 Task: Find connections with filter location Toulouse with filter topic #Interviewingwith filter profile language French with filter current company CBTS with filter school Jindal Global Law School (JGLS) with filter industry Plastics Manufacturing with filter service category Filing with filter keywords title Truck Driver
Action: Mouse moved to (375, 277)
Screenshot: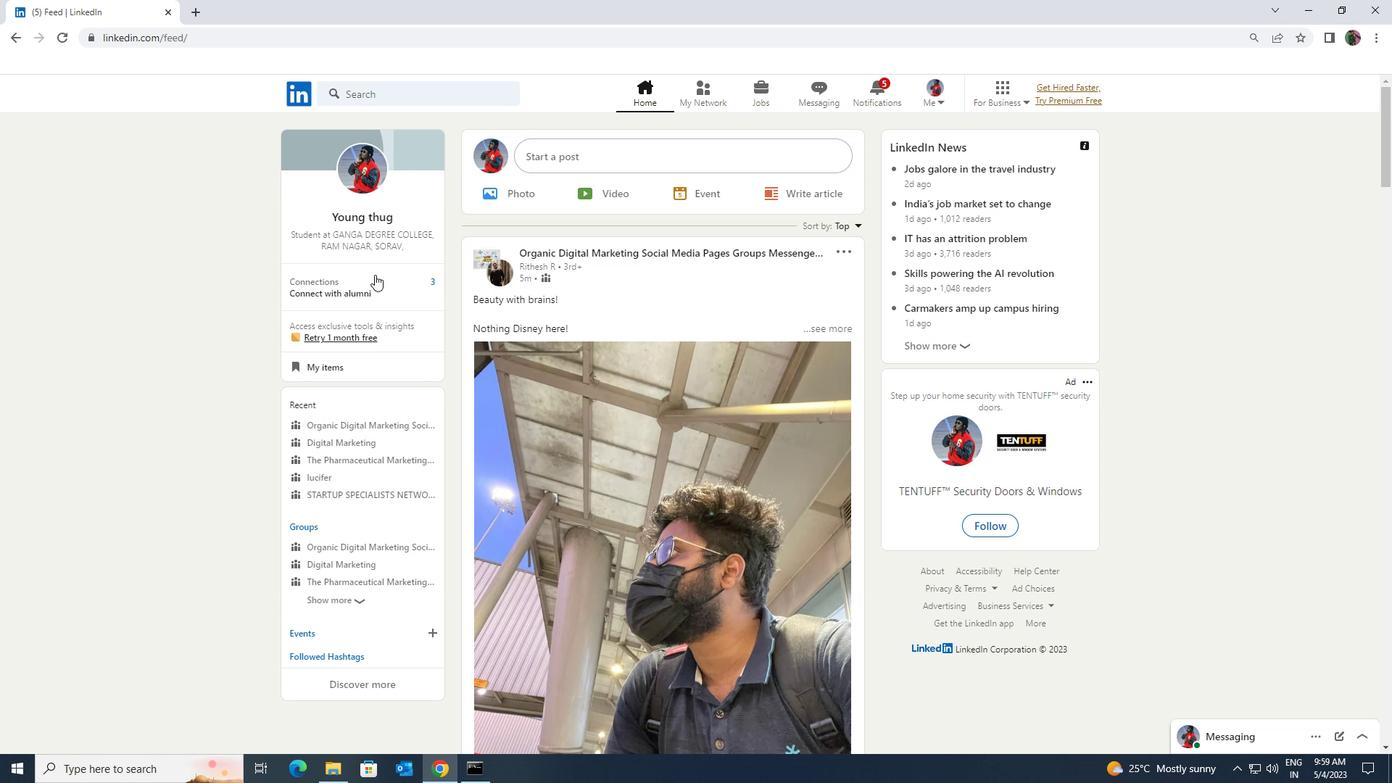 
Action: Mouse pressed left at (375, 277)
Screenshot: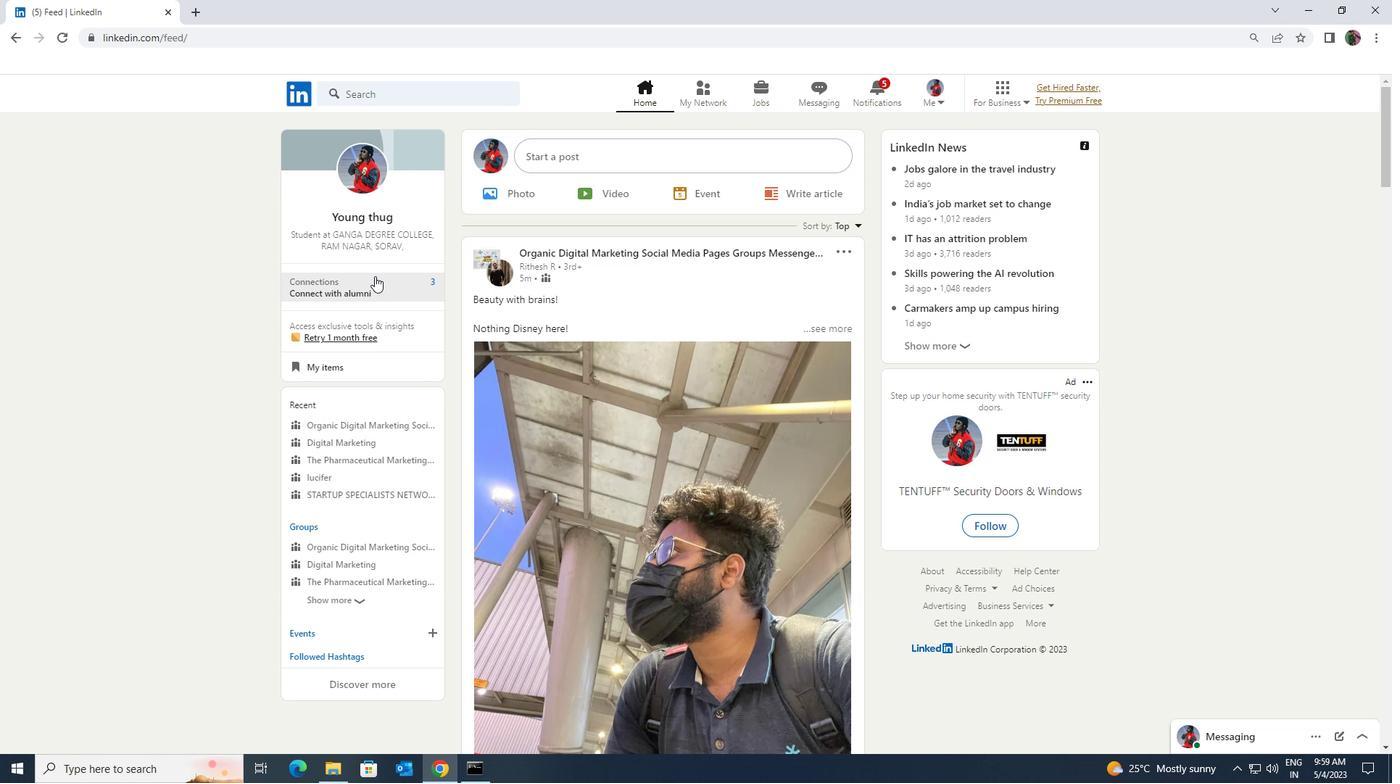 
Action: Mouse moved to (371, 165)
Screenshot: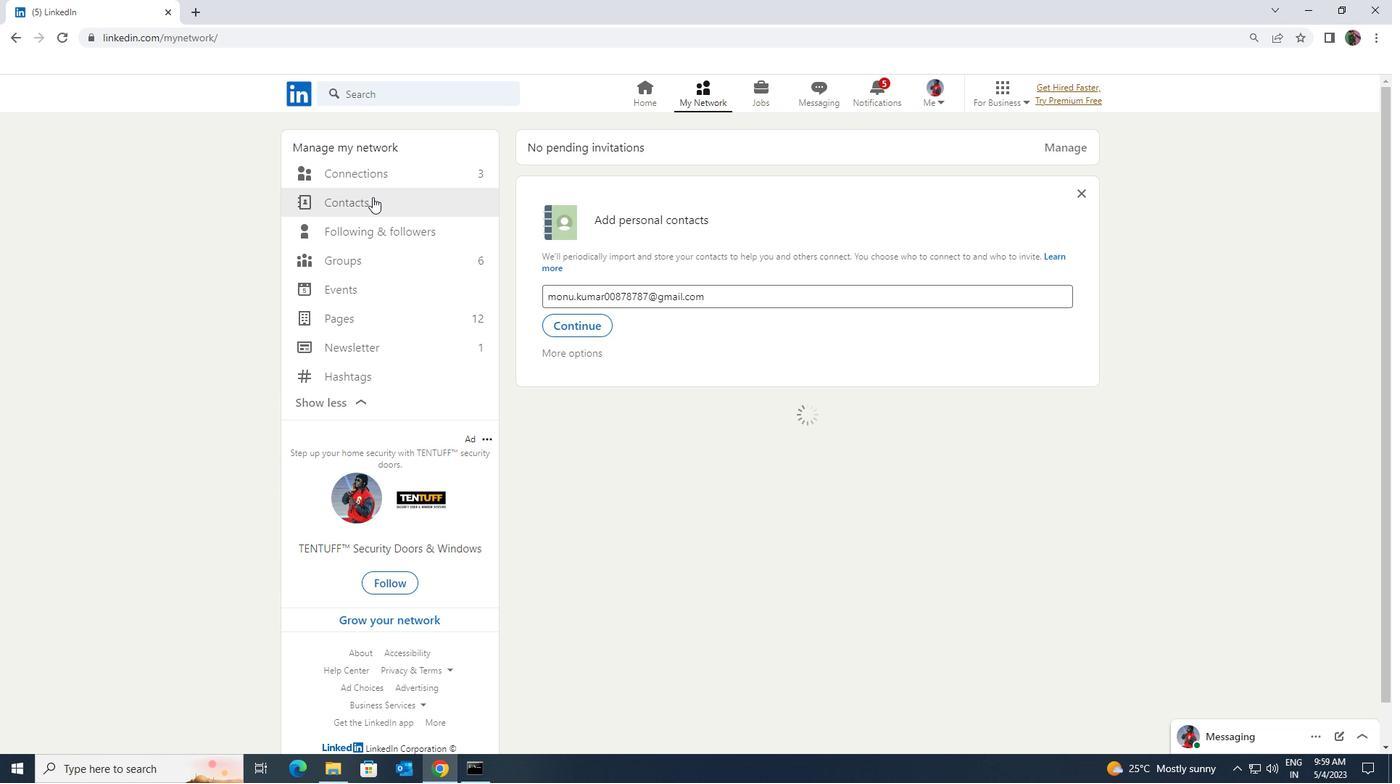 
Action: Mouse pressed left at (371, 165)
Screenshot: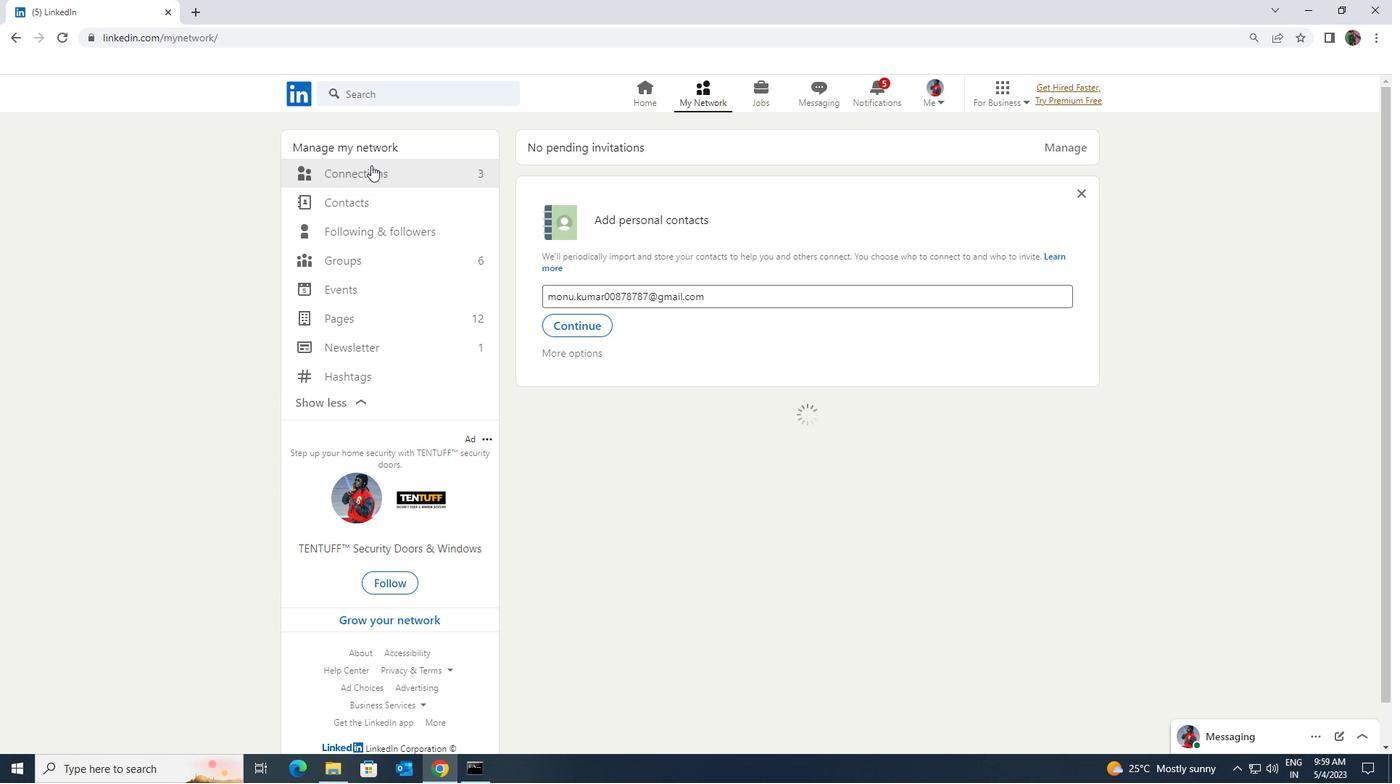 
Action: Mouse moved to (777, 177)
Screenshot: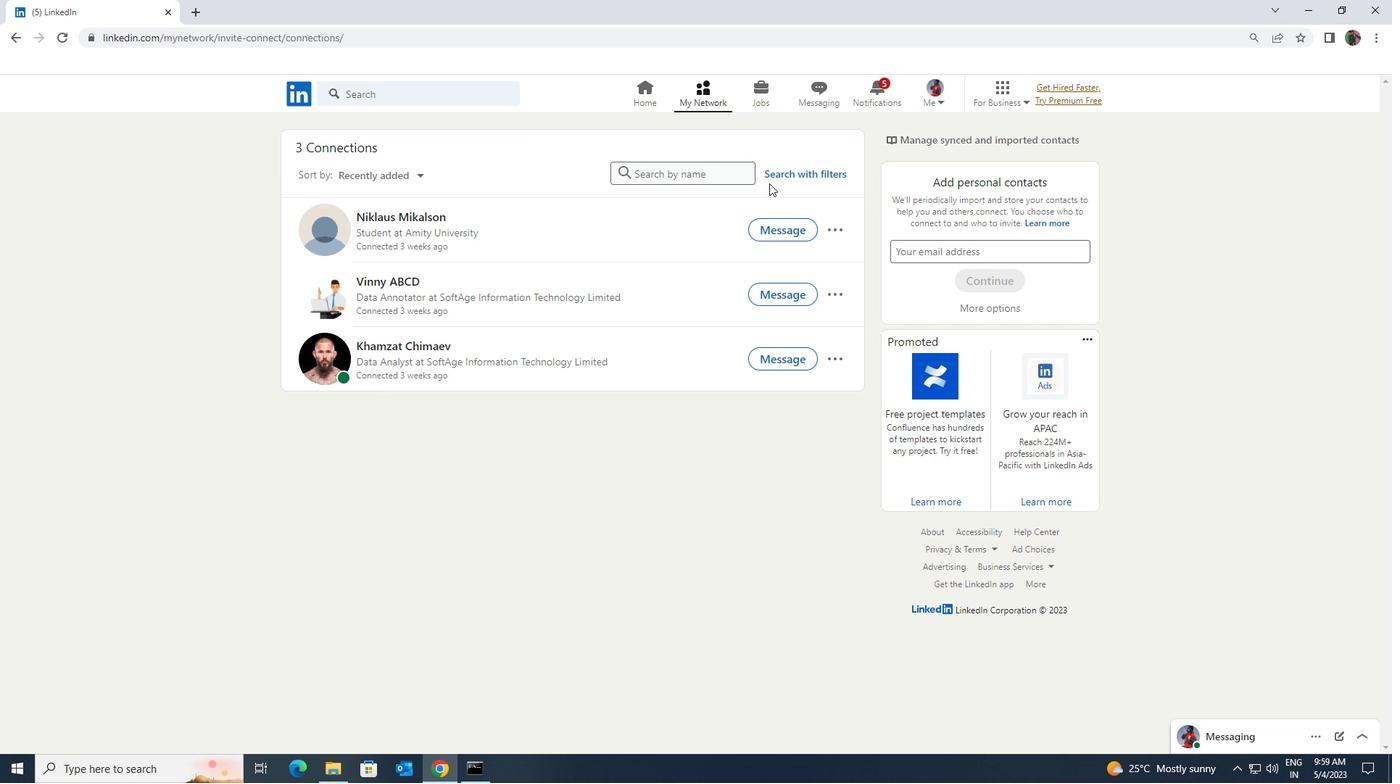 
Action: Mouse pressed left at (777, 177)
Screenshot: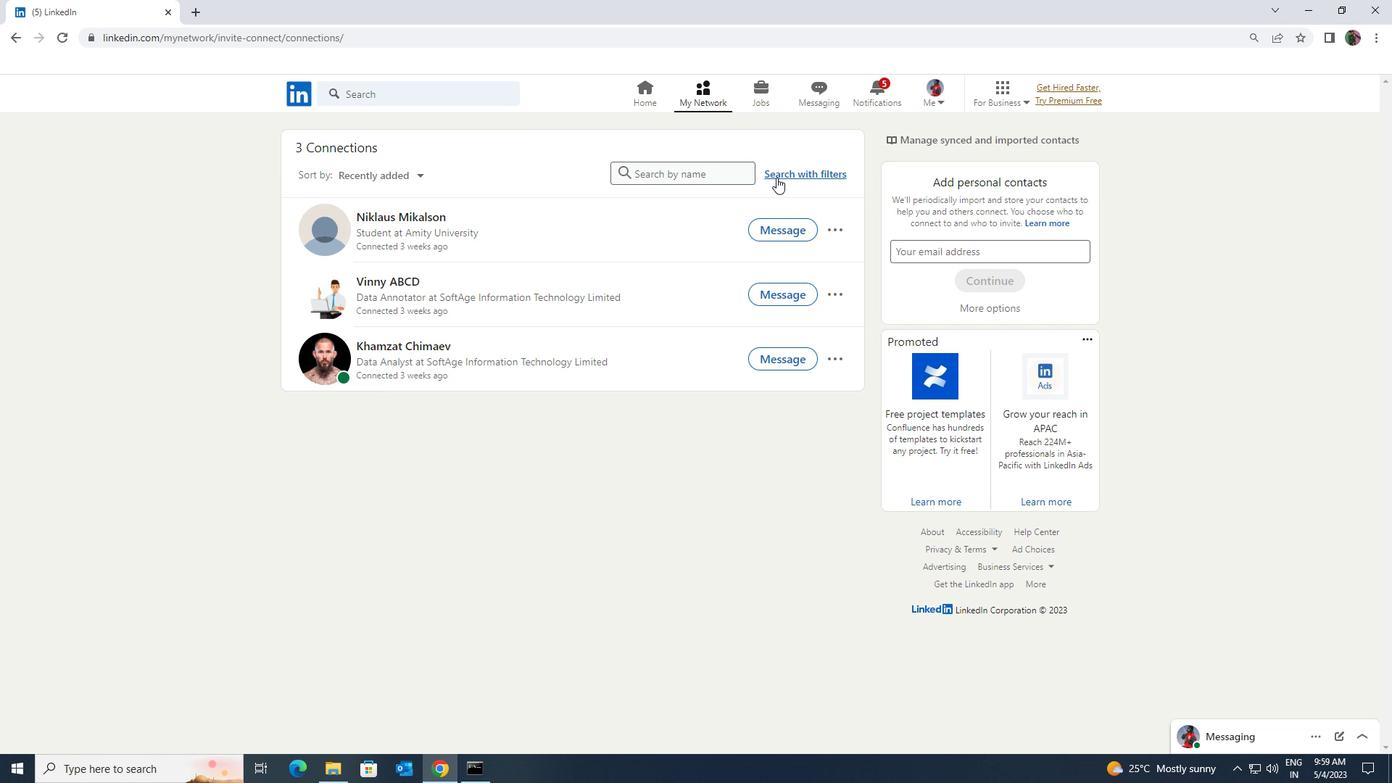 
Action: Mouse moved to (749, 139)
Screenshot: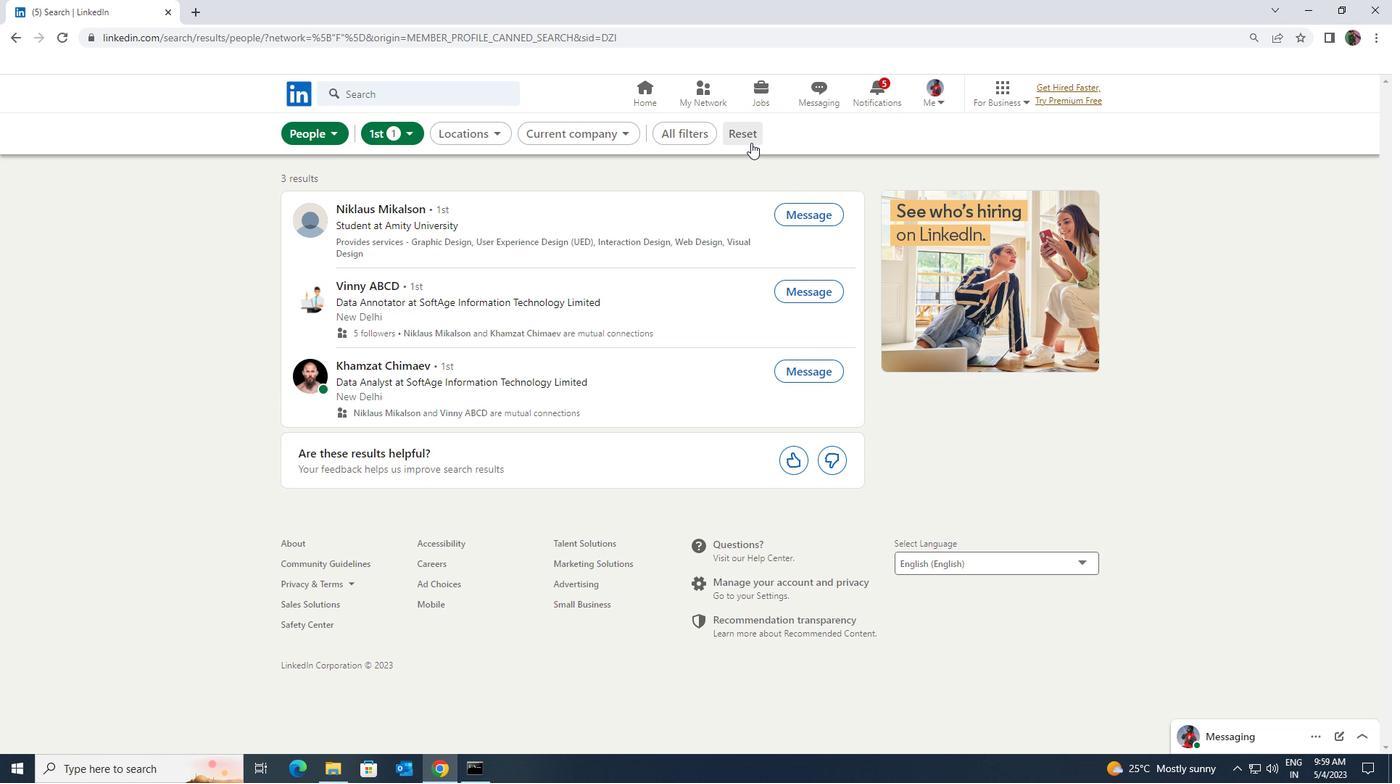 
Action: Mouse pressed left at (749, 139)
Screenshot: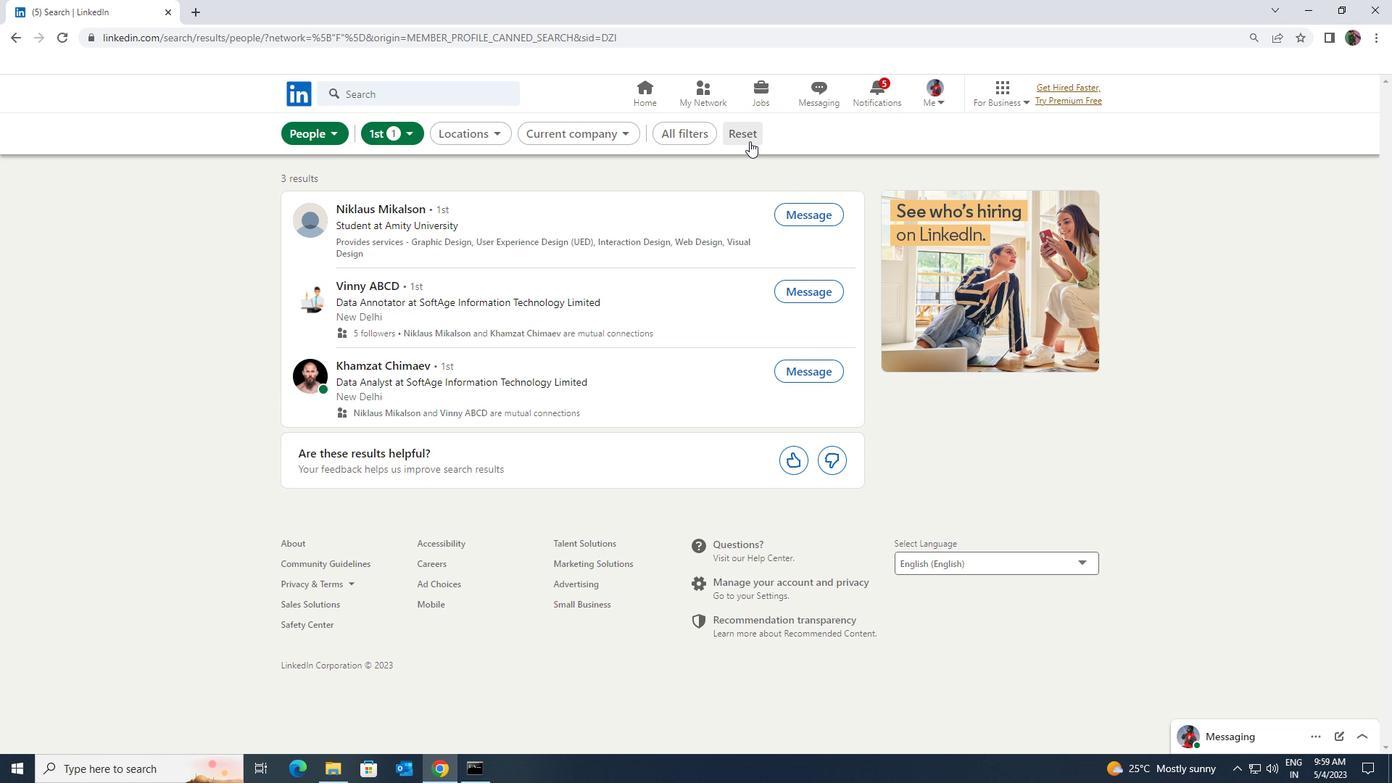 
Action: Mouse moved to (725, 132)
Screenshot: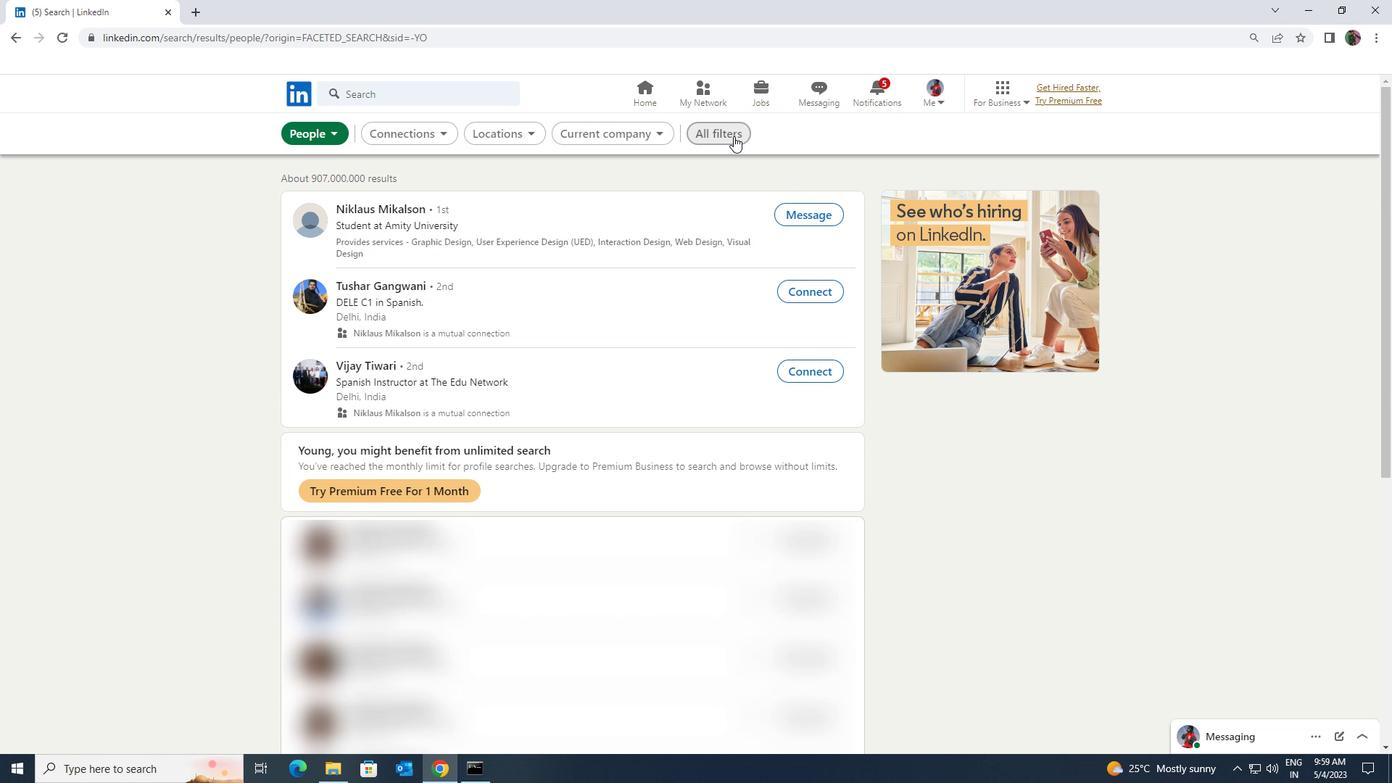 
Action: Mouse pressed left at (725, 132)
Screenshot: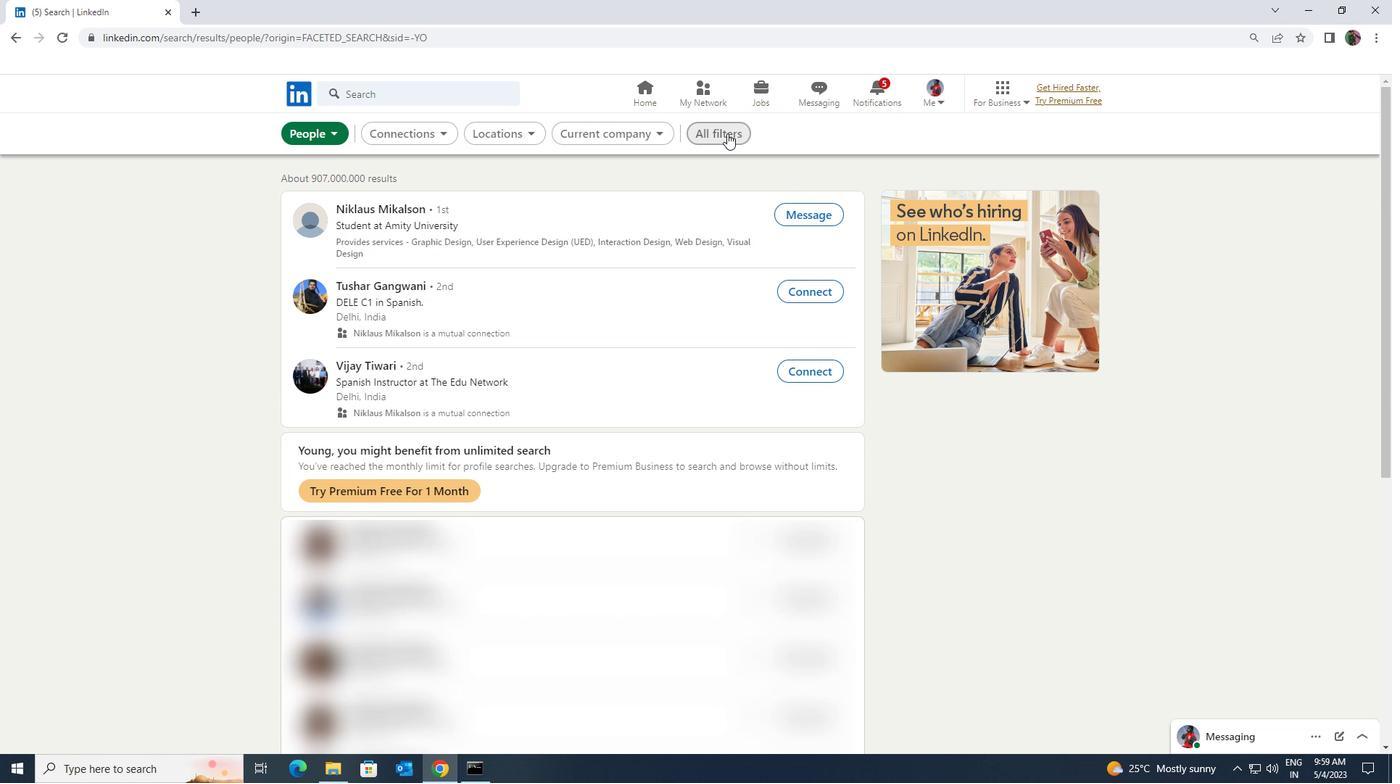 
Action: Mouse moved to (1192, 574)
Screenshot: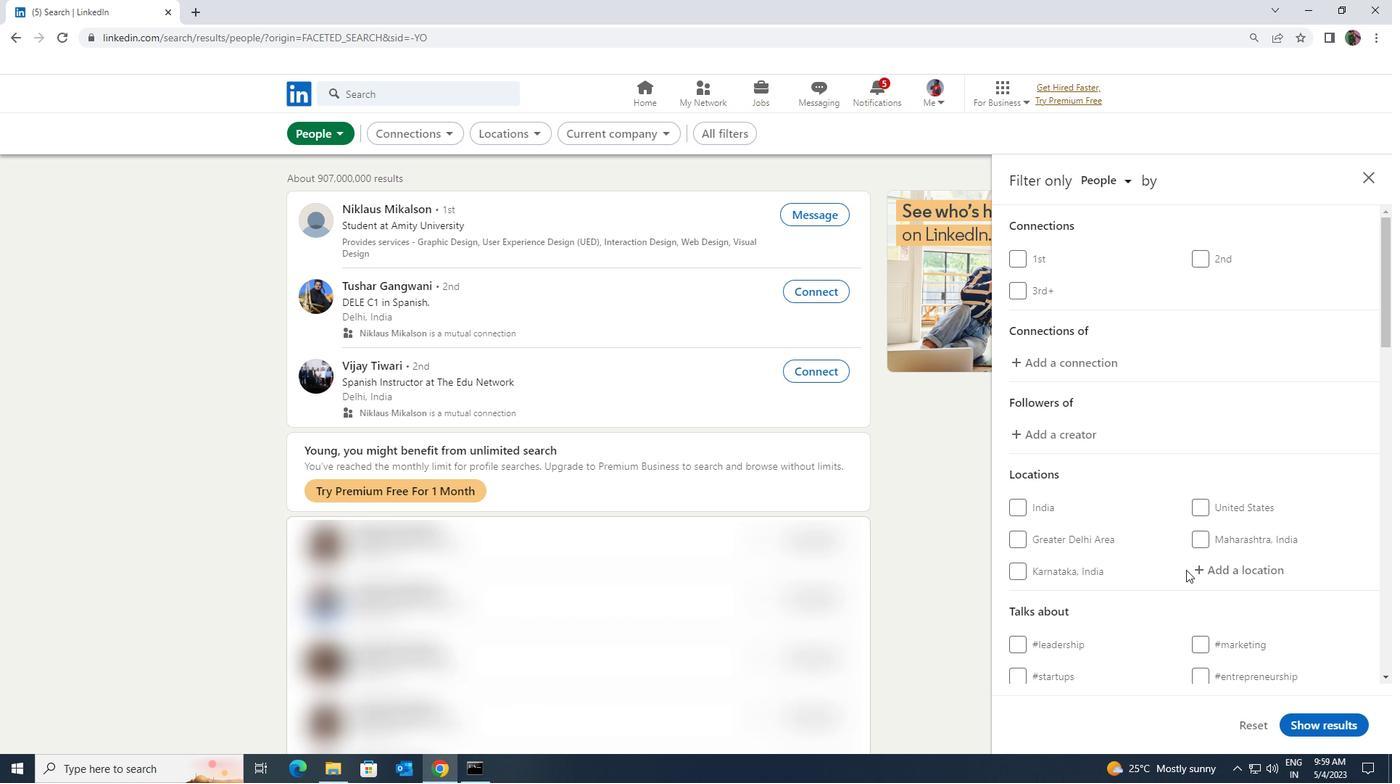 
Action: Mouse pressed left at (1192, 574)
Screenshot: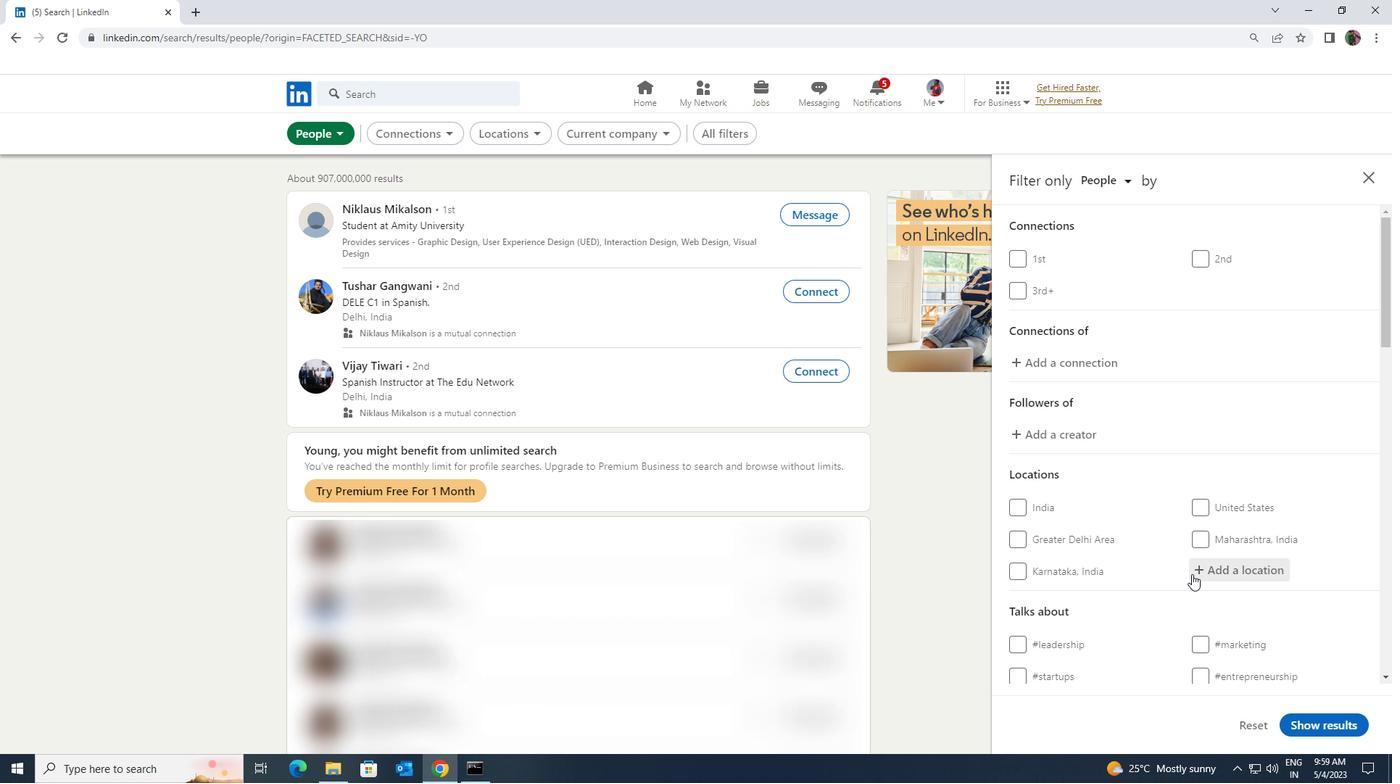 
Action: Mouse moved to (1193, 574)
Screenshot: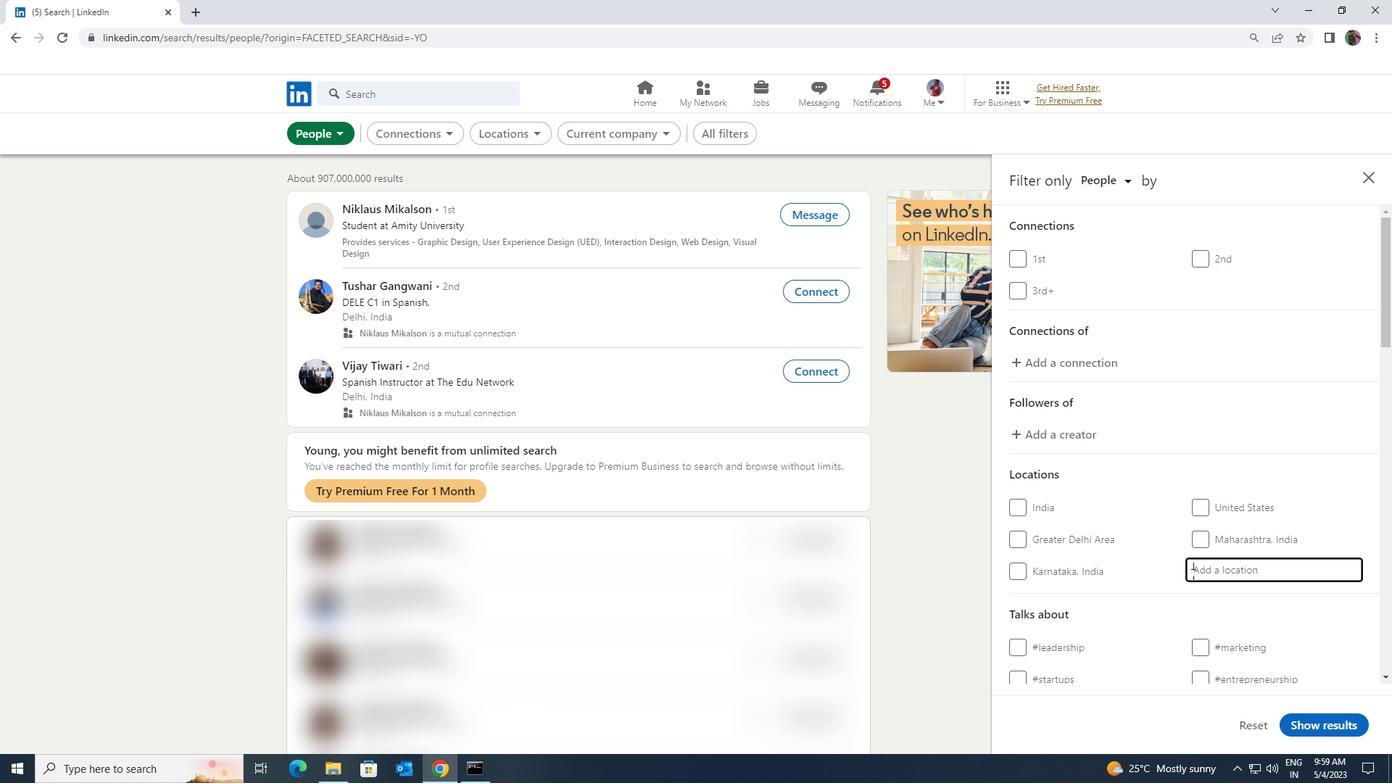 
Action: Key pressed <Key.shift>TOULOUSE
Screenshot: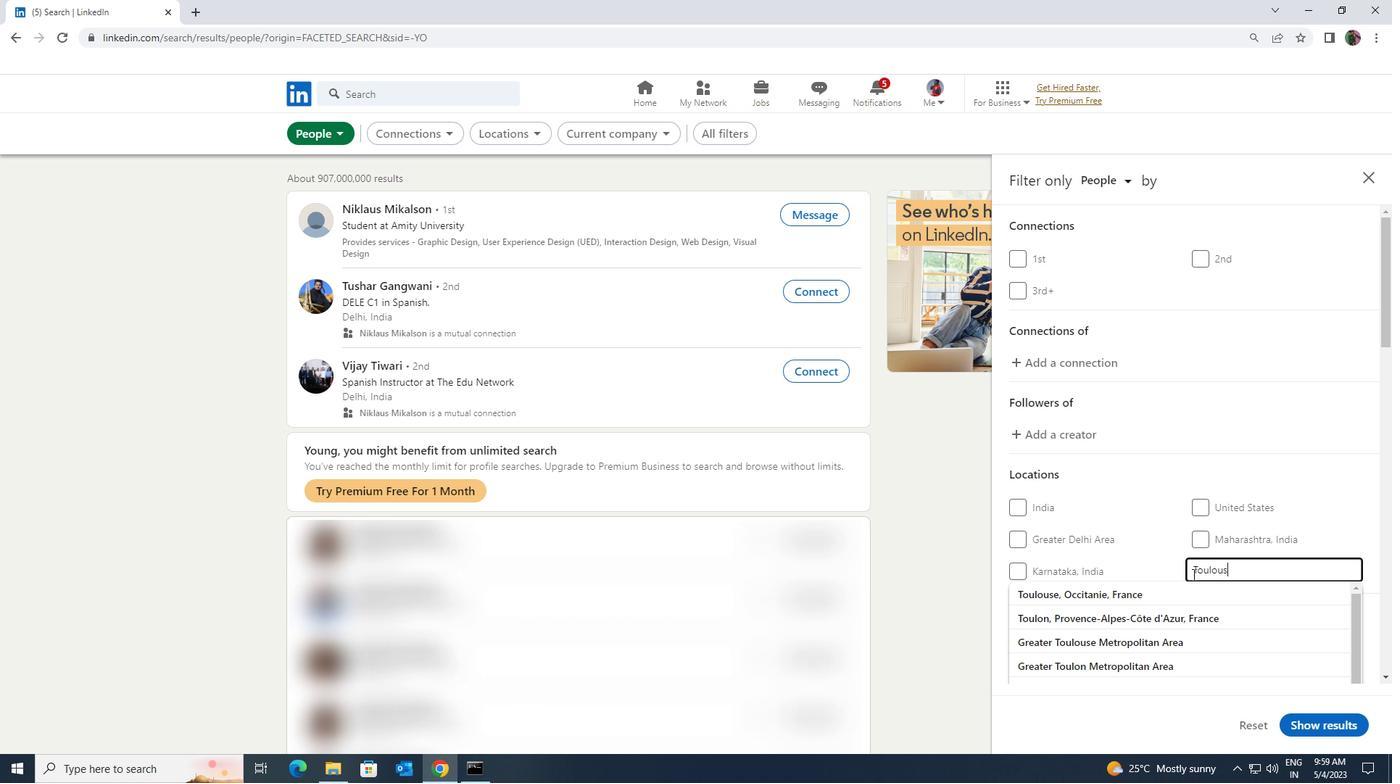 
Action: Mouse moved to (1183, 590)
Screenshot: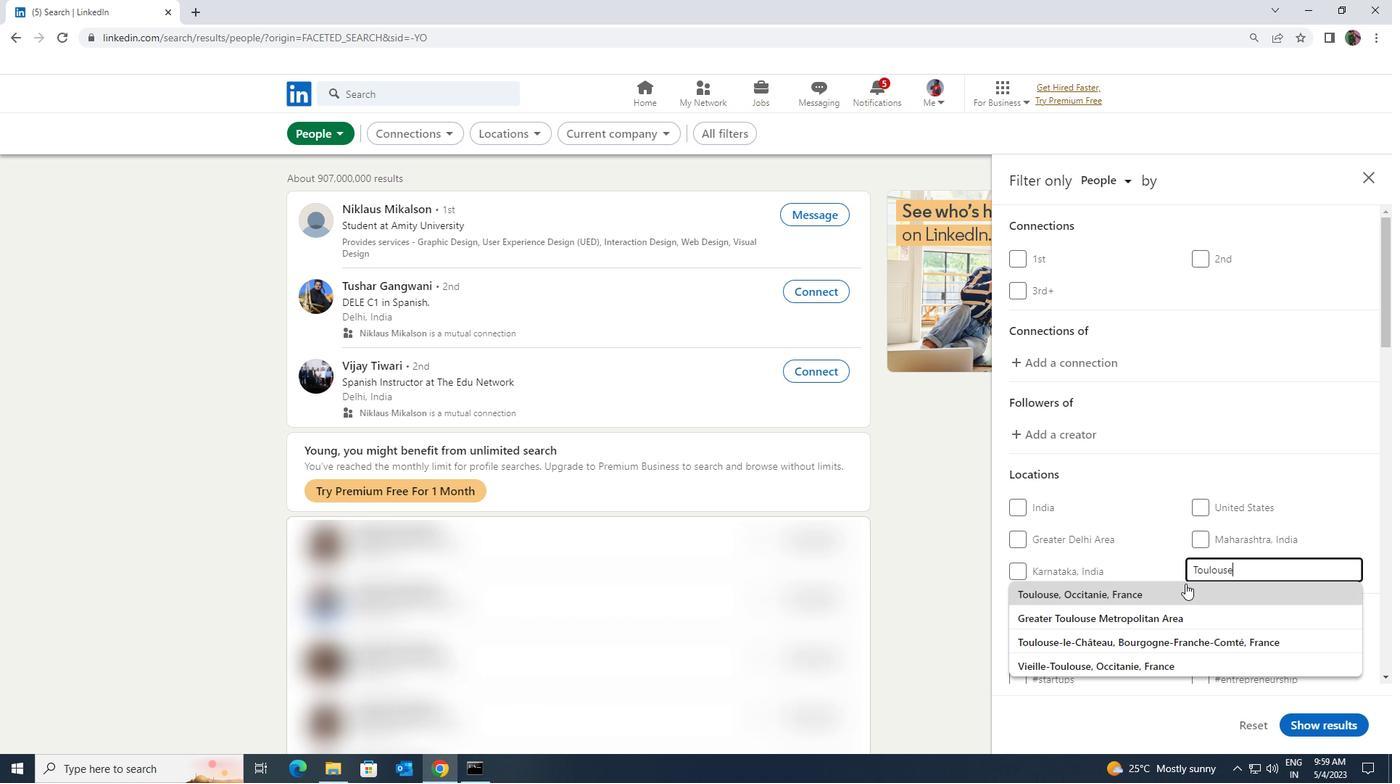 
Action: Mouse pressed left at (1183, 590)
Screenshot: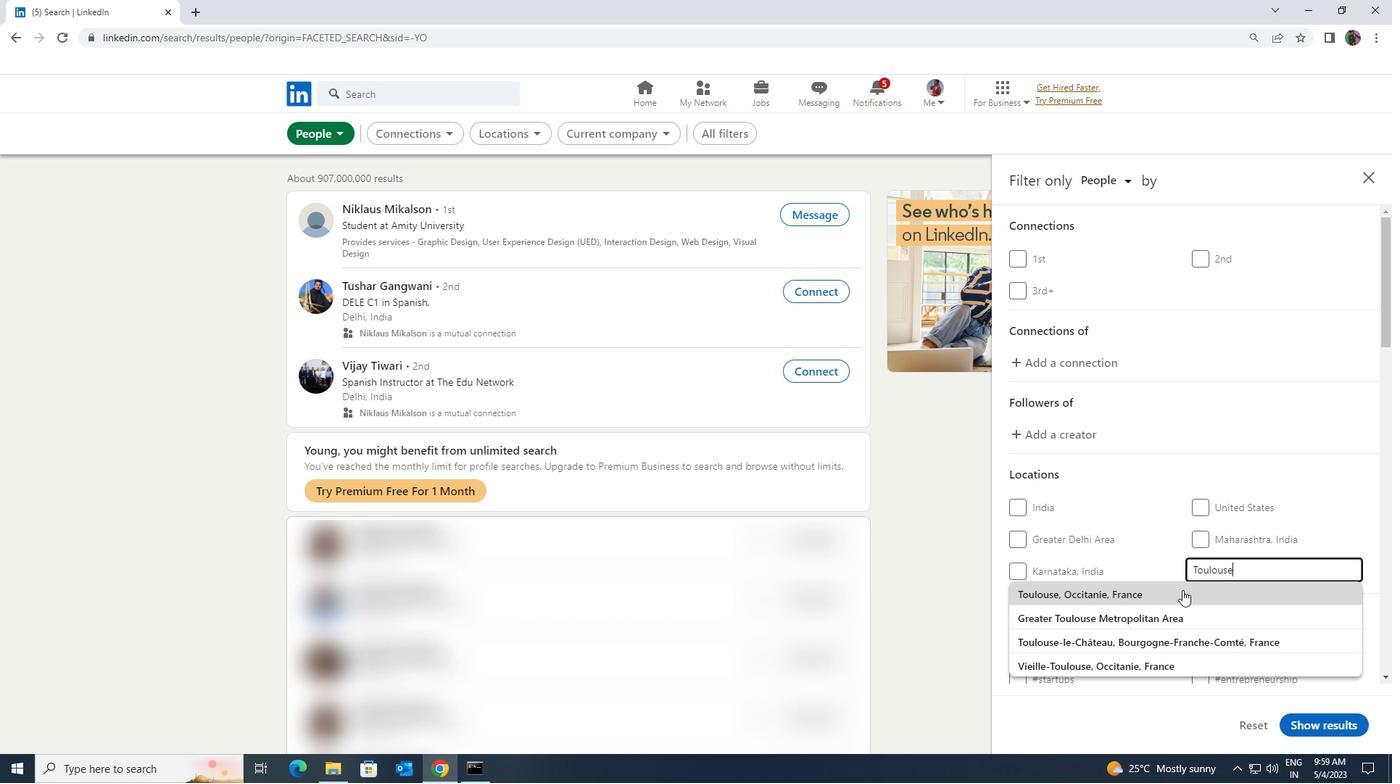 
Action: Mouse moved to (1183, 591)
Screenshot: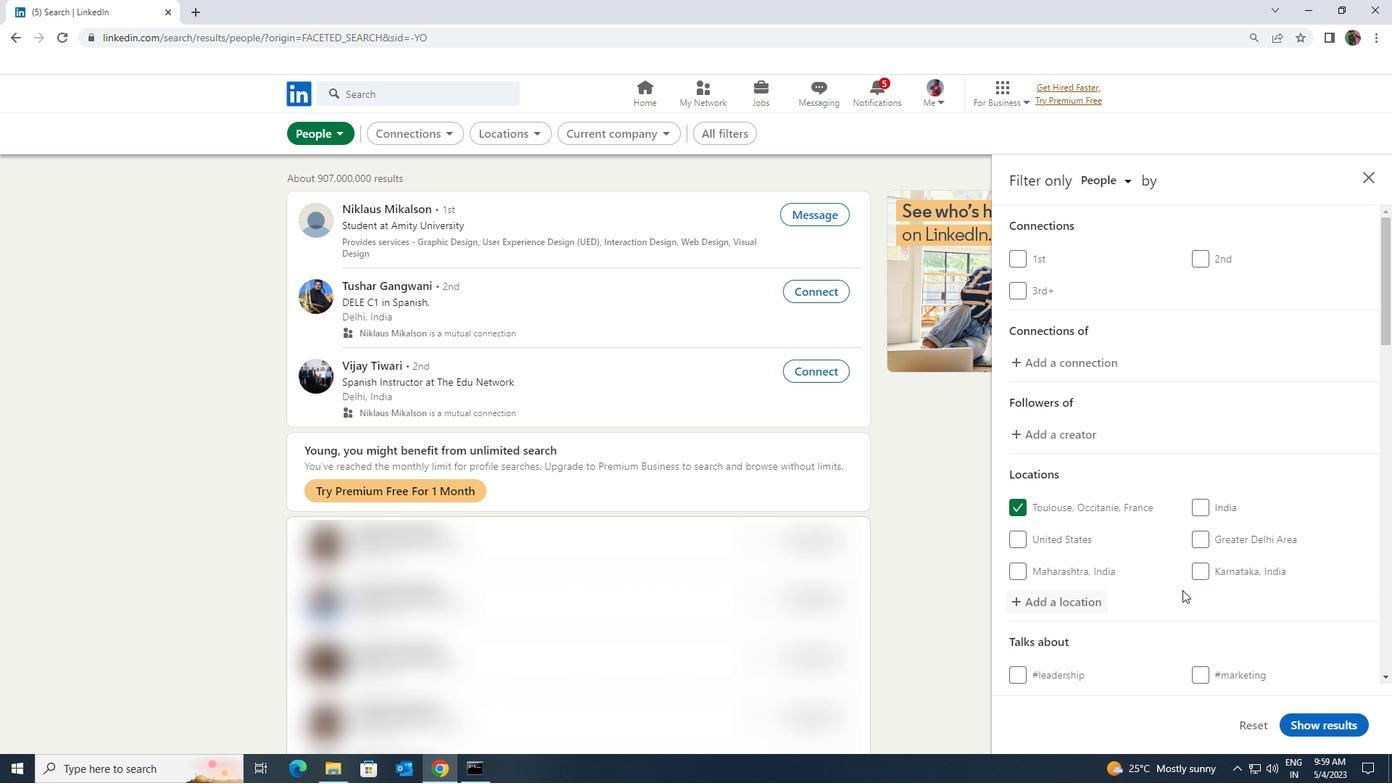 
Action: Mouse scrolled (1183, 590) with delta (0, 0)
Screenshot: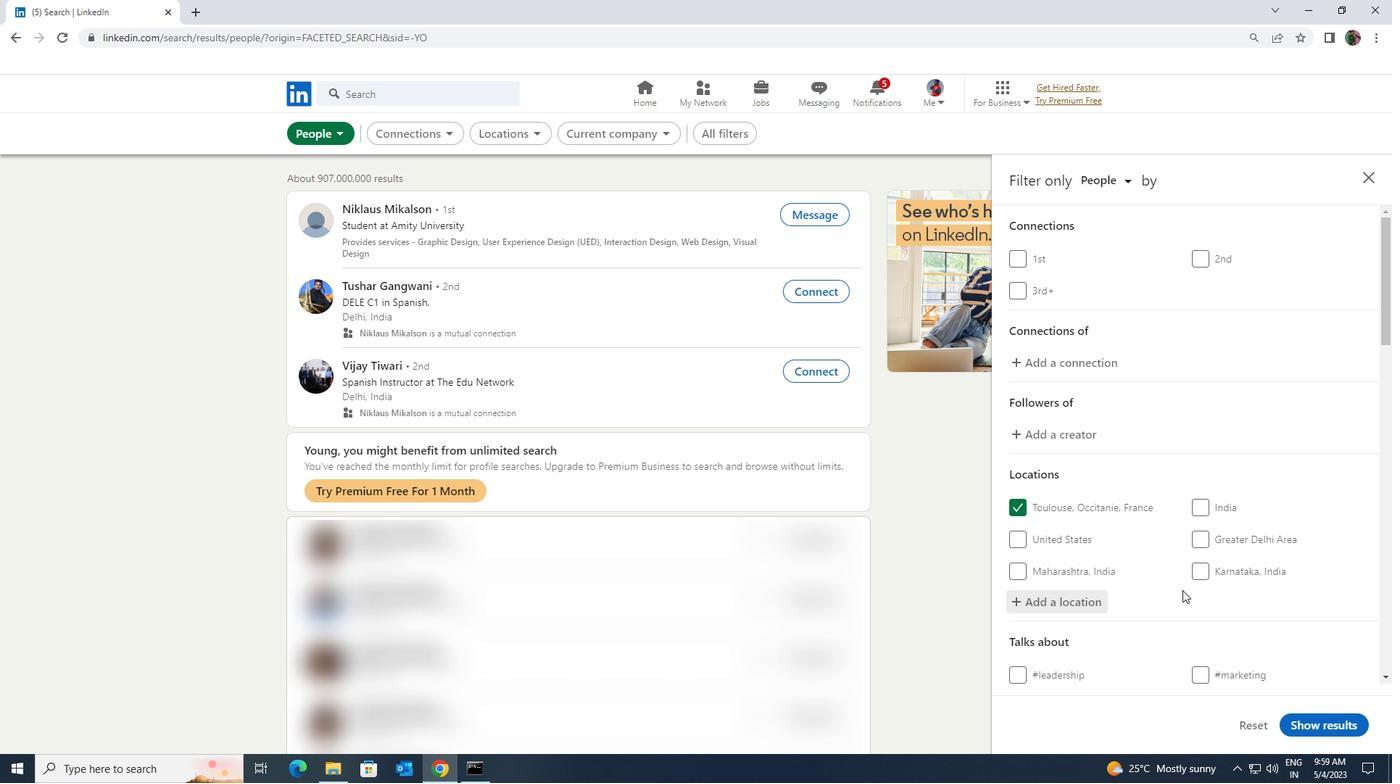 
Action: Mouse moved to (1183, 590)
Screenshot: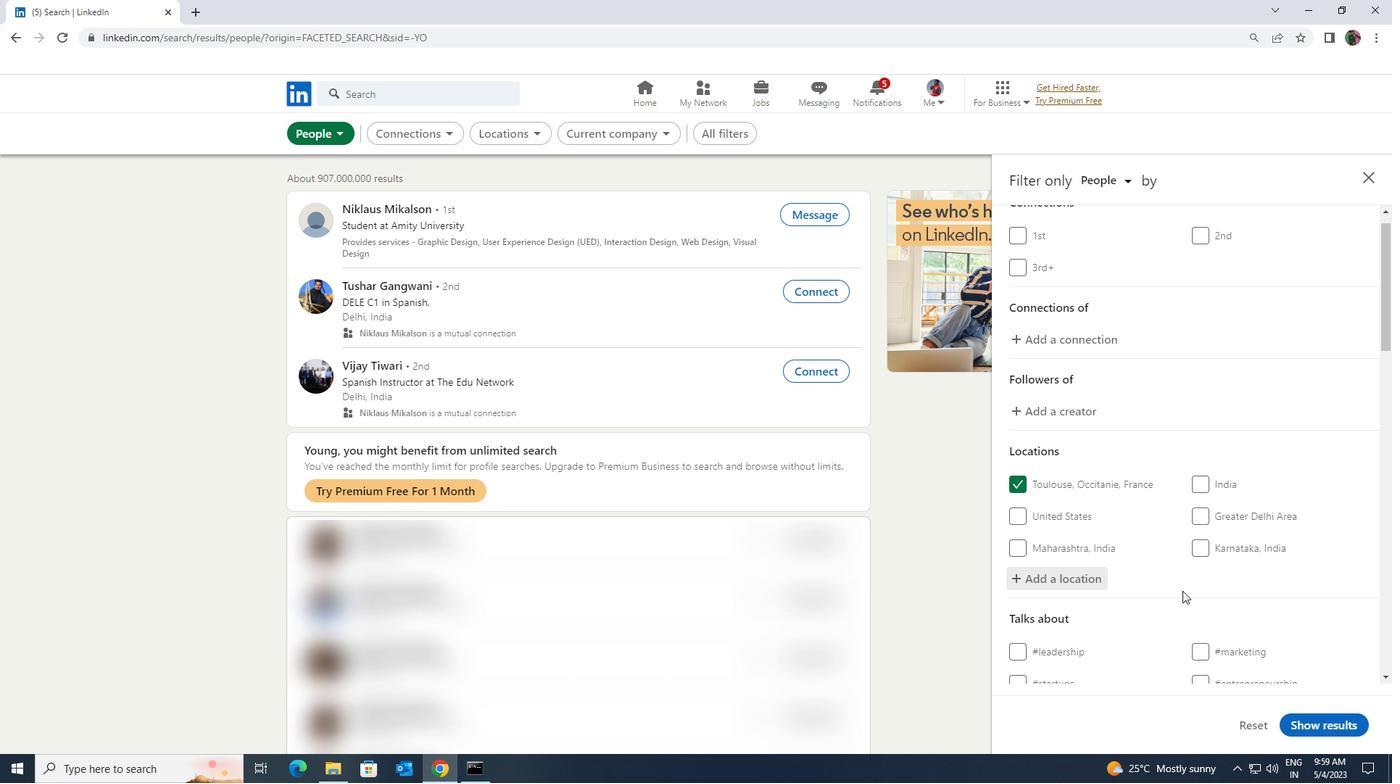 
Action: Mouse scrolled (1183, 589) with delta (0, 0)
Screenshot: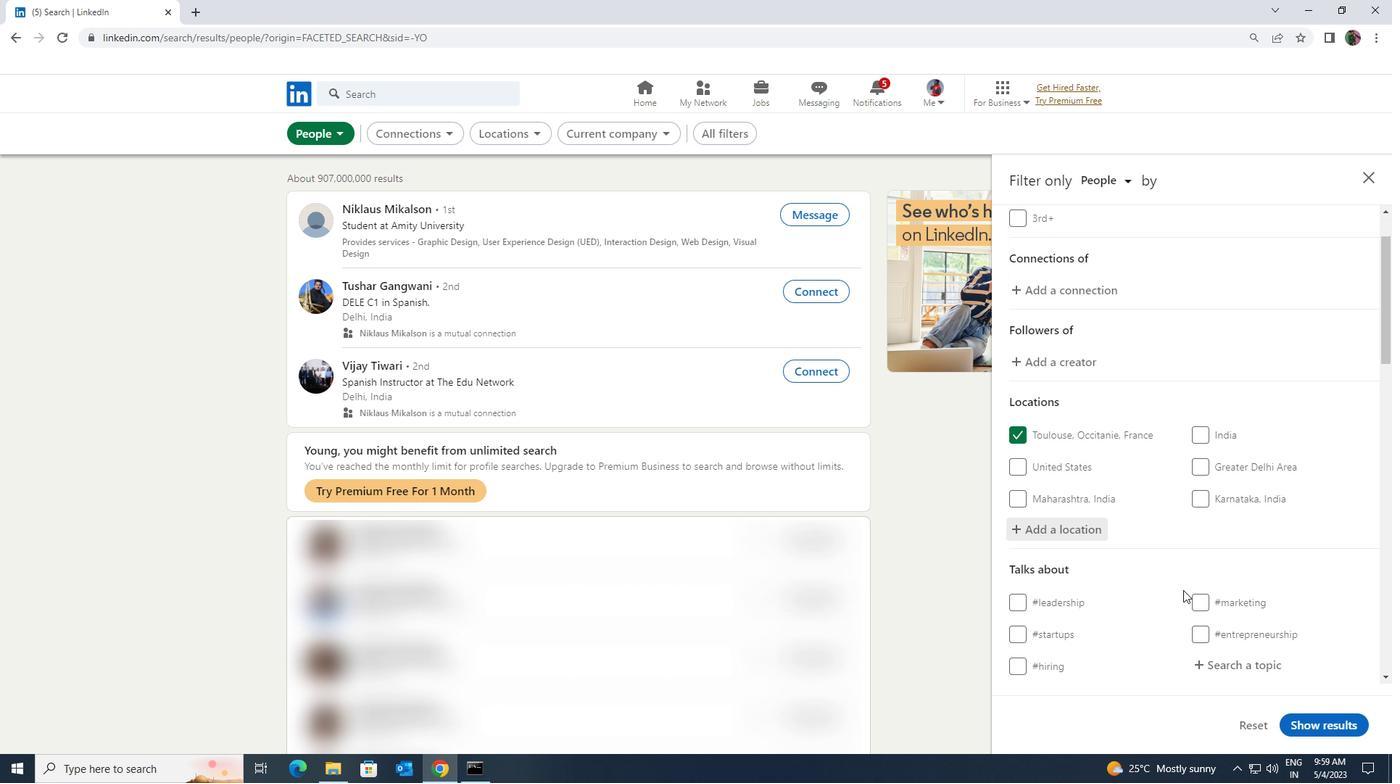 
Action: Mouse moved to (1217, 584)
Screenshot: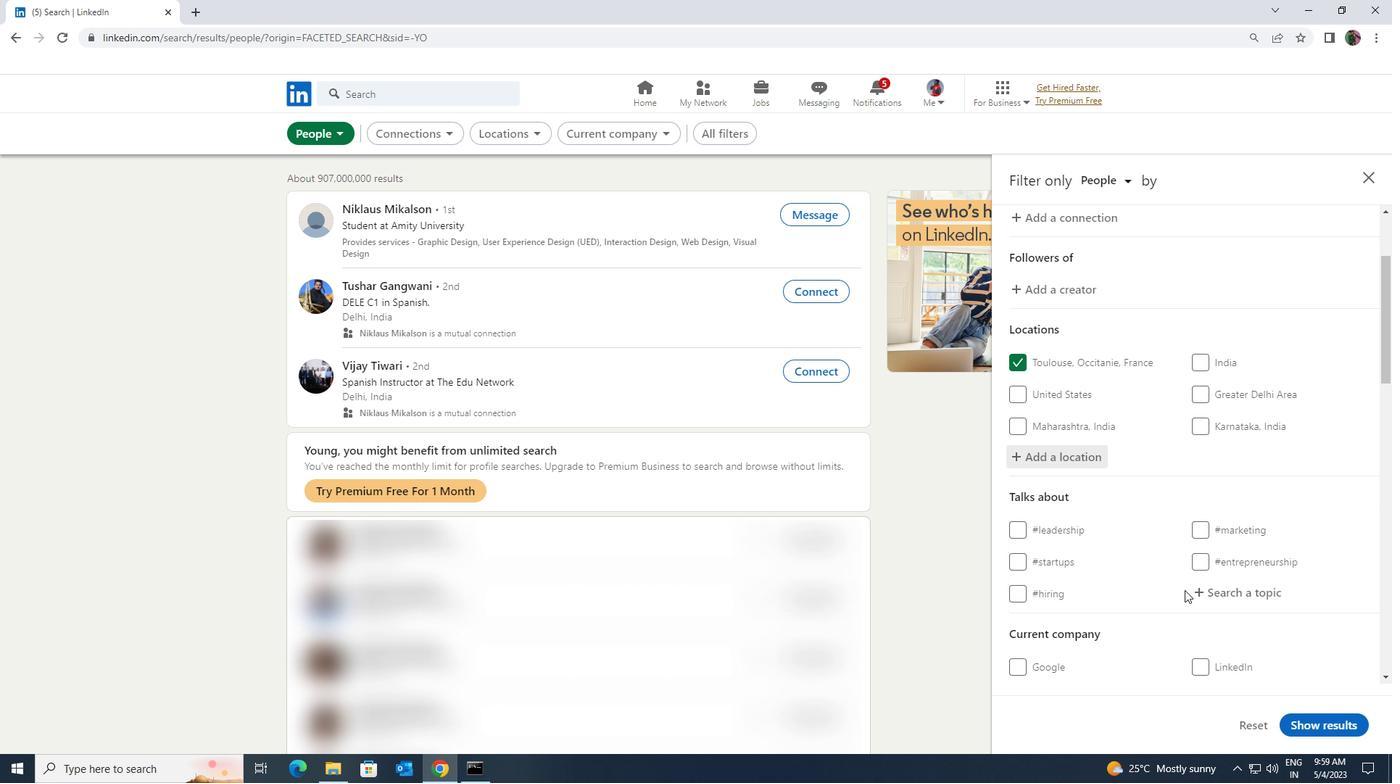 
Action: Mouse pressed left at (1217, 584)
Screenshot: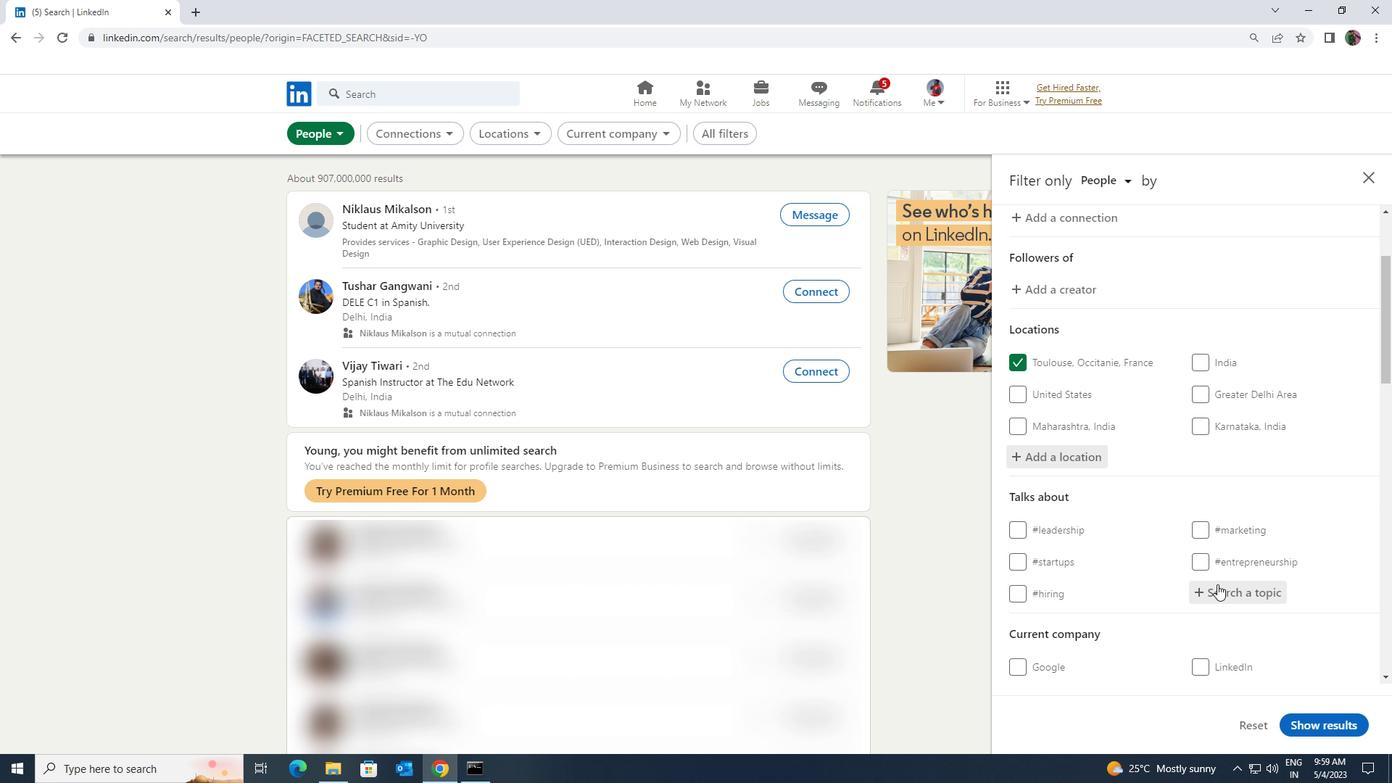 
Action: Key pressed <Key.shift>INTERVI
Screenshot: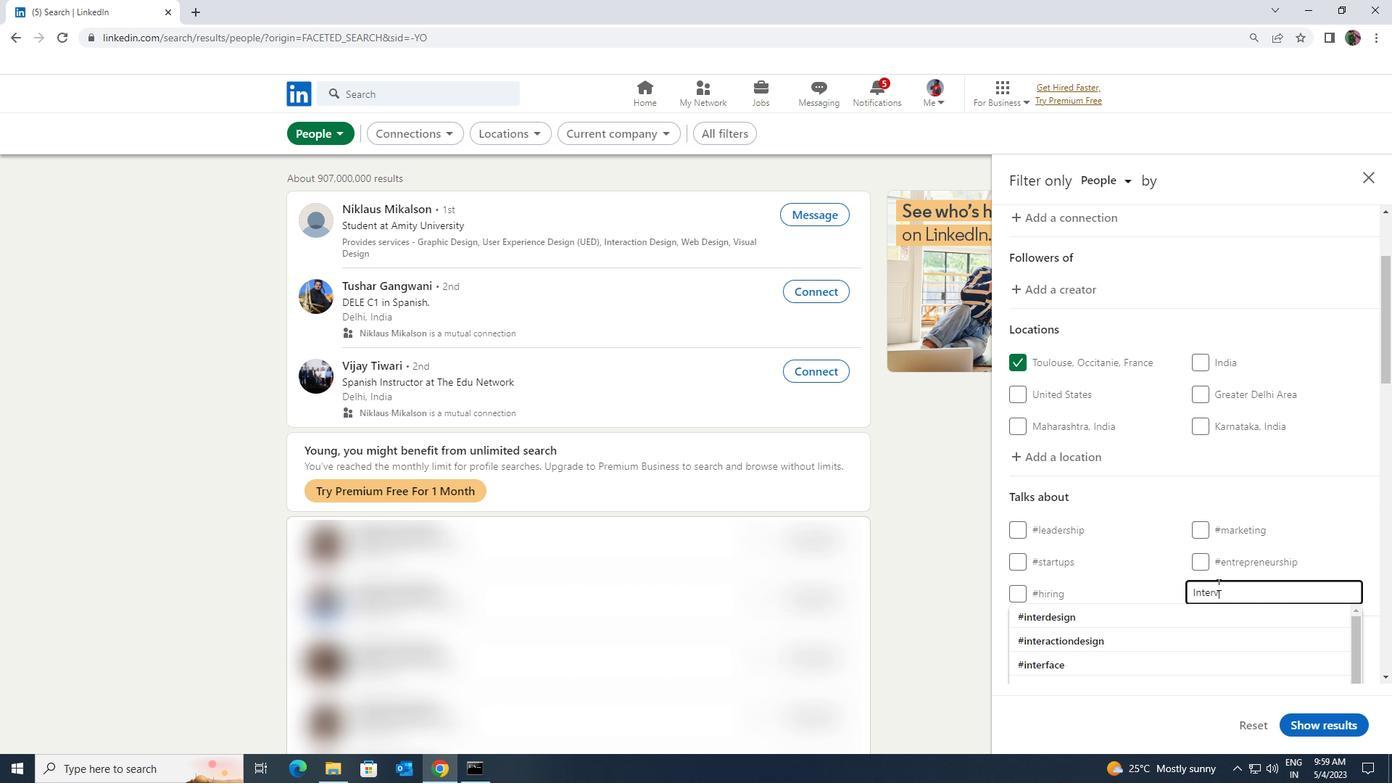
Action: Mouse moved to (1187, 664)
Screenshot: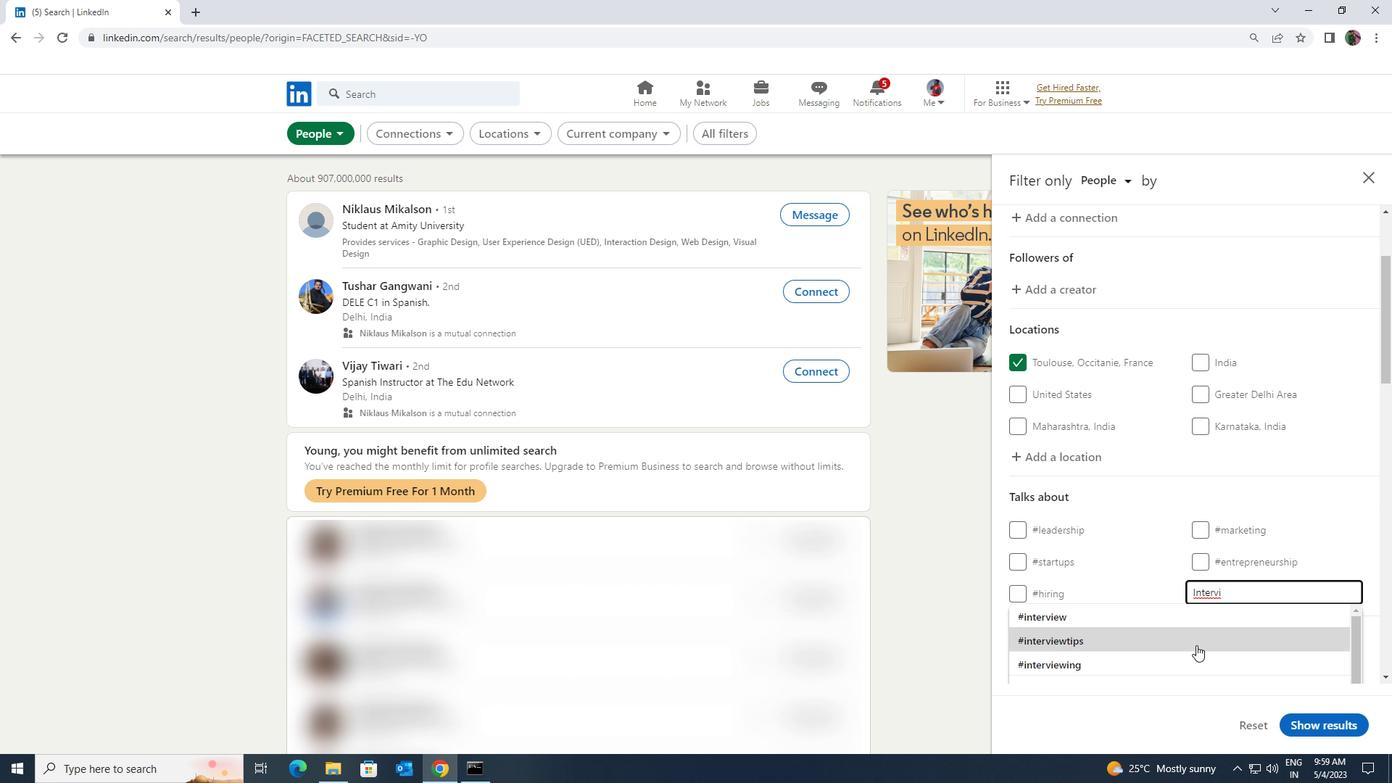 
Action: Mouse pressed left at (1187, 664)
Screenshot: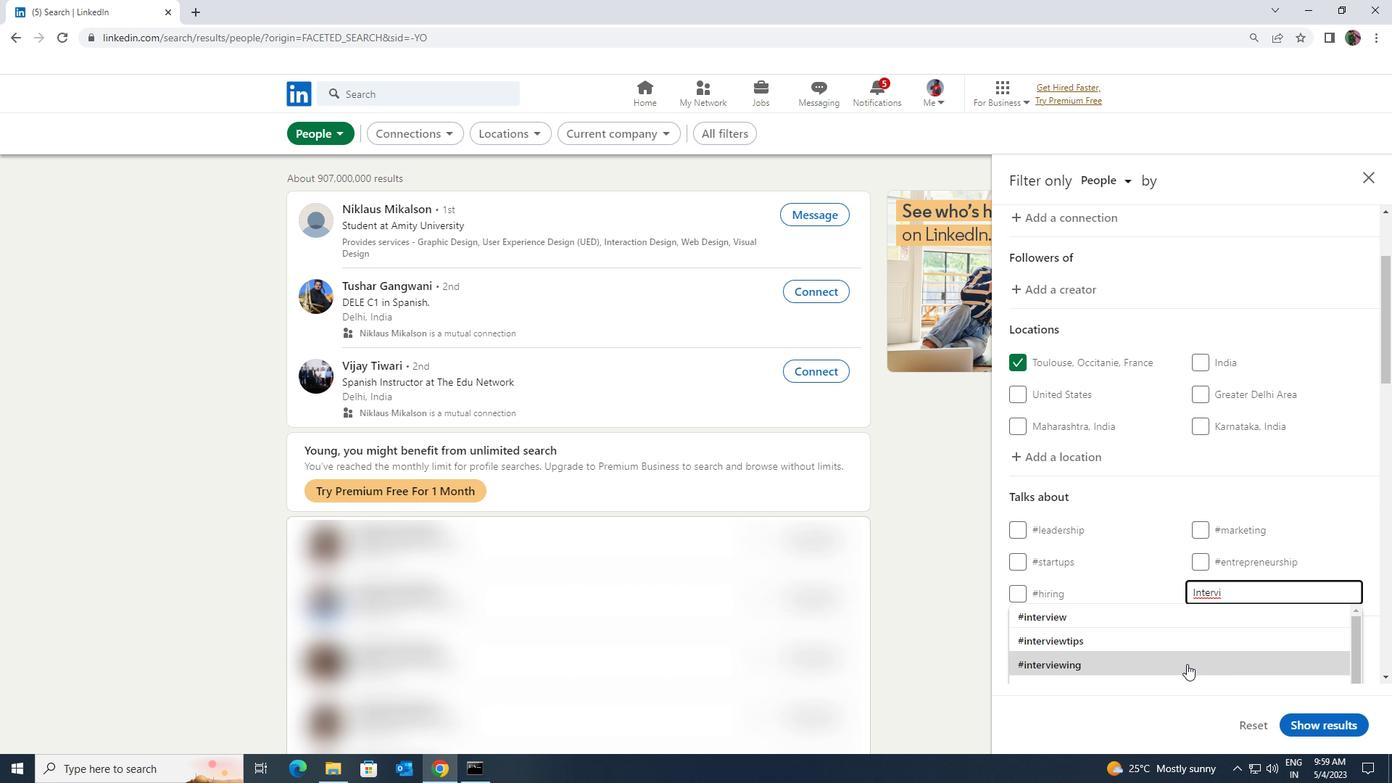 
Action: Mouse moved to (1194, 631)
Screenshot: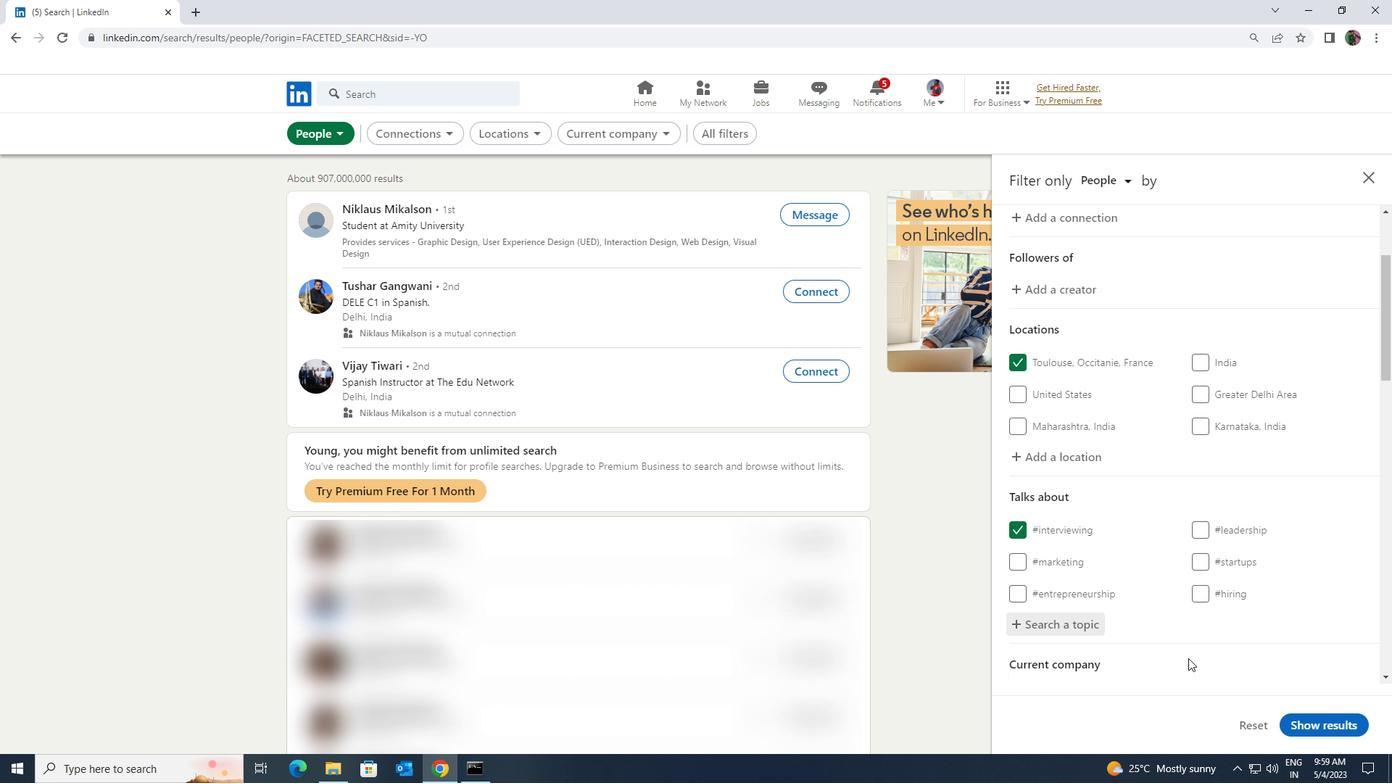 
Action: Mouse scrolled (1194, 631) with delta (0, 0)
Screenshot: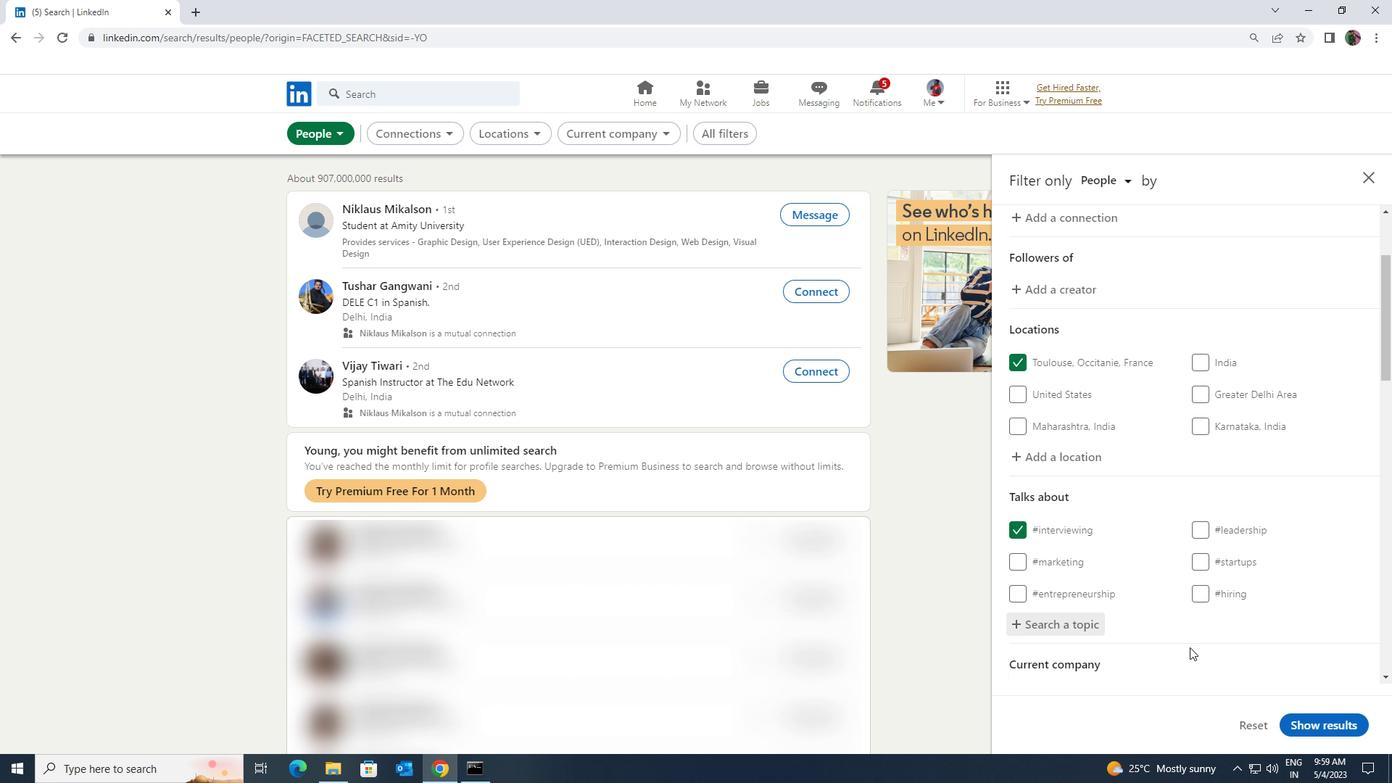 
Action: Mouse scrolled (1194, 631) with delta (0, 0)
Screenshot: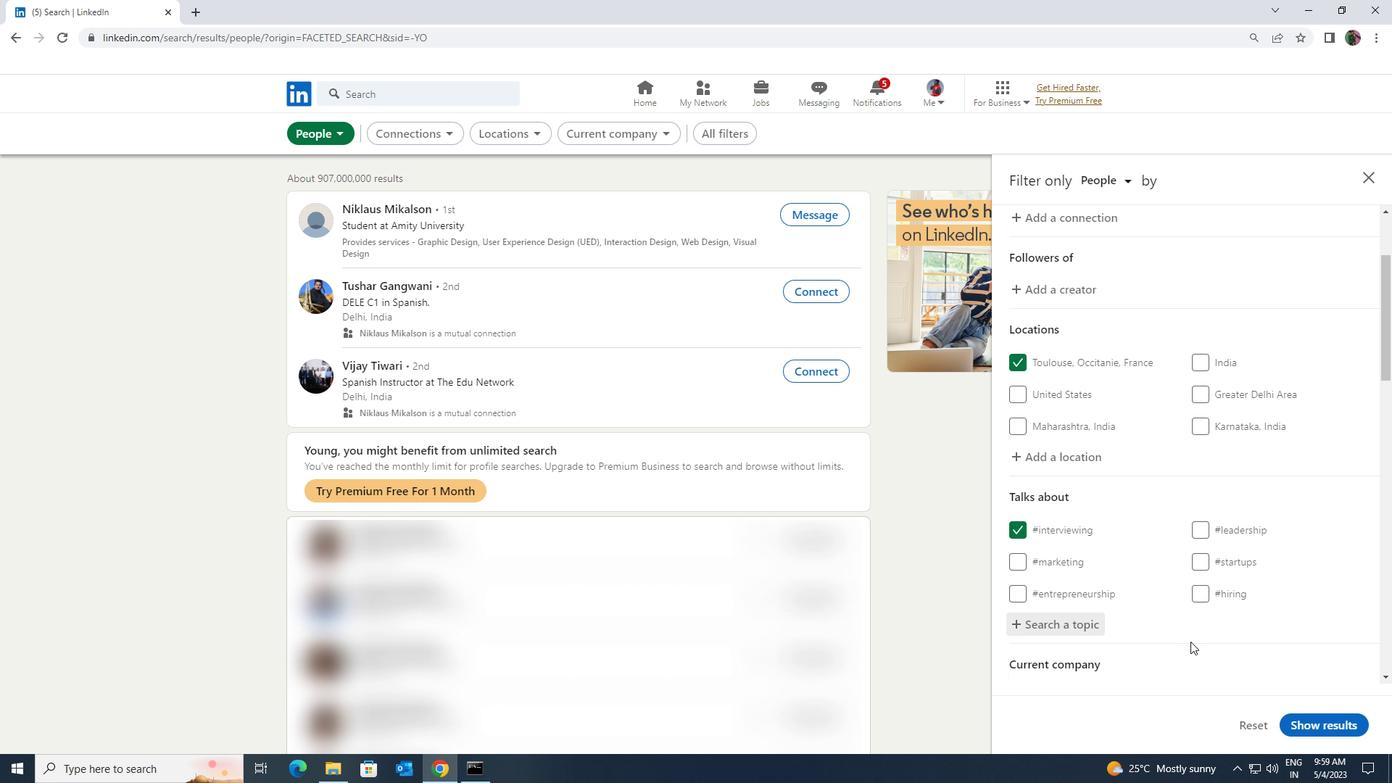 
Action: Mouse moved to (1199, 626)
Screenshot: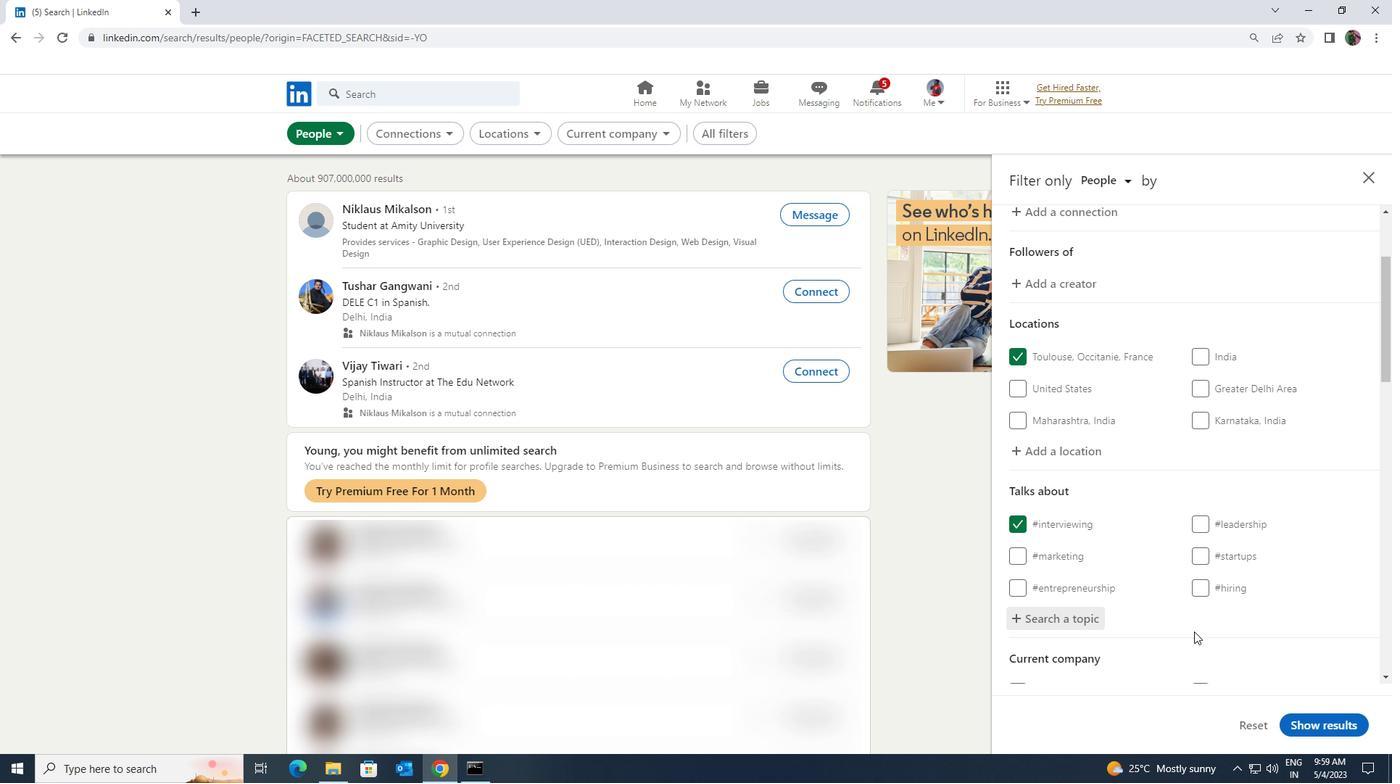 
Action: Mouse scrolled (1199, 626) with delta (0, 0)
Screenshot: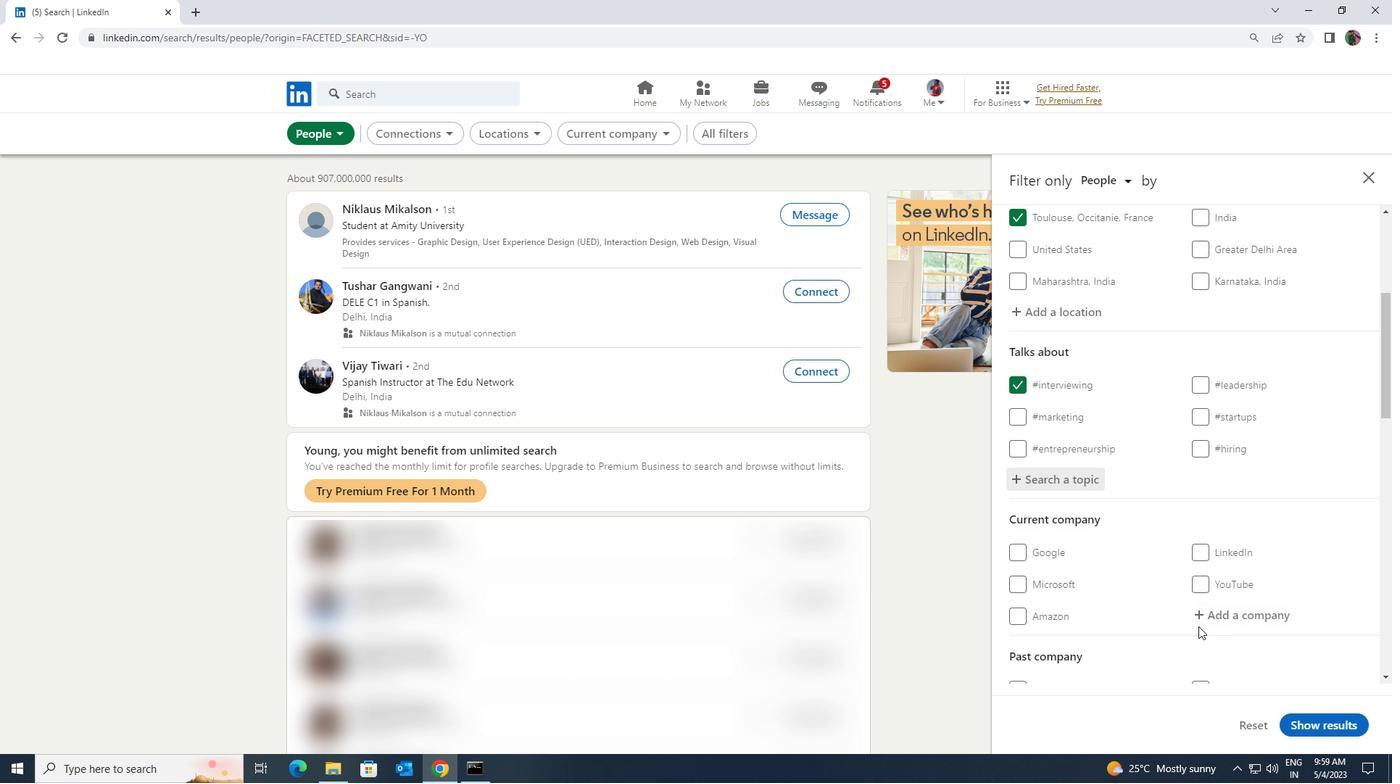 
Action: Mouse scrolled (1199, 626) with delta (0, 0)
Screenshot: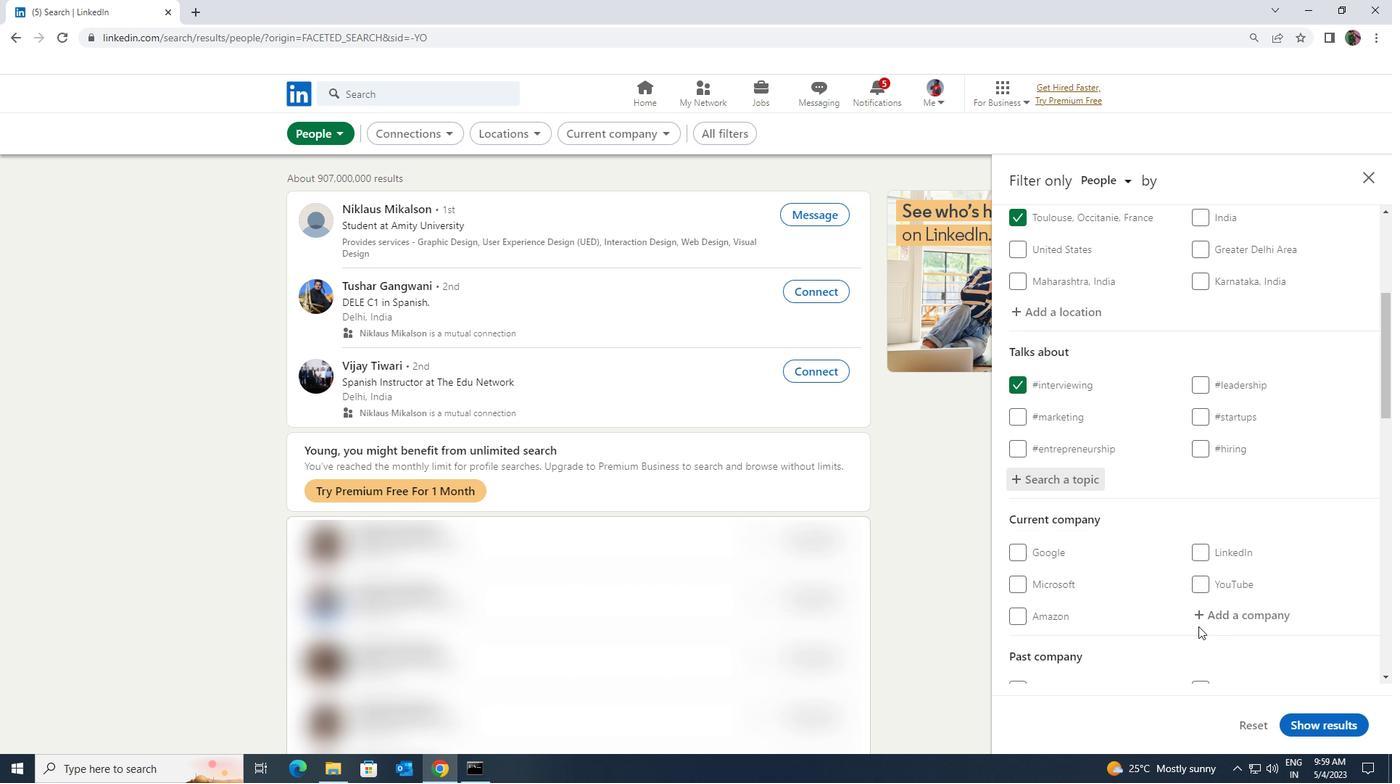 
Action: Mouse moved to (1199, 626)
Screenshot: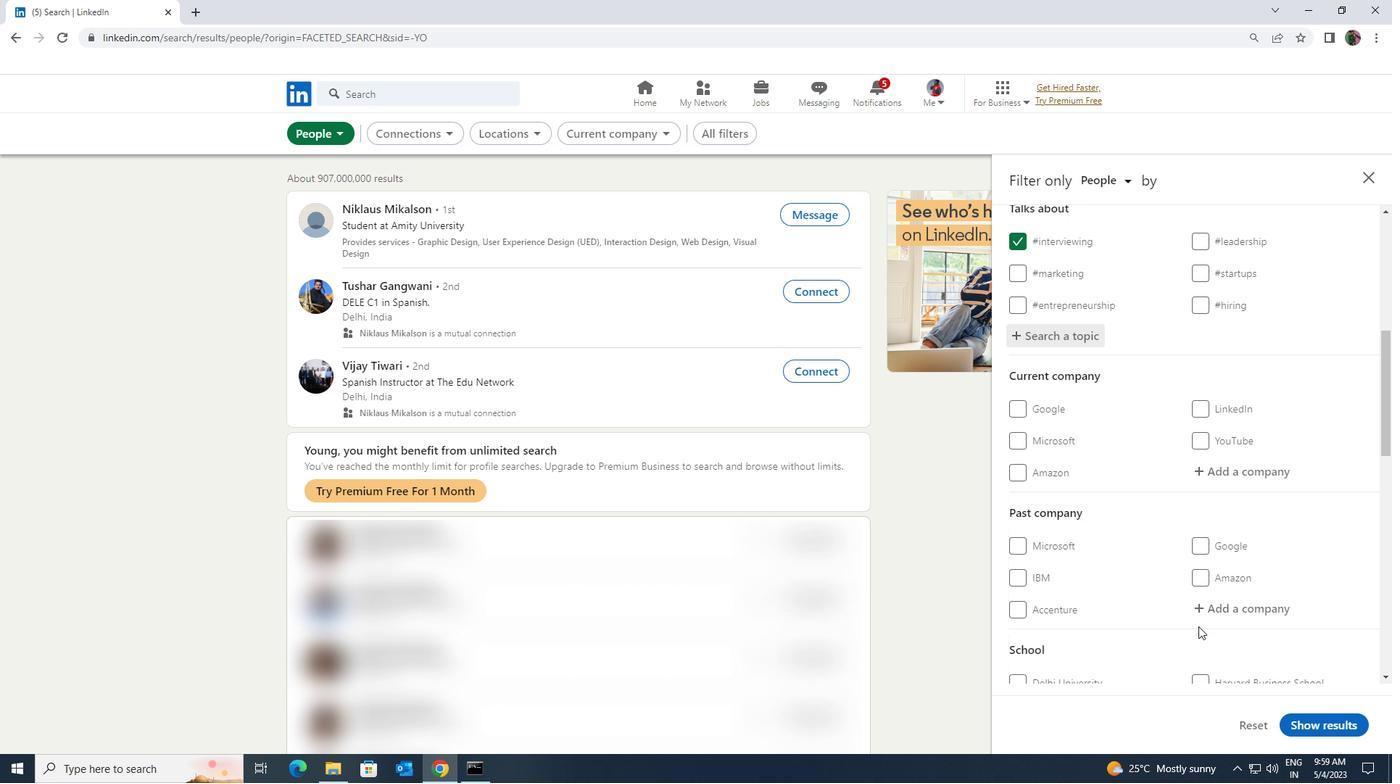 
Action: Mouse scrolled (1199, 625) with delta (0, 0)
Screenshot: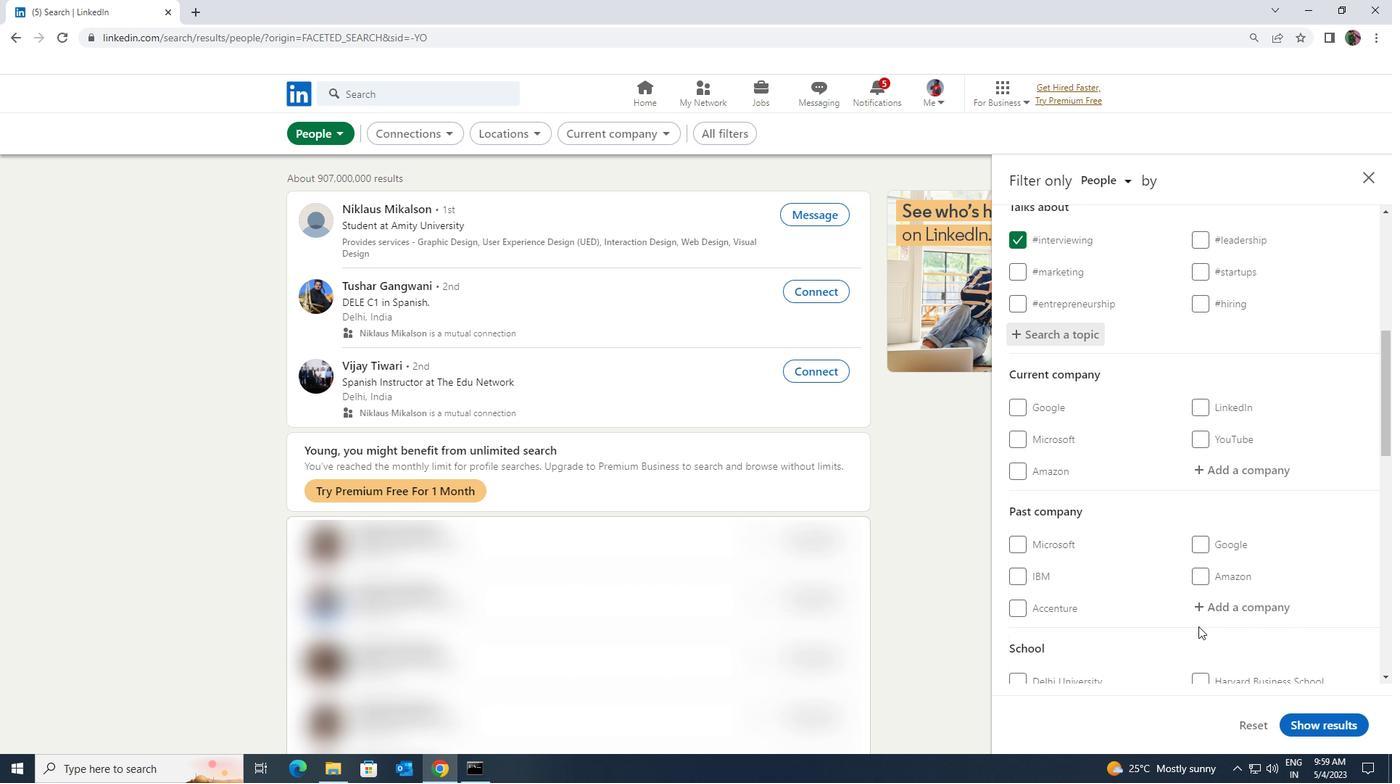 
Action: Mouse moved to (1201, 623)
Screenshot: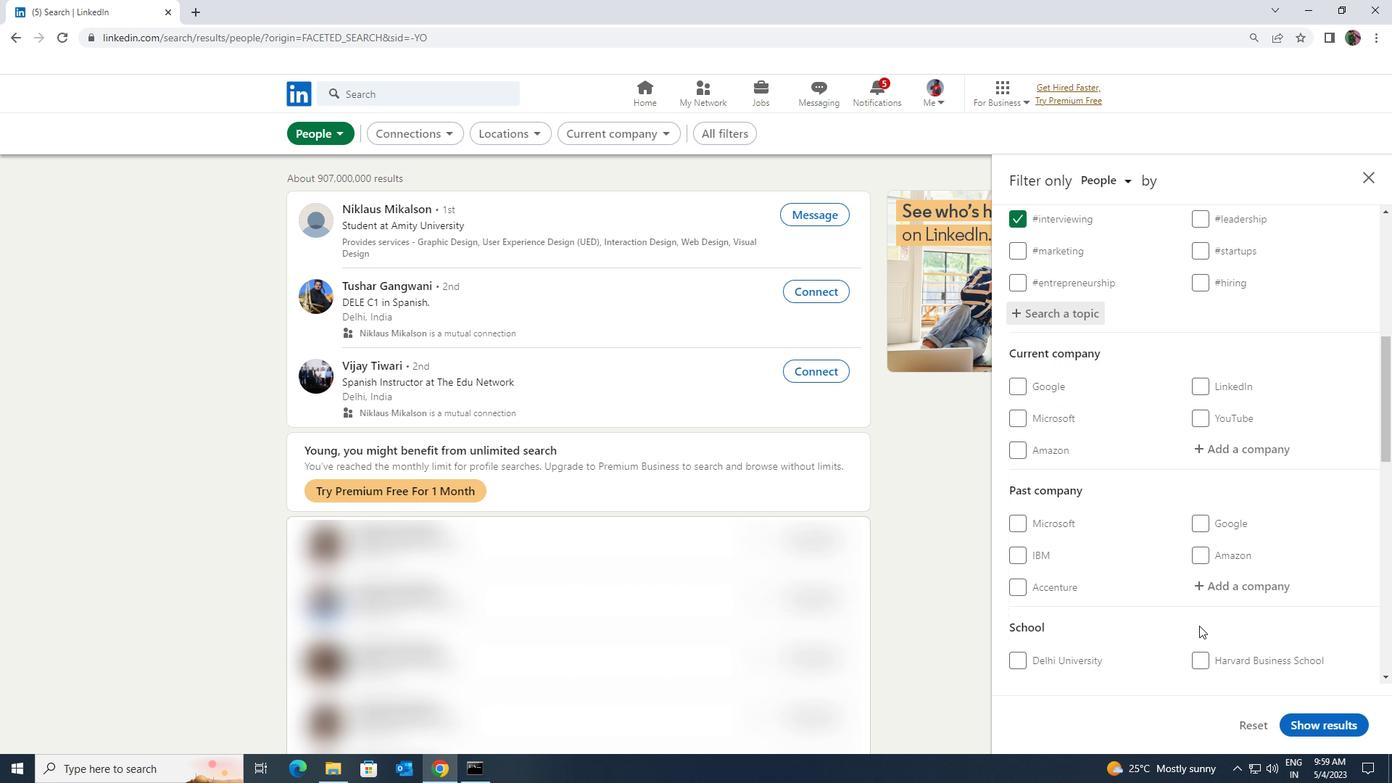 
Action: Mouse scrolled (1201, 623) with delta (0, 0)
Screenshot: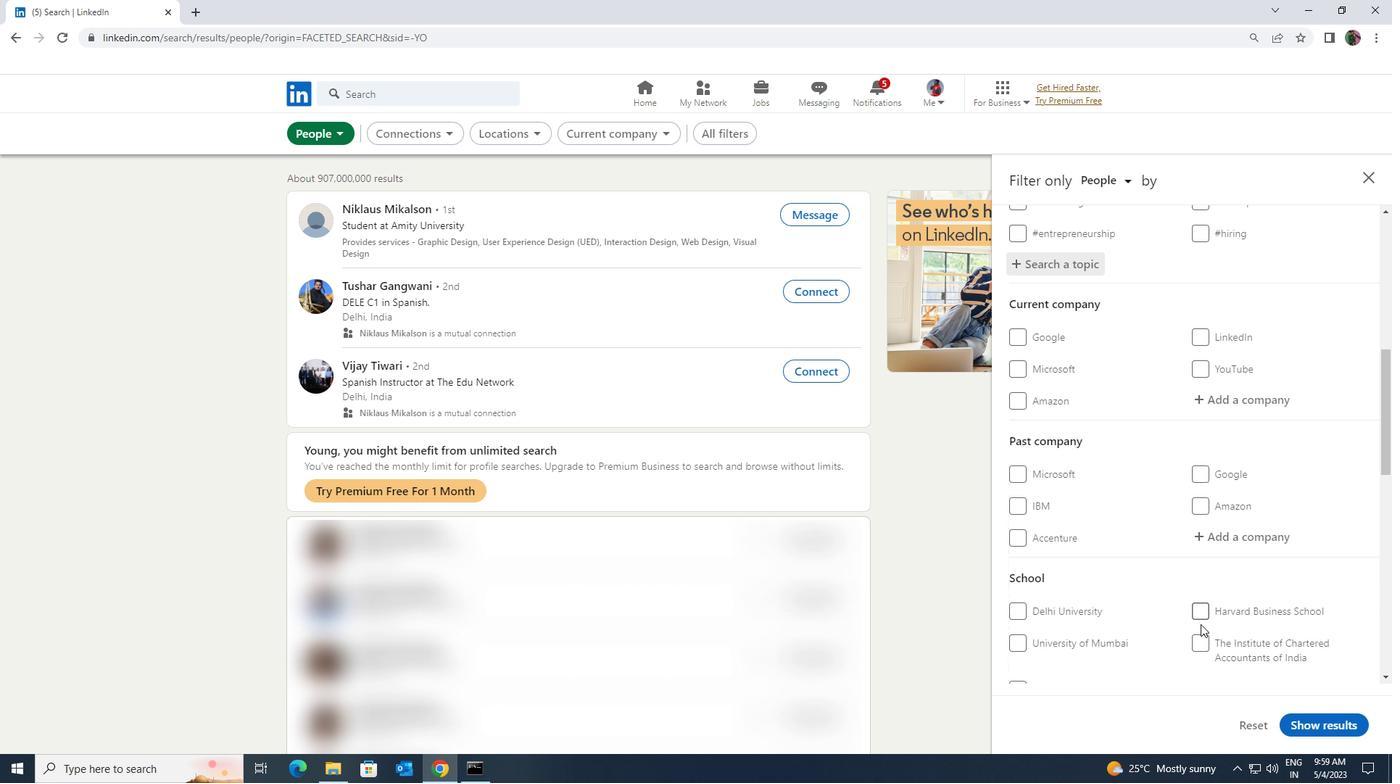 
Action: Mouse scrolled (1201, 623) with delta (0, 0)
Screenshot: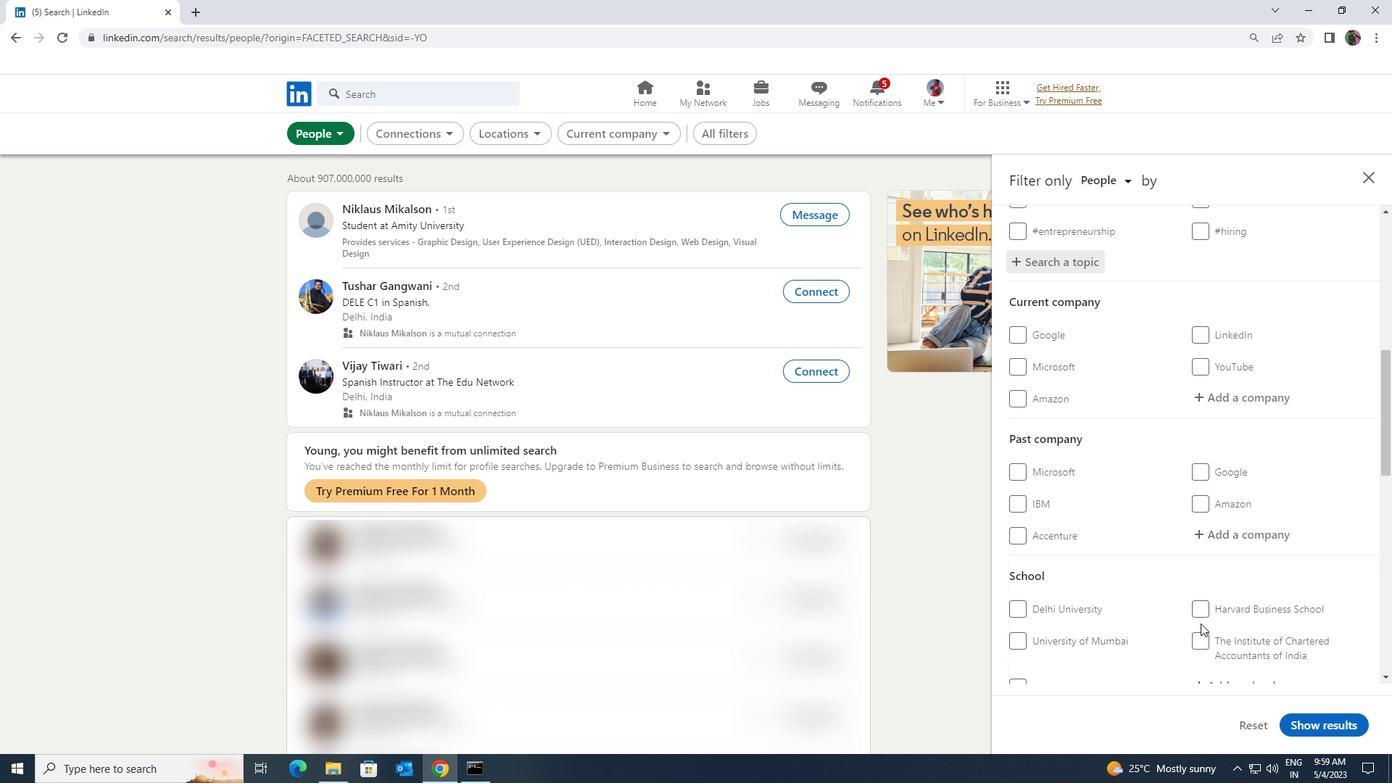 
Action: Mouse scrolled (1201, 623) with delta (0, 0)
Screenshot: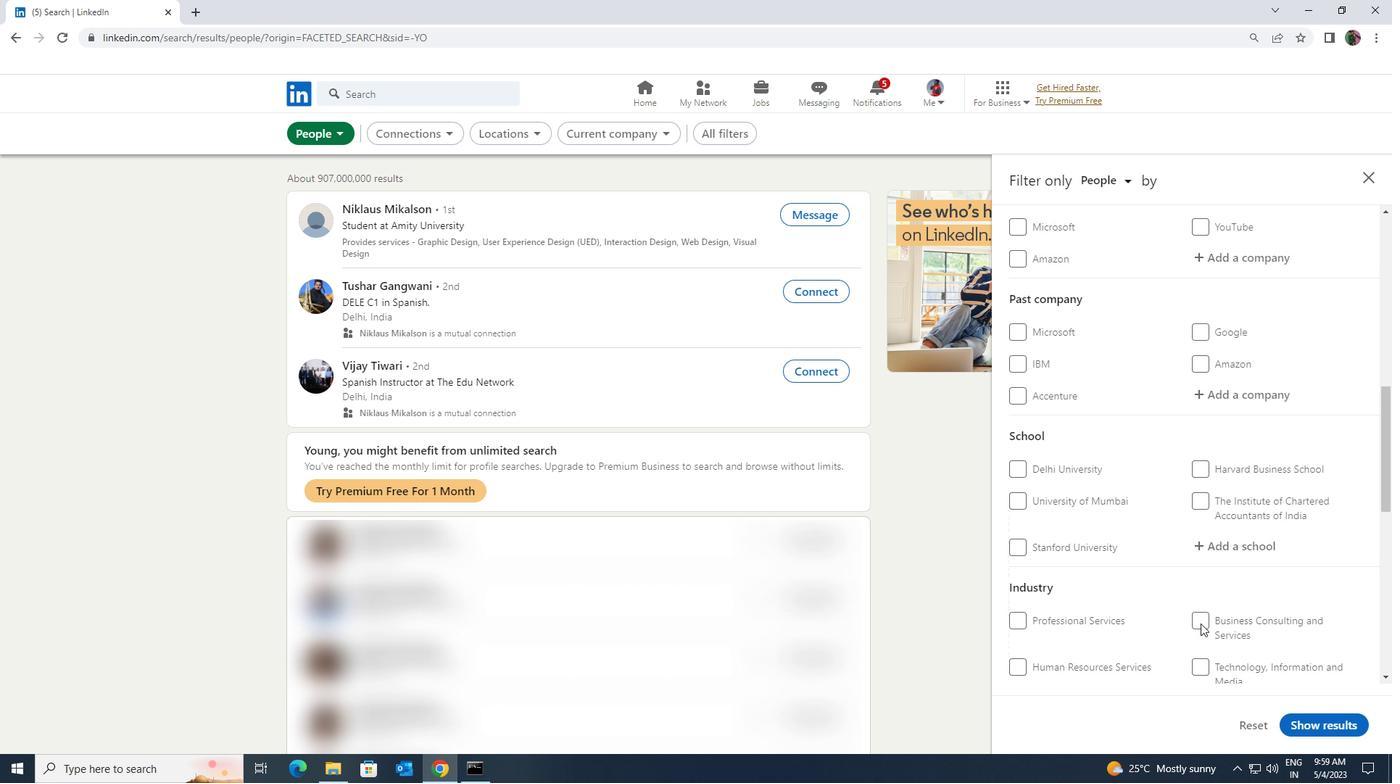 
Action: Mouse scrolled (1201, 623) with delta (0, 0)
Screenshot: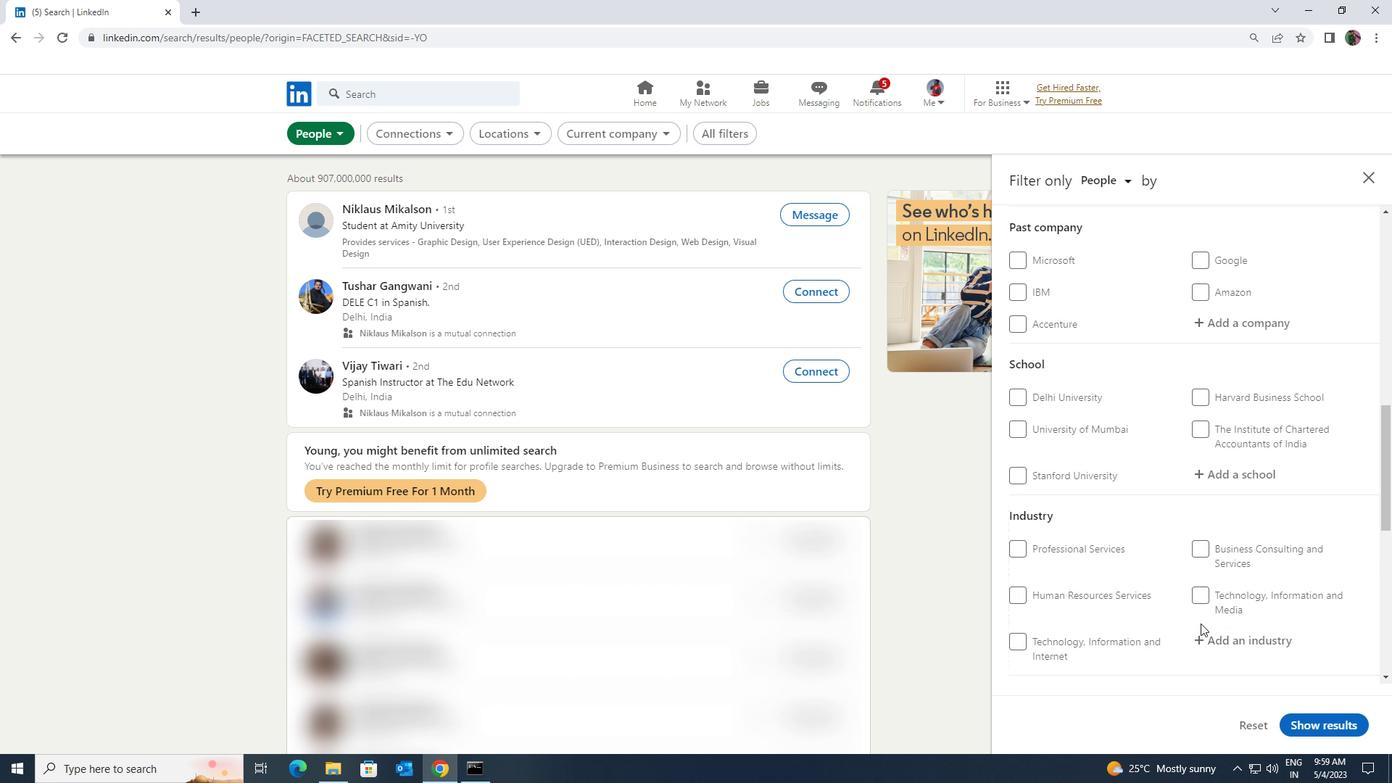 
Action: Mouse scrolled (1201, 623) with delta (0, 0)
Screenshot: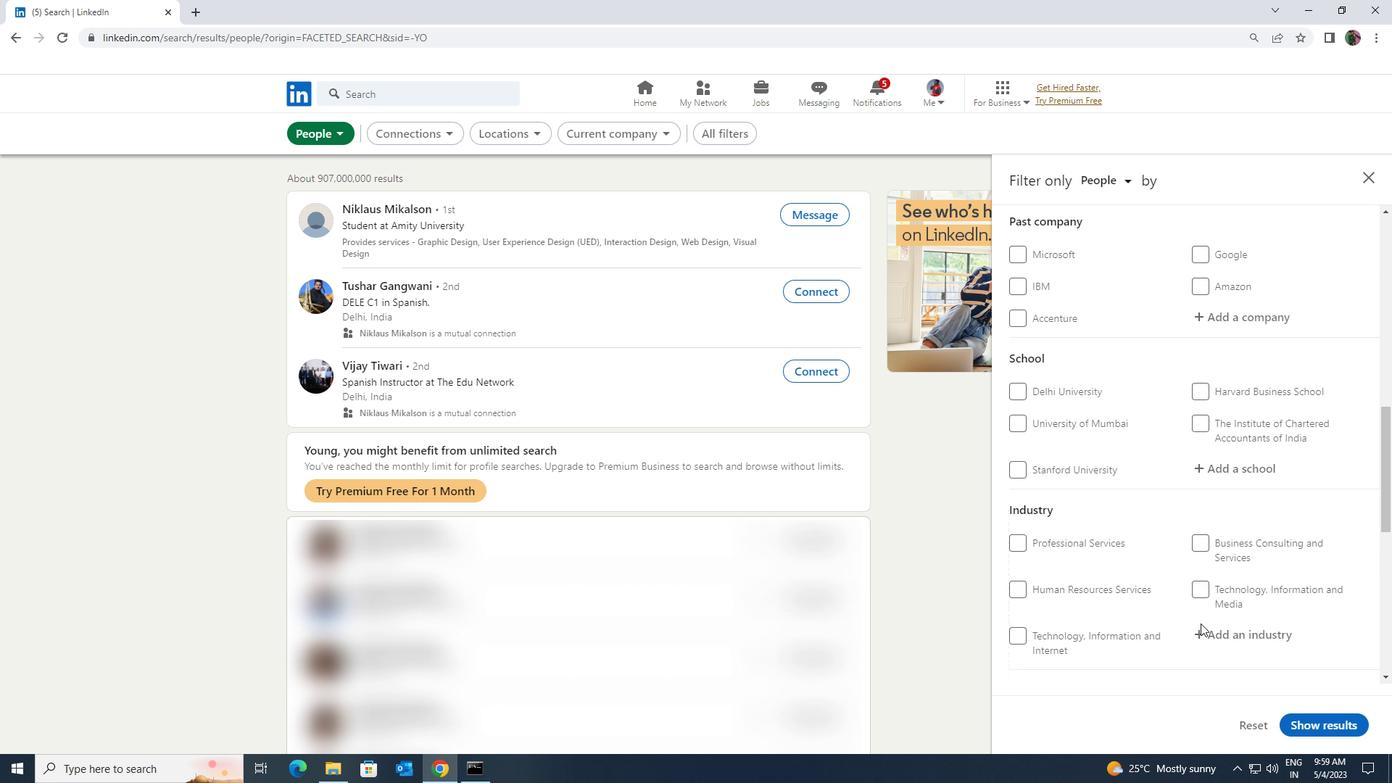 
Action: Mouse scrolled (1201, 623) with delta (0, 0)
Screenshot: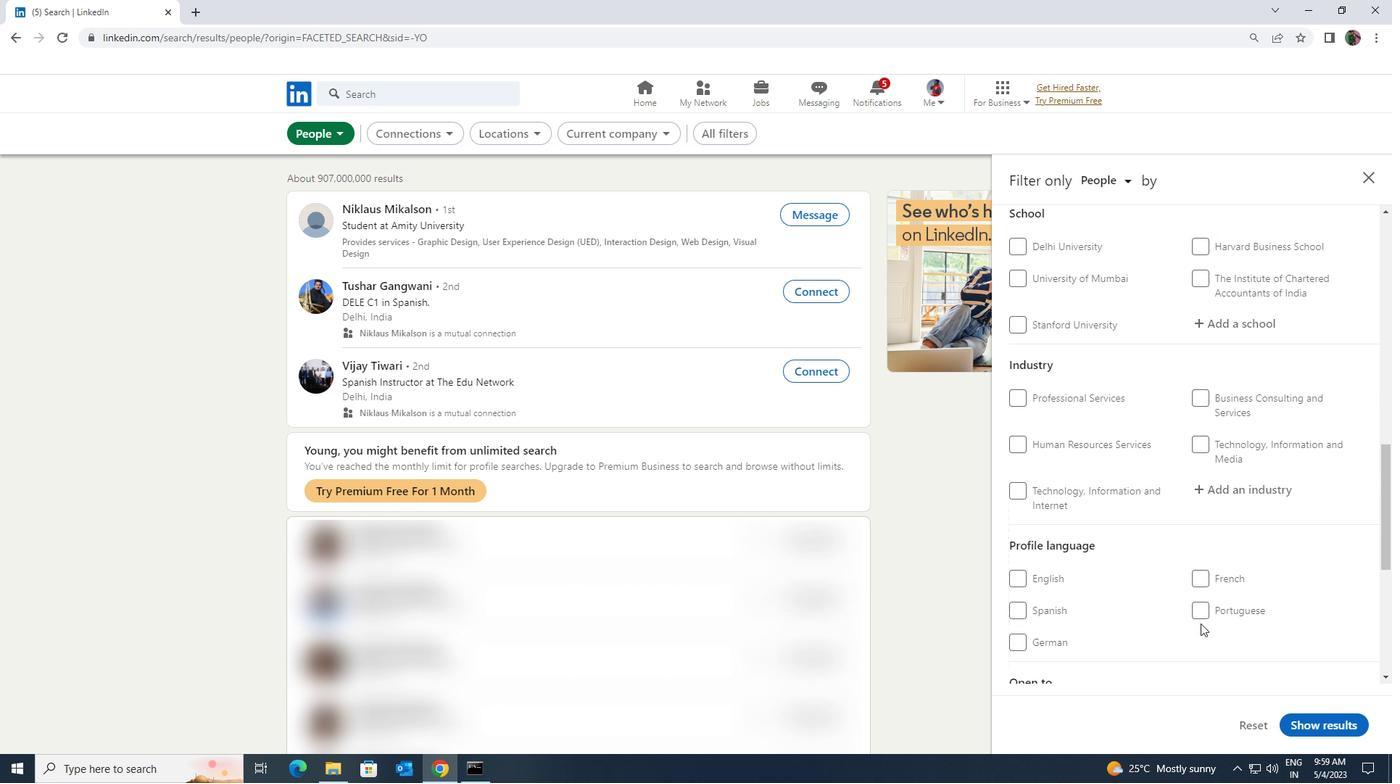 
Action: Mouse scrolled (1201, 623) with delta (0, 0)
Screenshot: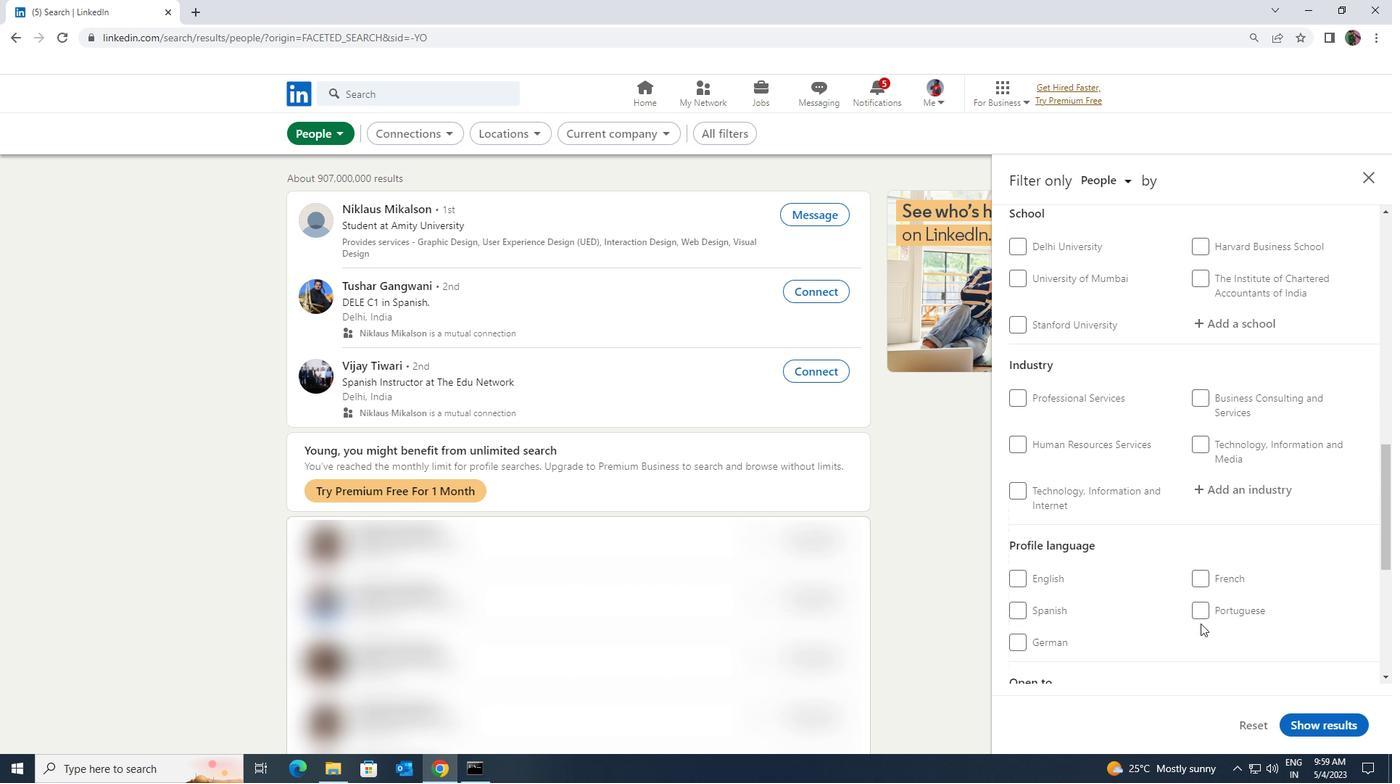 
Action: Mouse moved to (1201, 438)
Screenshot: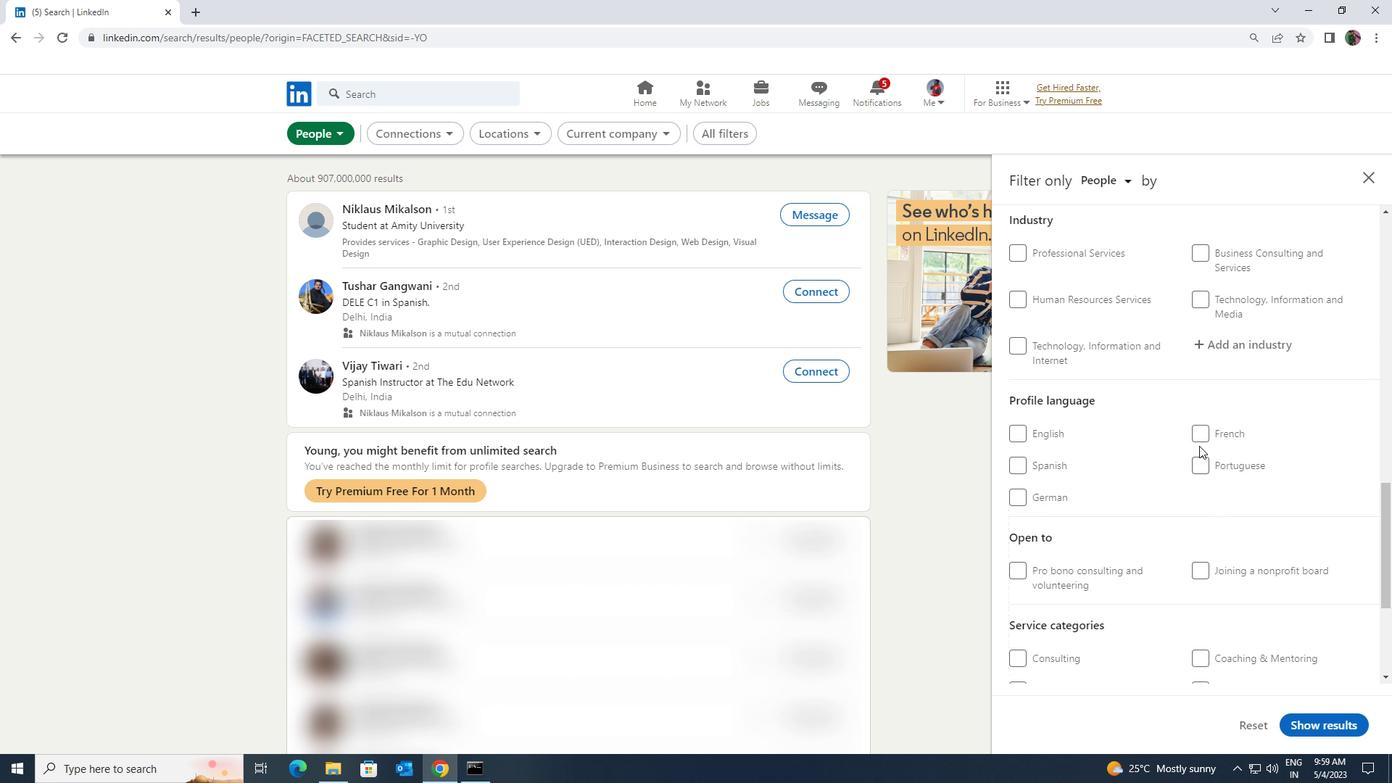 
Action: Mouse pressed left at (1201, 438)
Screenshot: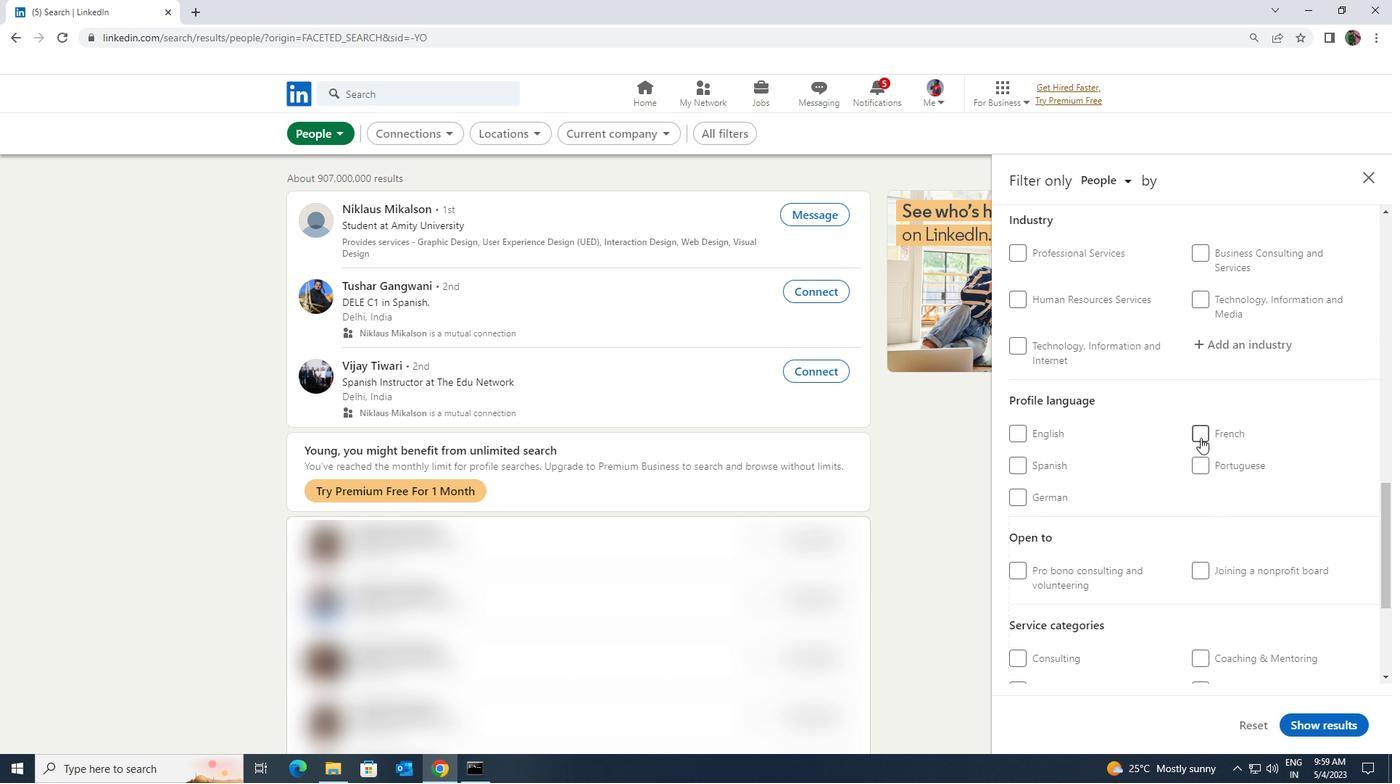 
Action: Mouse scrolled (1201, 438) with delta (0, 0)
Screenshot: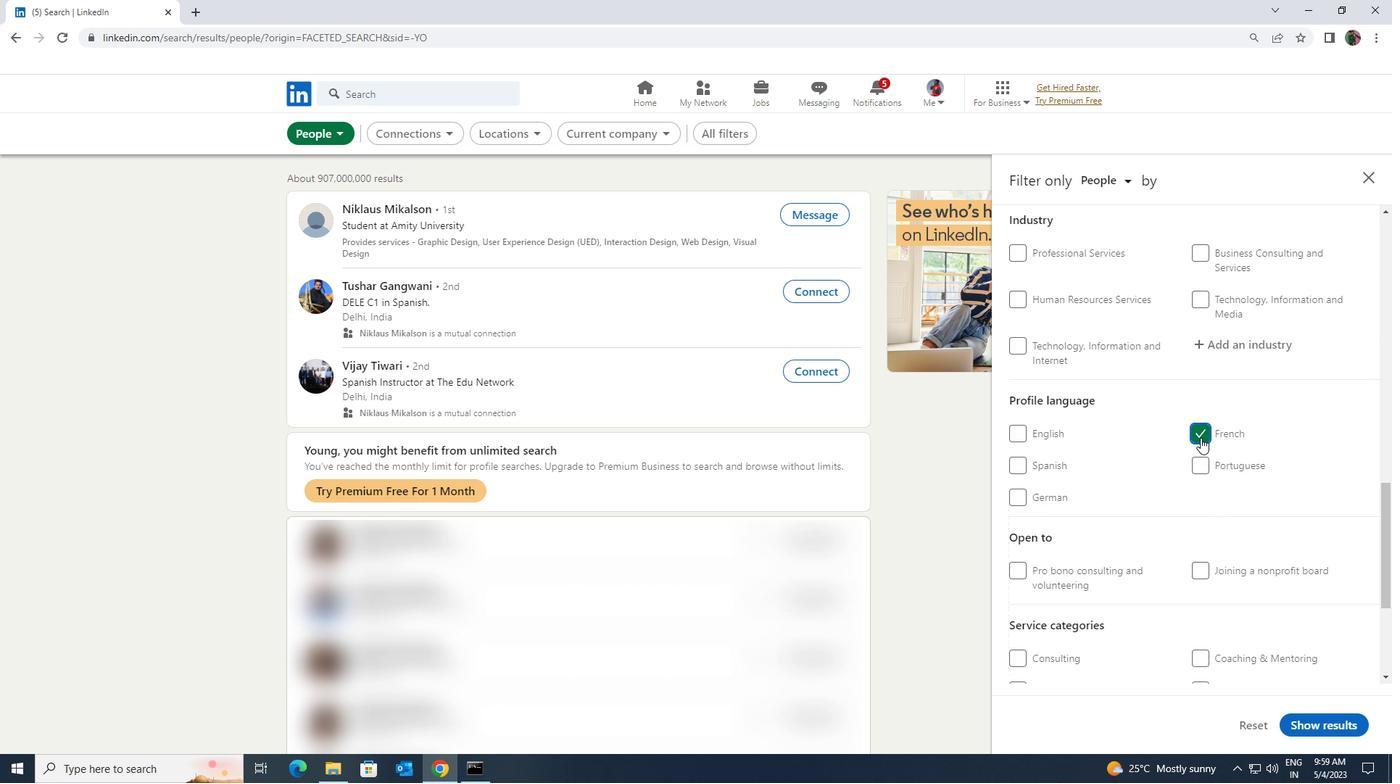 
Action: Mouse scrolled (1201, 438) with delta (0, 0)
Screenshot: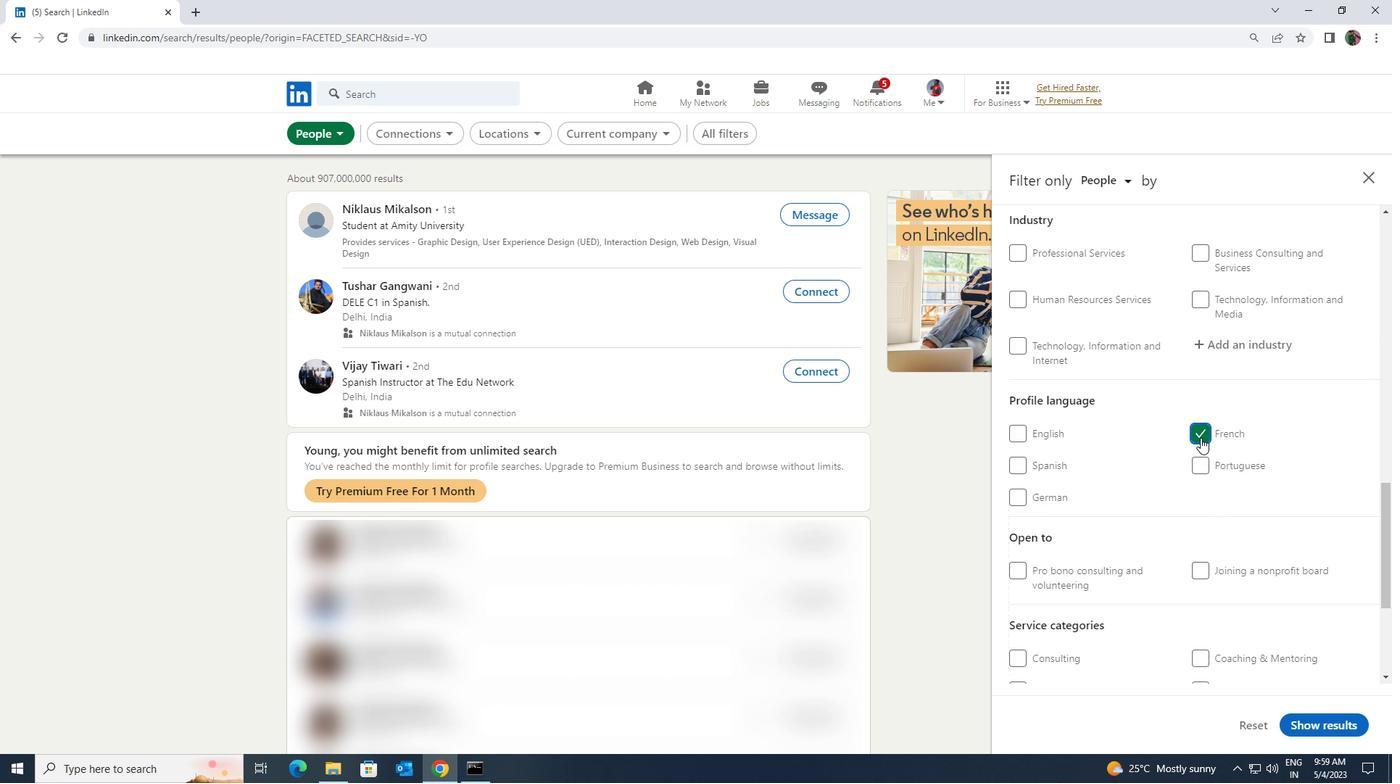 
Action: Mouse scrolled (1201, 438) with delta (0, 0)
Screenshot: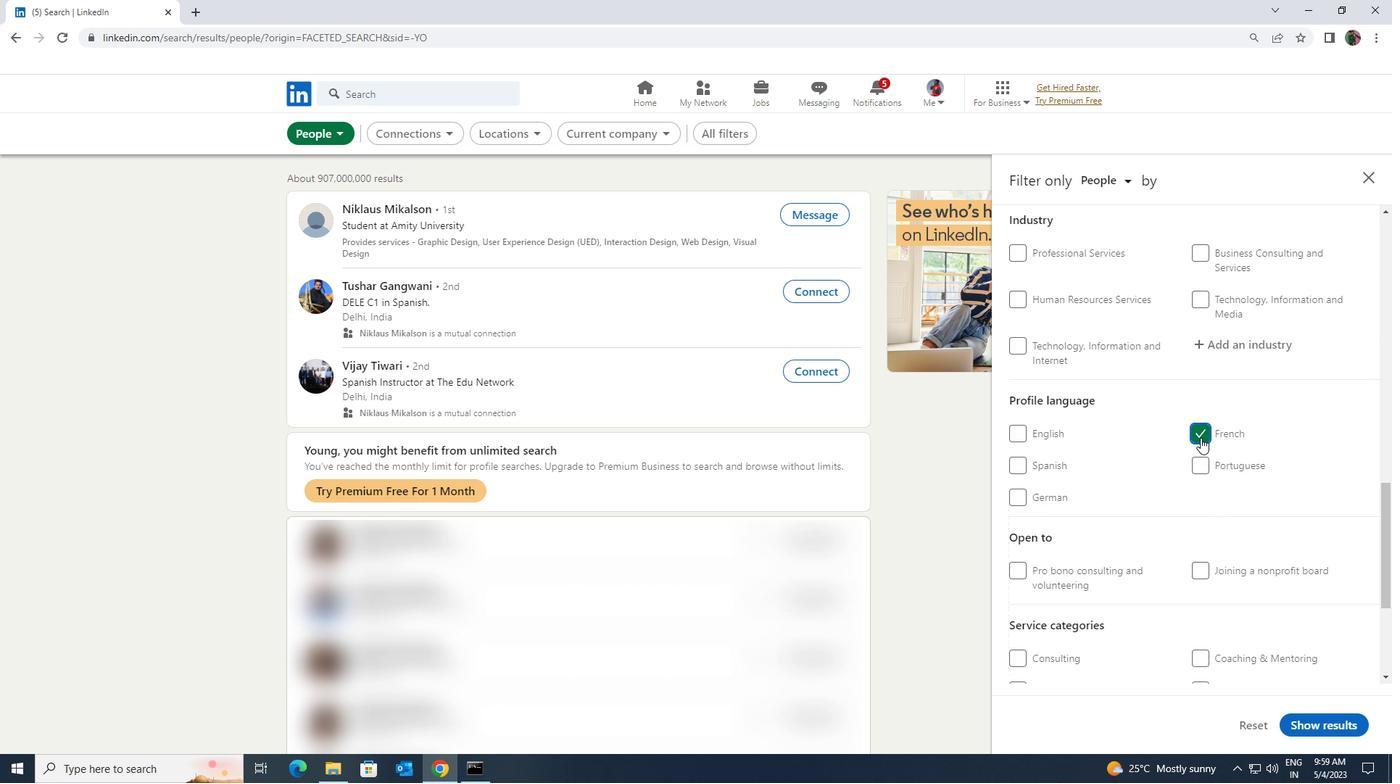 
Action: Mouse scrolled (1201, 438) with delta (0, 0)
Screenshot: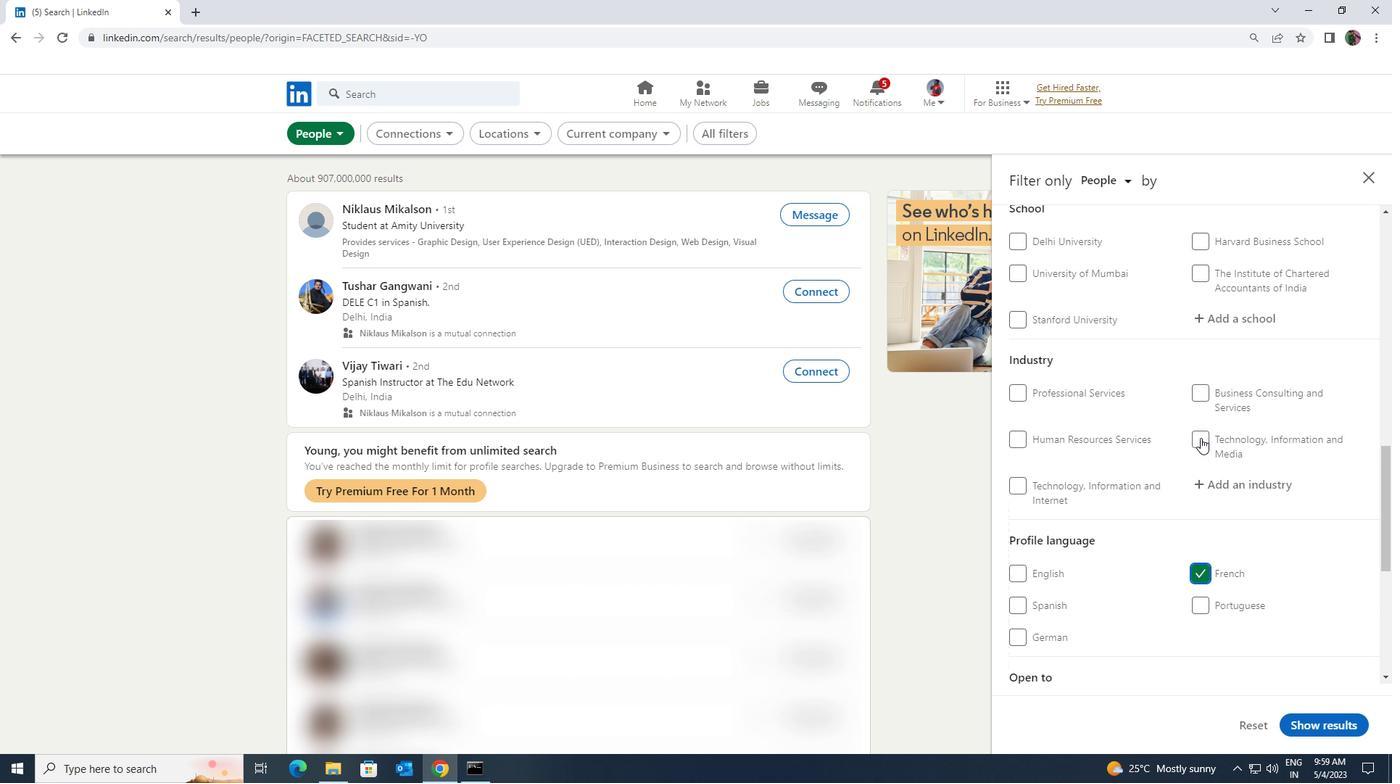 
Action: Mouse scrolled (1201, 438) with delta (0, 0)
Screenshot: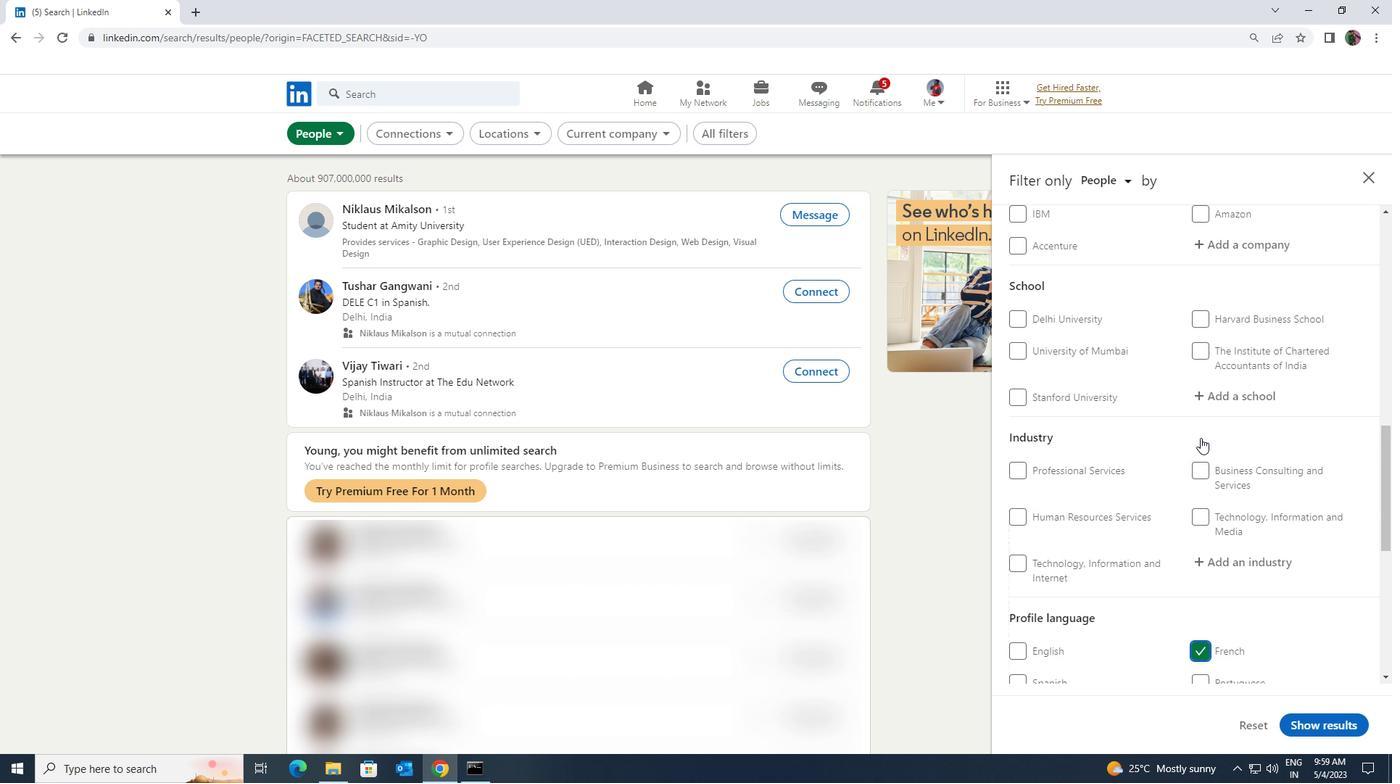 
Action: Mouse scrolled (1201, 438) with delta (0, 0)
Screenshot: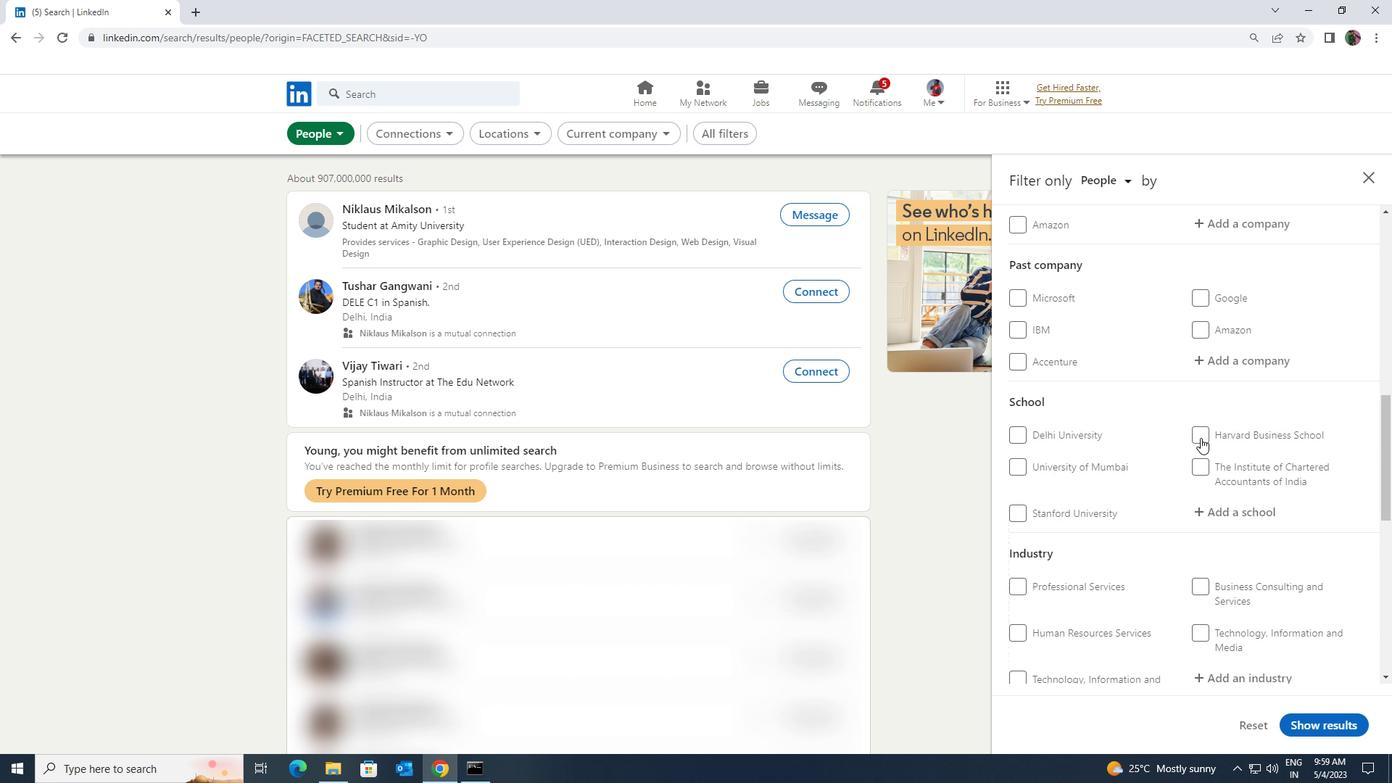 
Action: Mouse scrolled (1201, 438) with delta (0, 0)
Screenshot: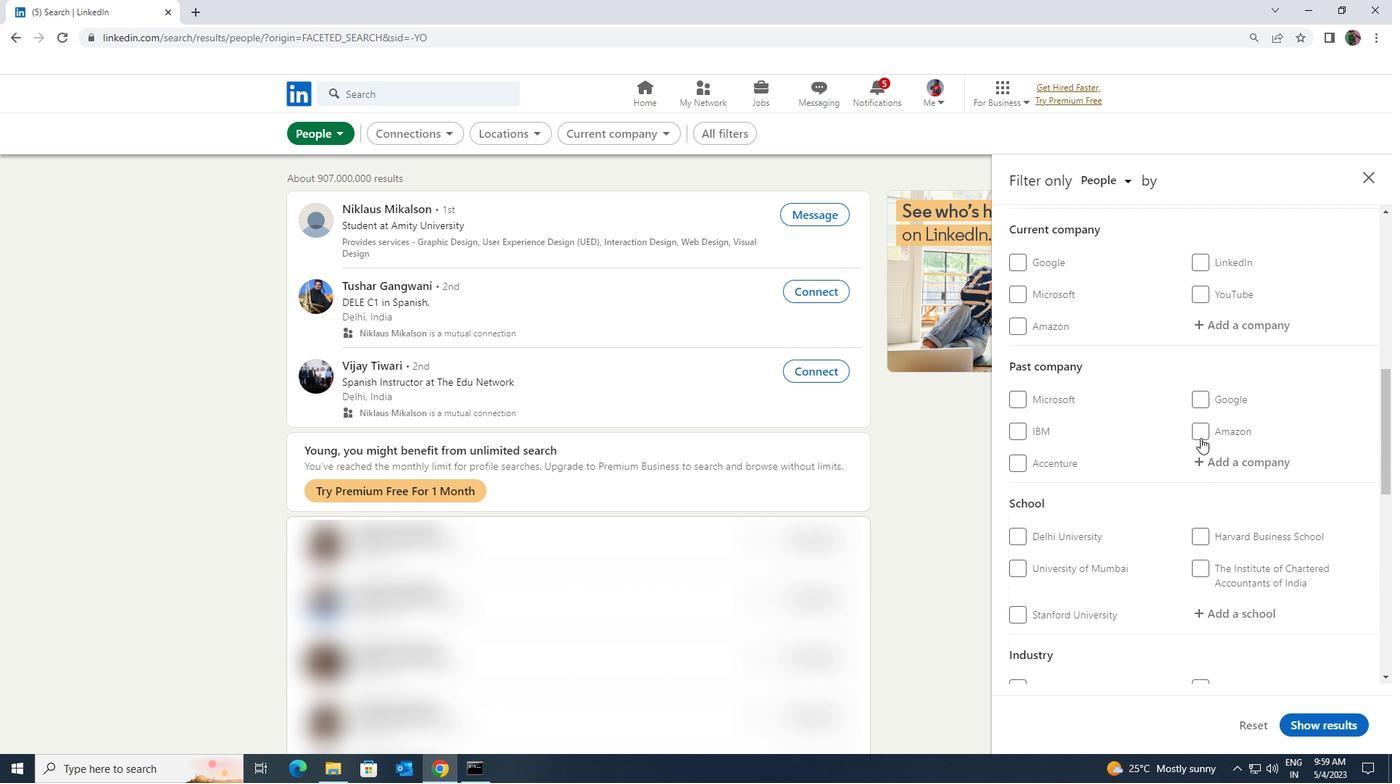 
Action: Mouse moved to (1211, 401)
Screenshot: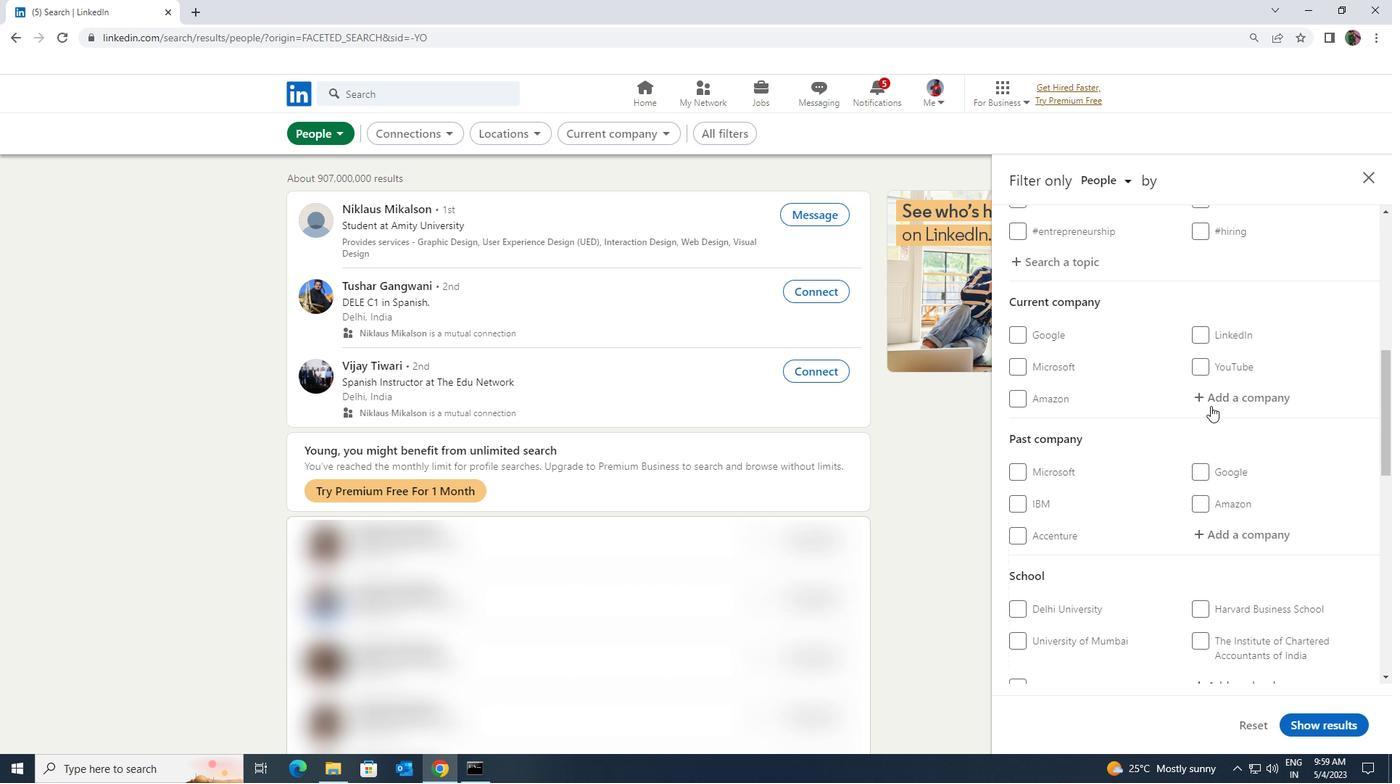 
Action: Mouse pressed left at (1211, 401)
Screenshot: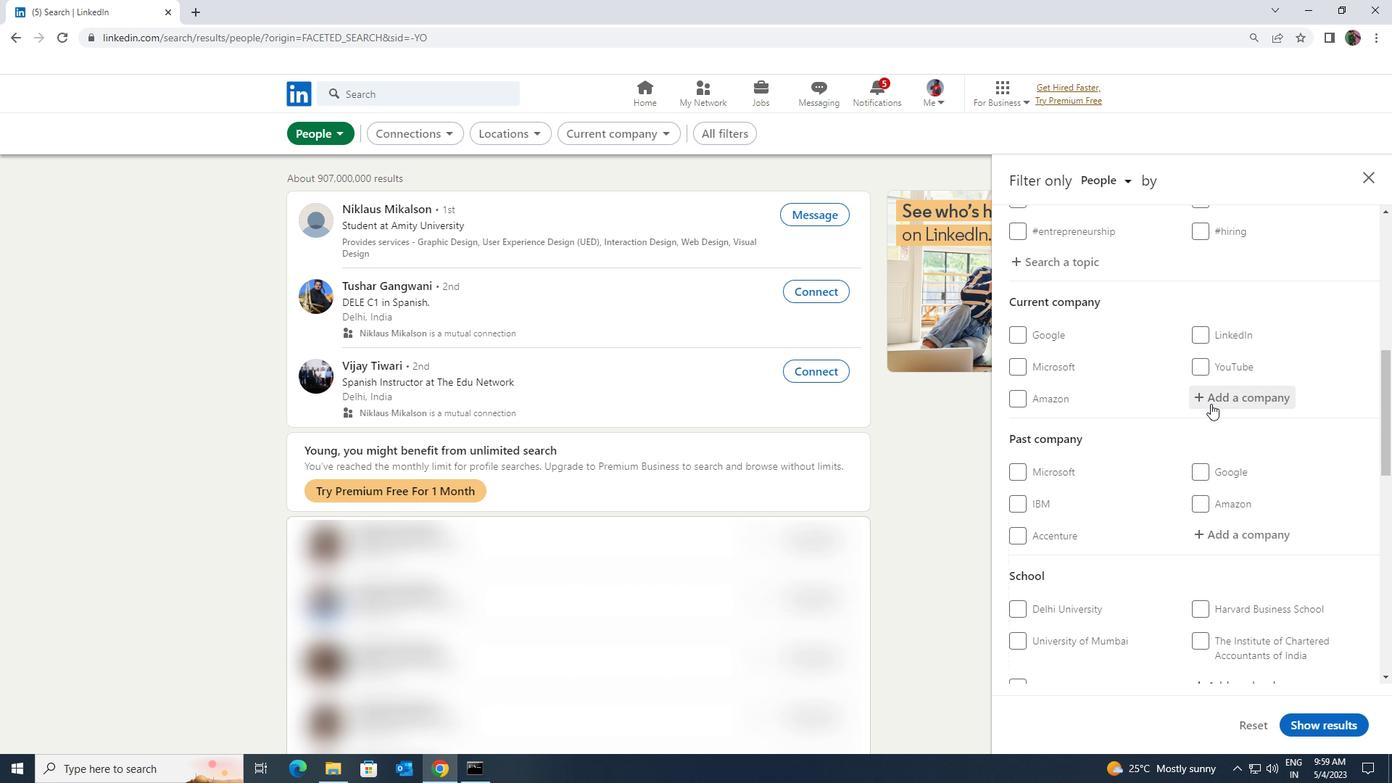 
Action: Key pressed <Key.shift>CBTS
Screenshot: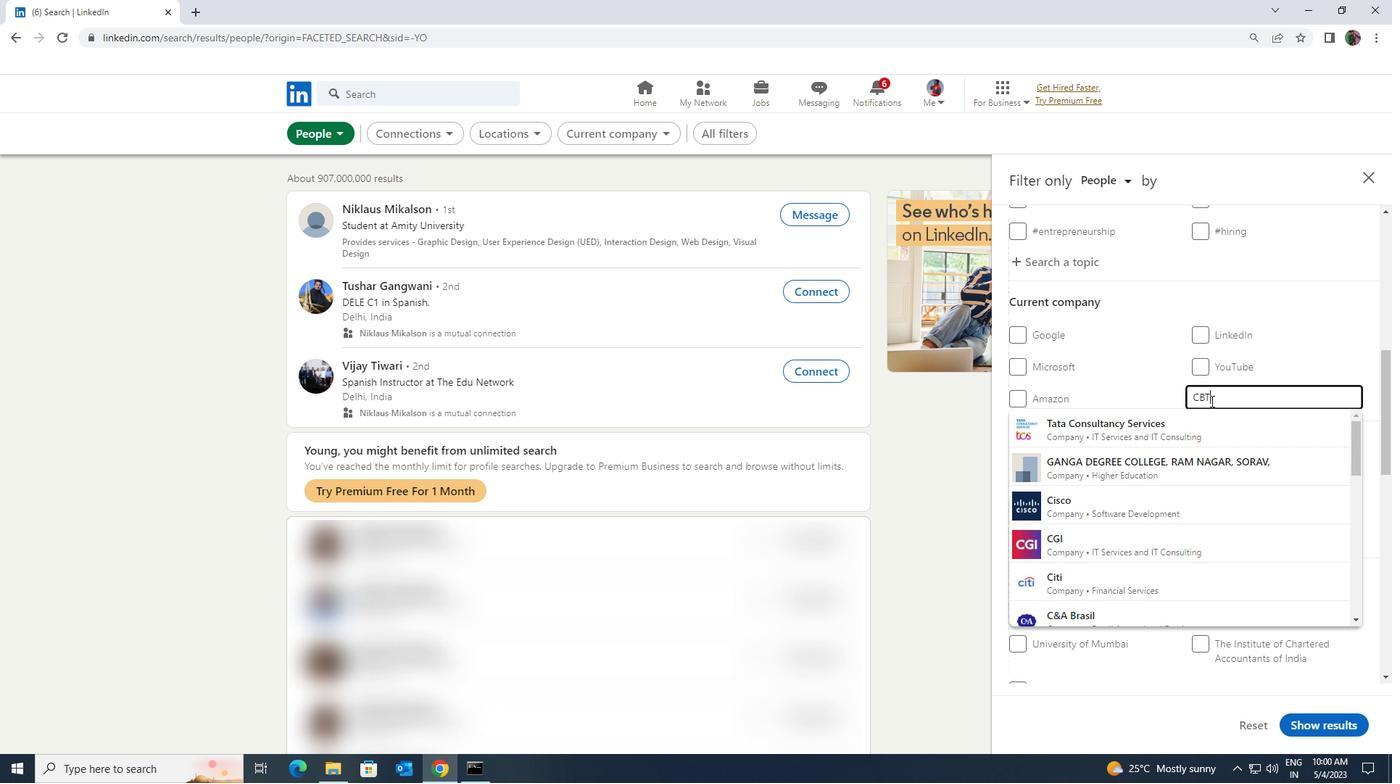 
Action: Mouse moved to (1201, 420)
Screenshot: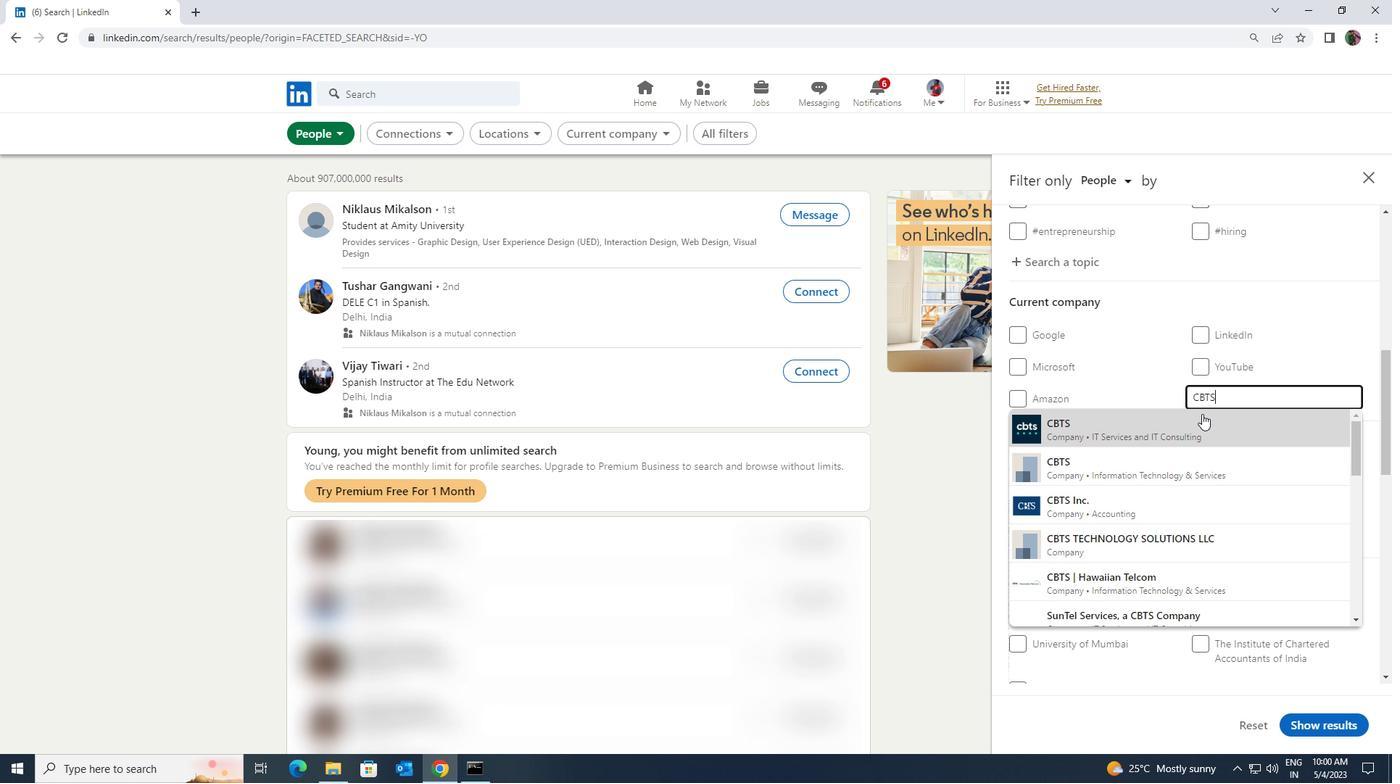 
Action: Mouse pressed left at (1201, 420)
Screenshot: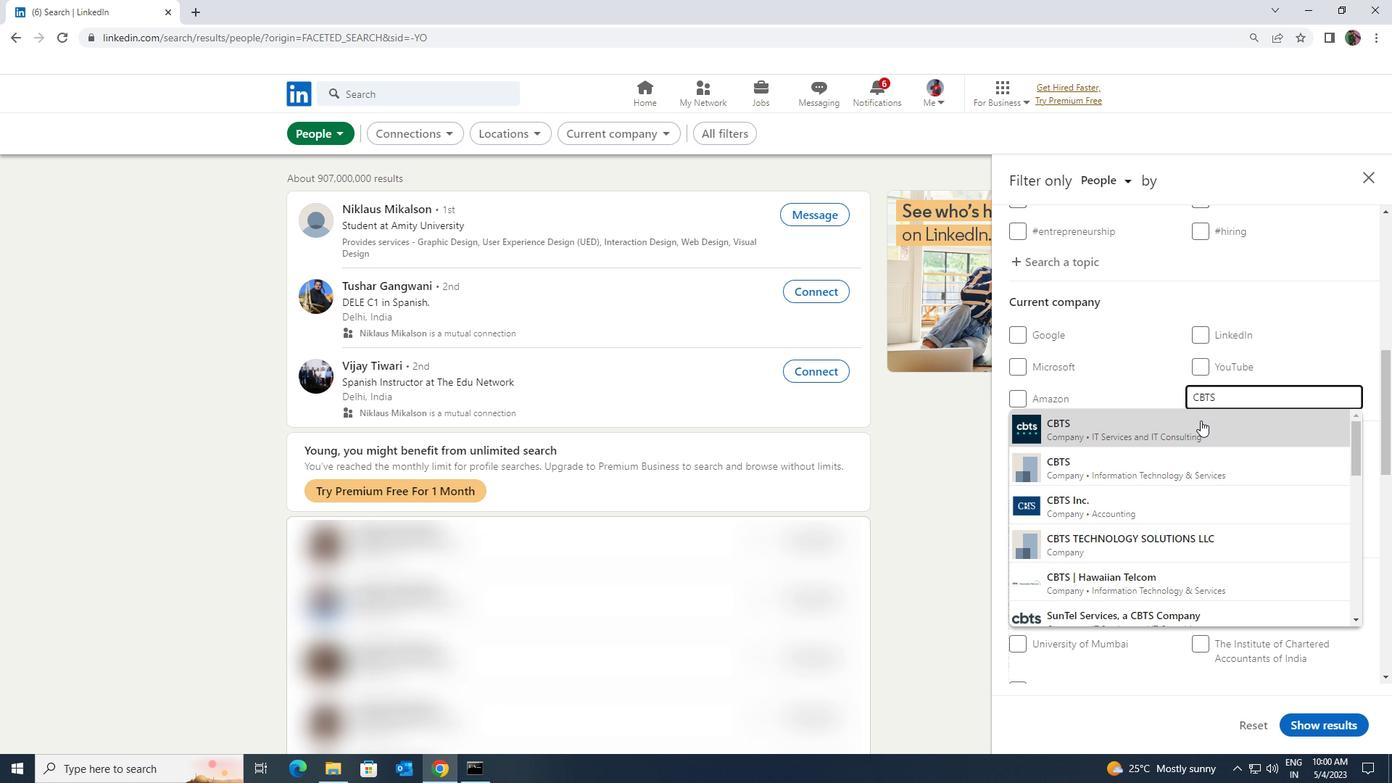 
Action: Mouse moved to (1202, 420)
Screenshot: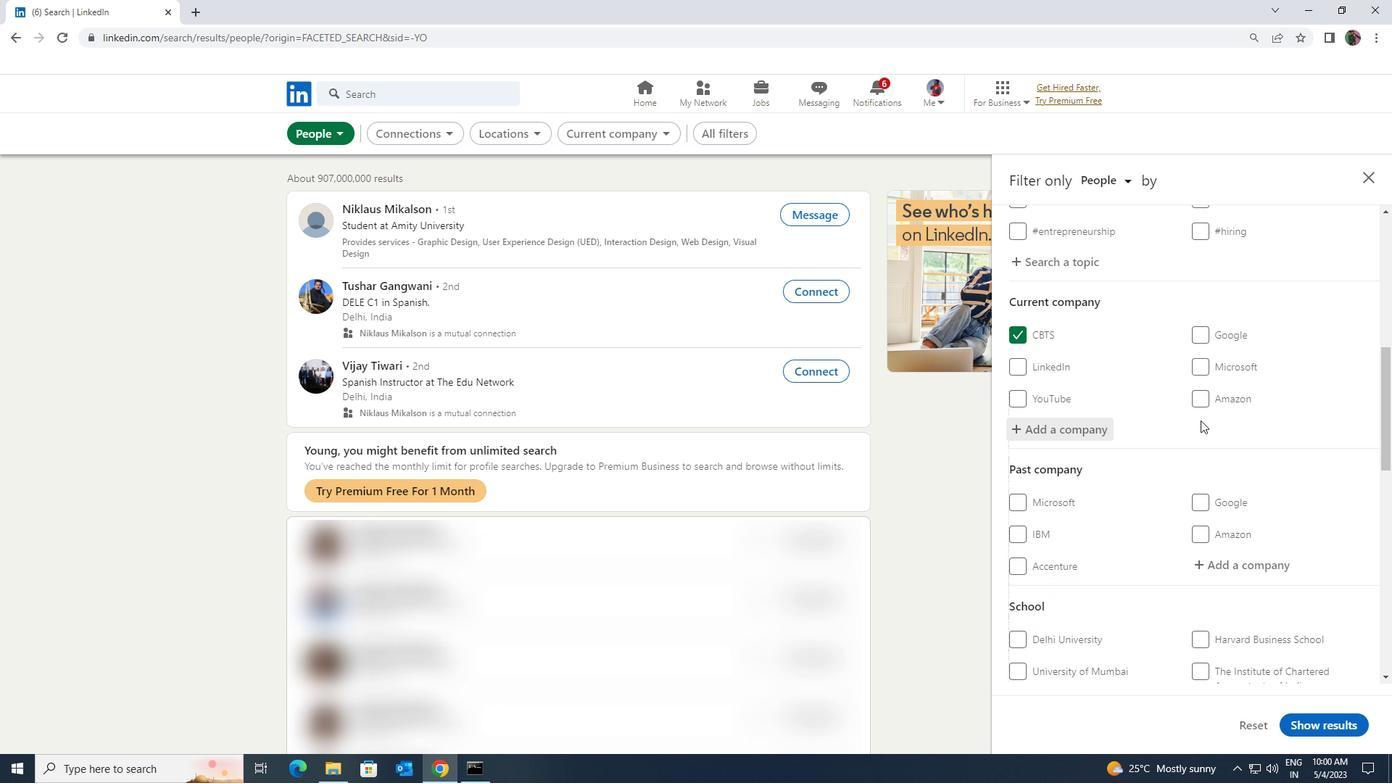 
Action: Mouse scrolled (1202, 420) with delta (0, 0)
Screenshot: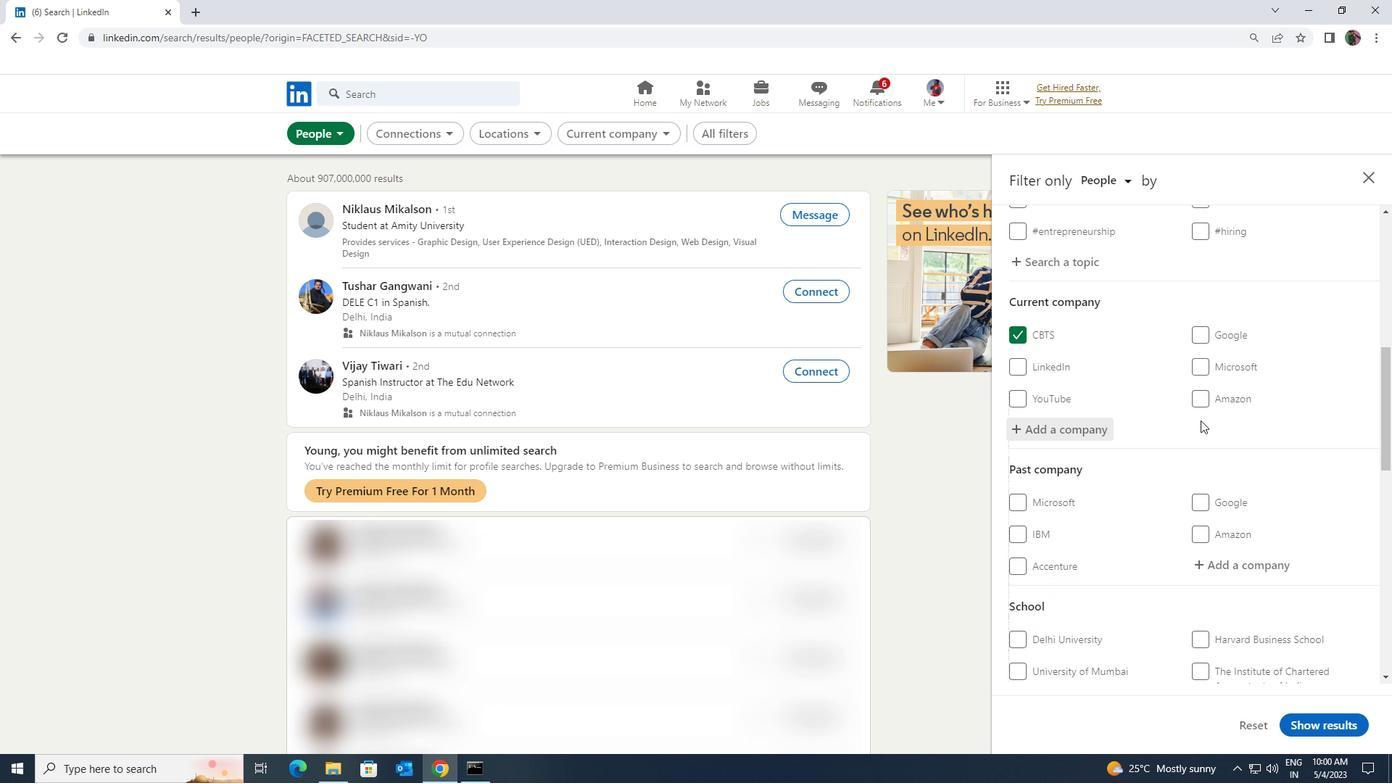 
Action: Mouse moved to (1203, 419)
Screenshot: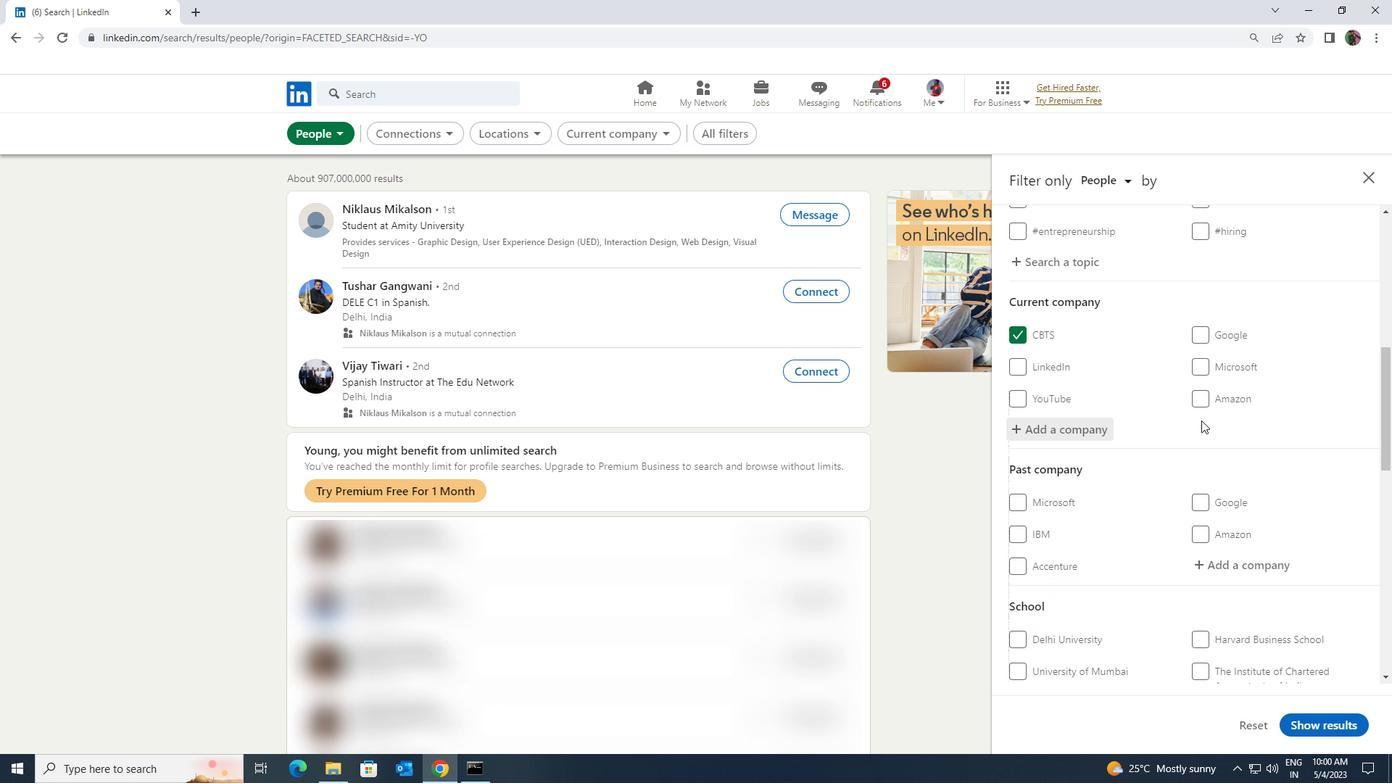 
Action: Mouse scrolled (1203, 418) with delta (0, 0)
Screenshot: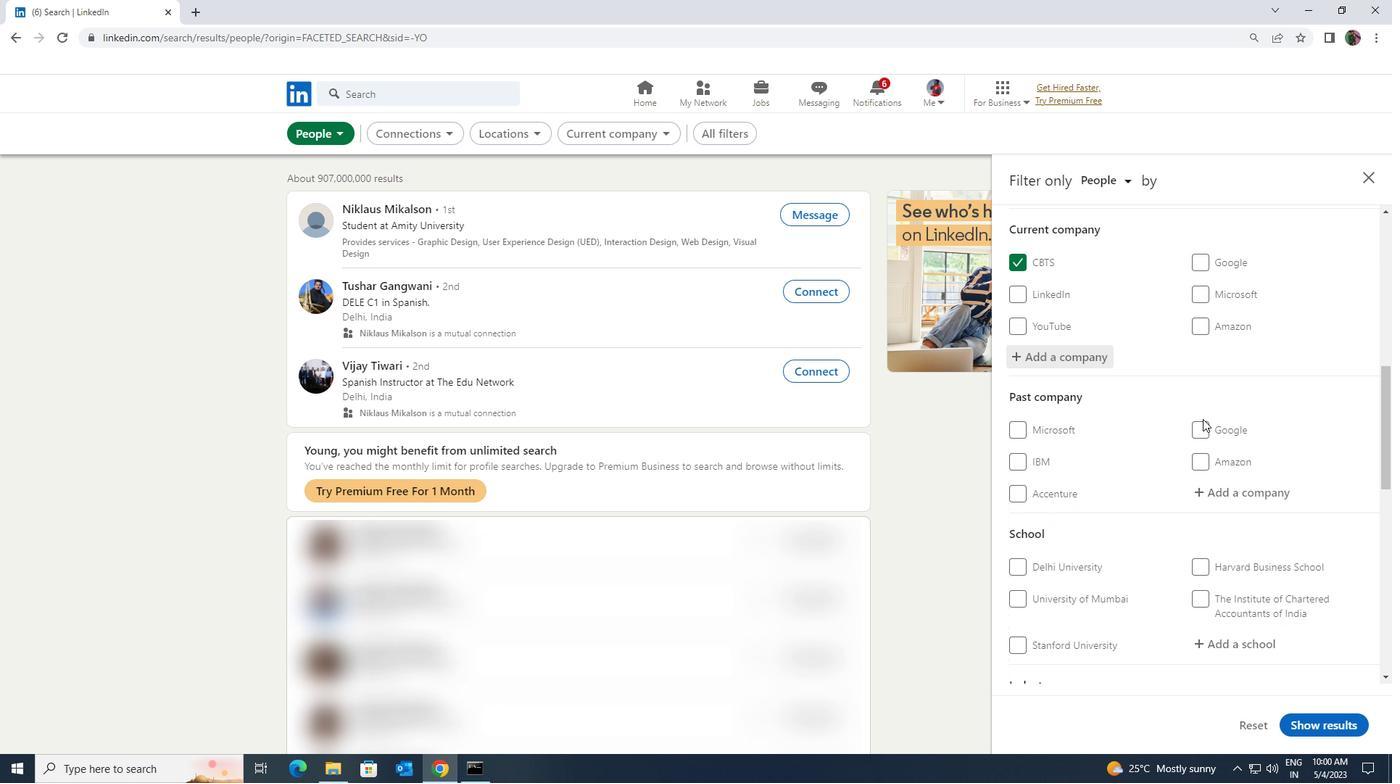 
Action: Mouse scrolled (1203, 418) with delta (0, 0)
Screenshot: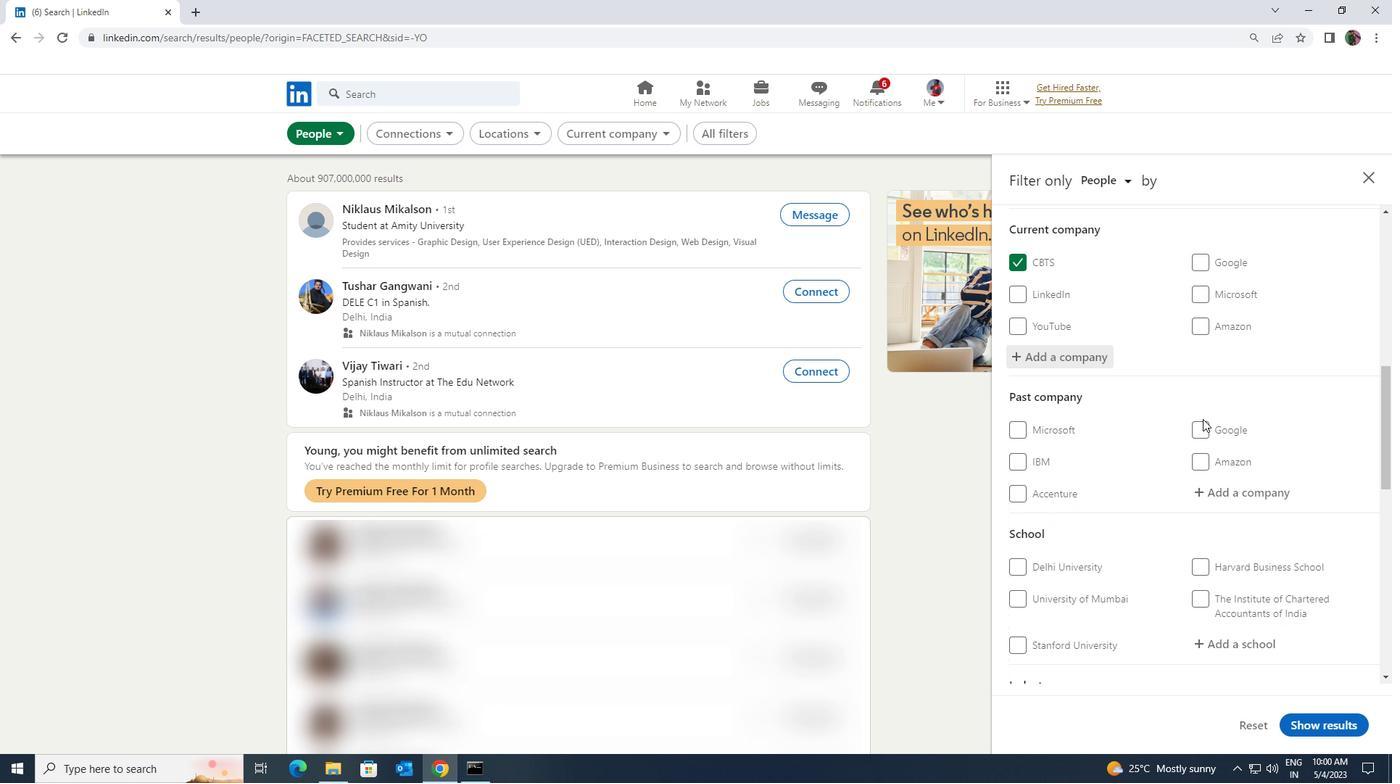 
Action: Mouse moved to (1204, 418)
Screenshot: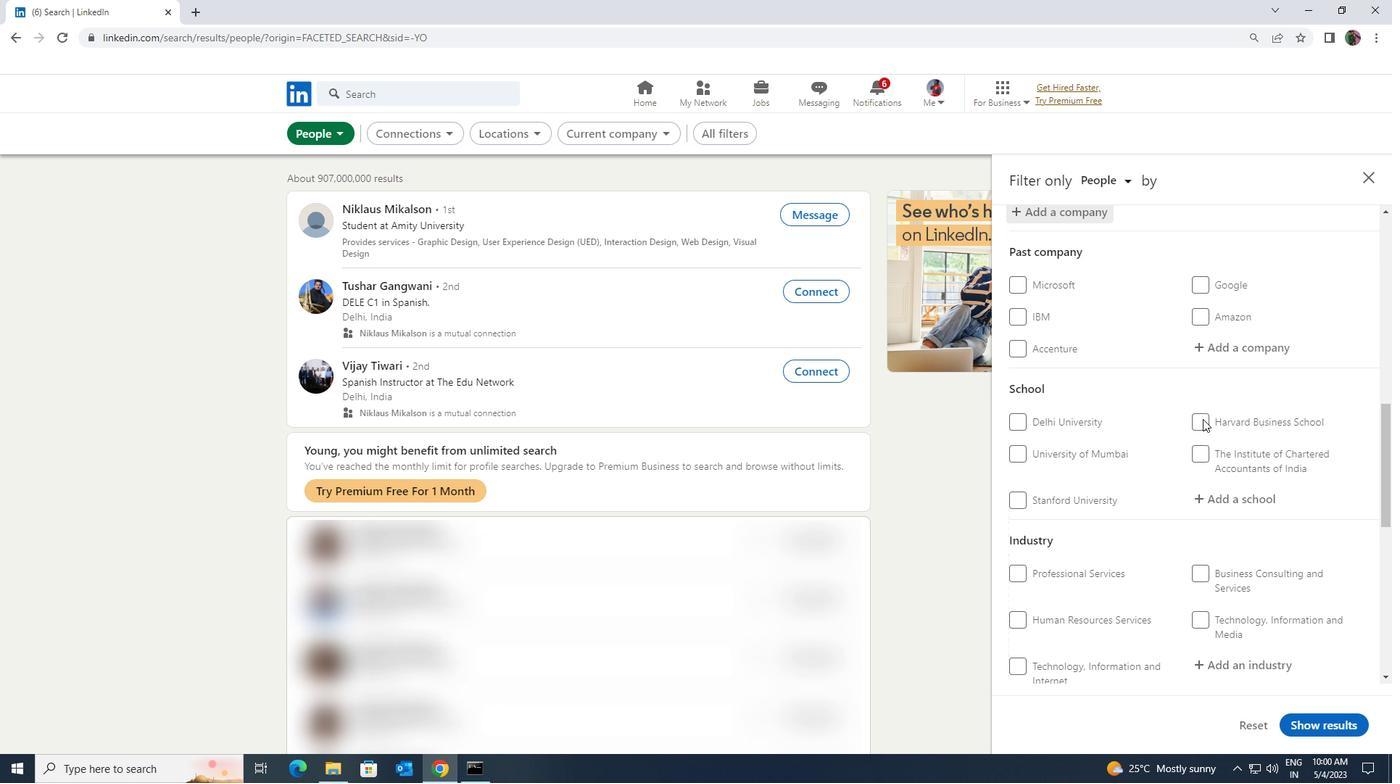 
Action: Mouse scrolled (1204, 417) with delta (0, 0)
Screenshot: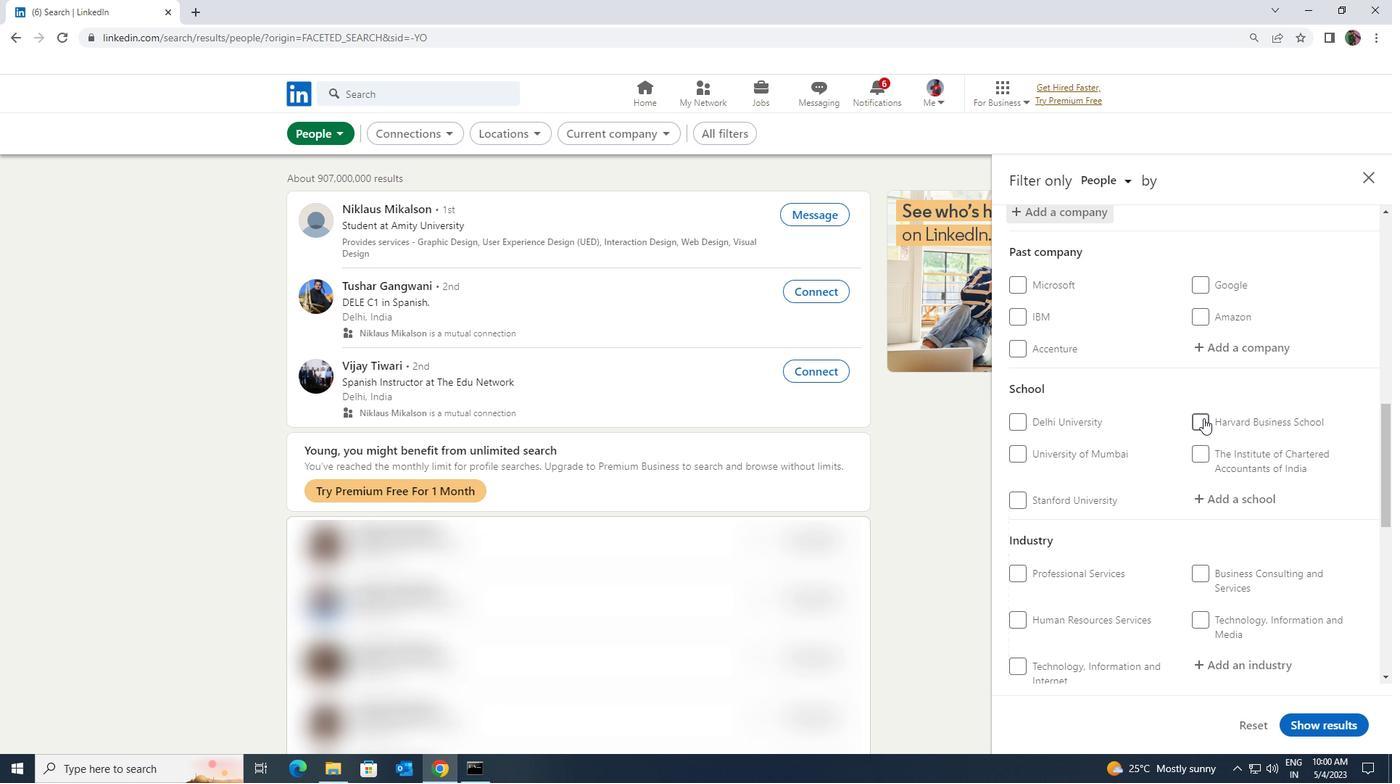 
Action: Mouse moved to (1207, 416)
Screenshot: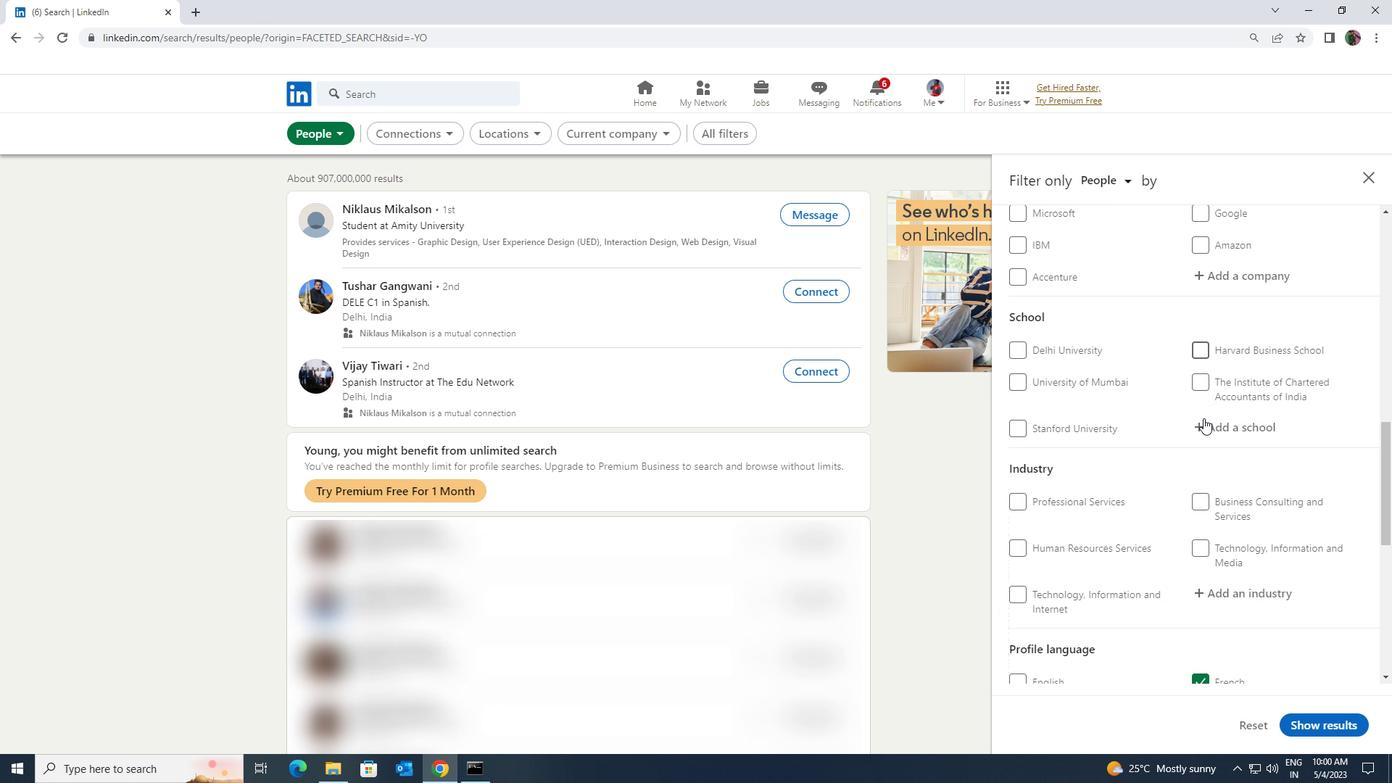 
Action: Mouse pressed left at (1207, 416)
Screenshot: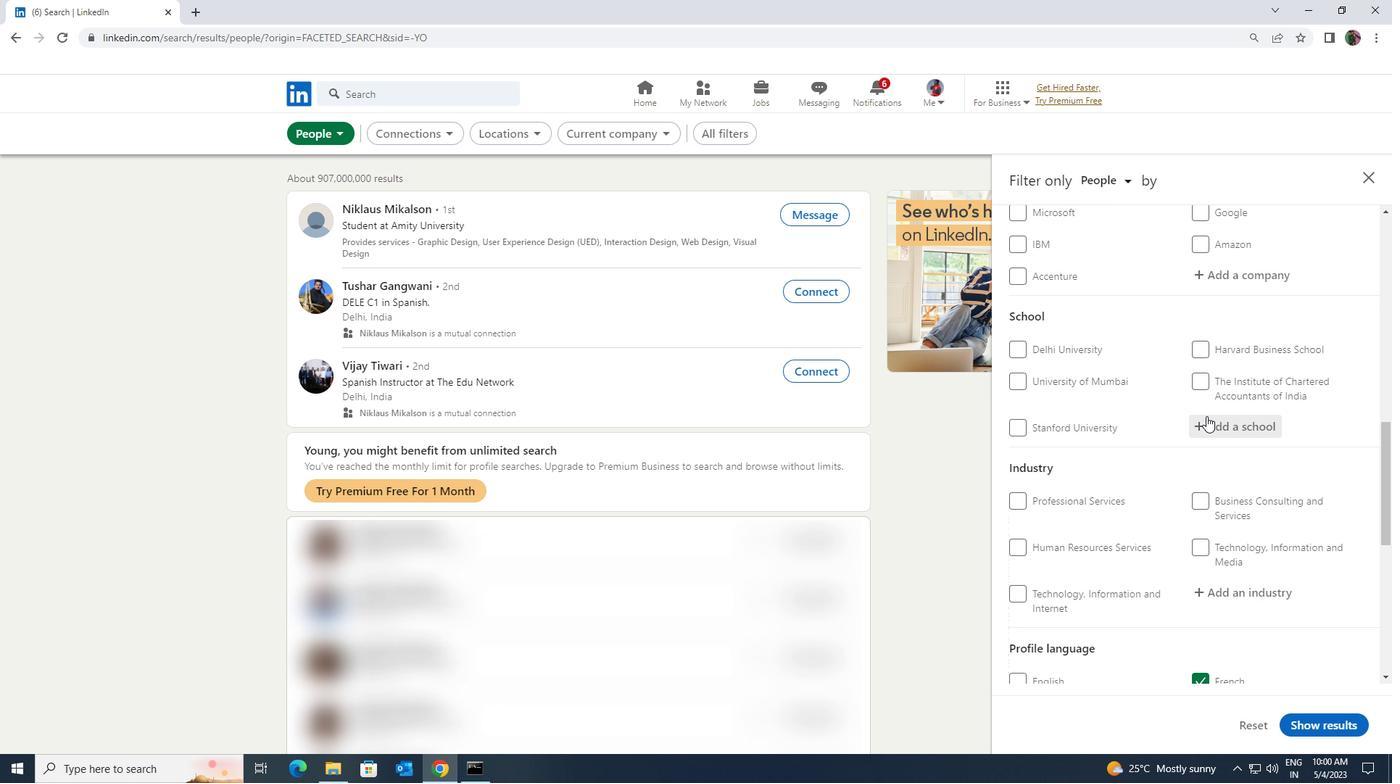 
Action: Key pressed <Key.shift>JINDAL<Key.space><Key.shift><Key.shift>GLOBAL<Key.space><Key.shift>LAW
Screenshot: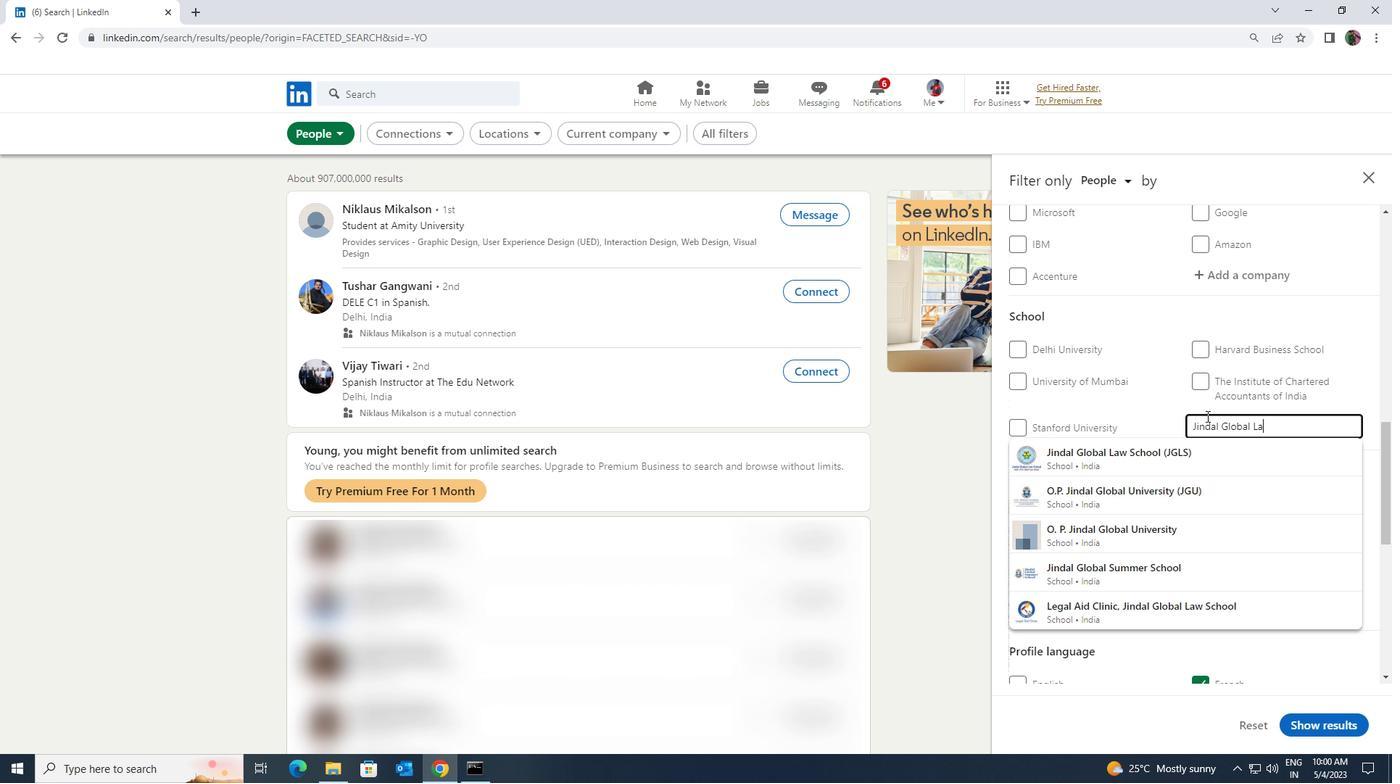 
Action: Mouse moved to (1188, 450)
Screenshot: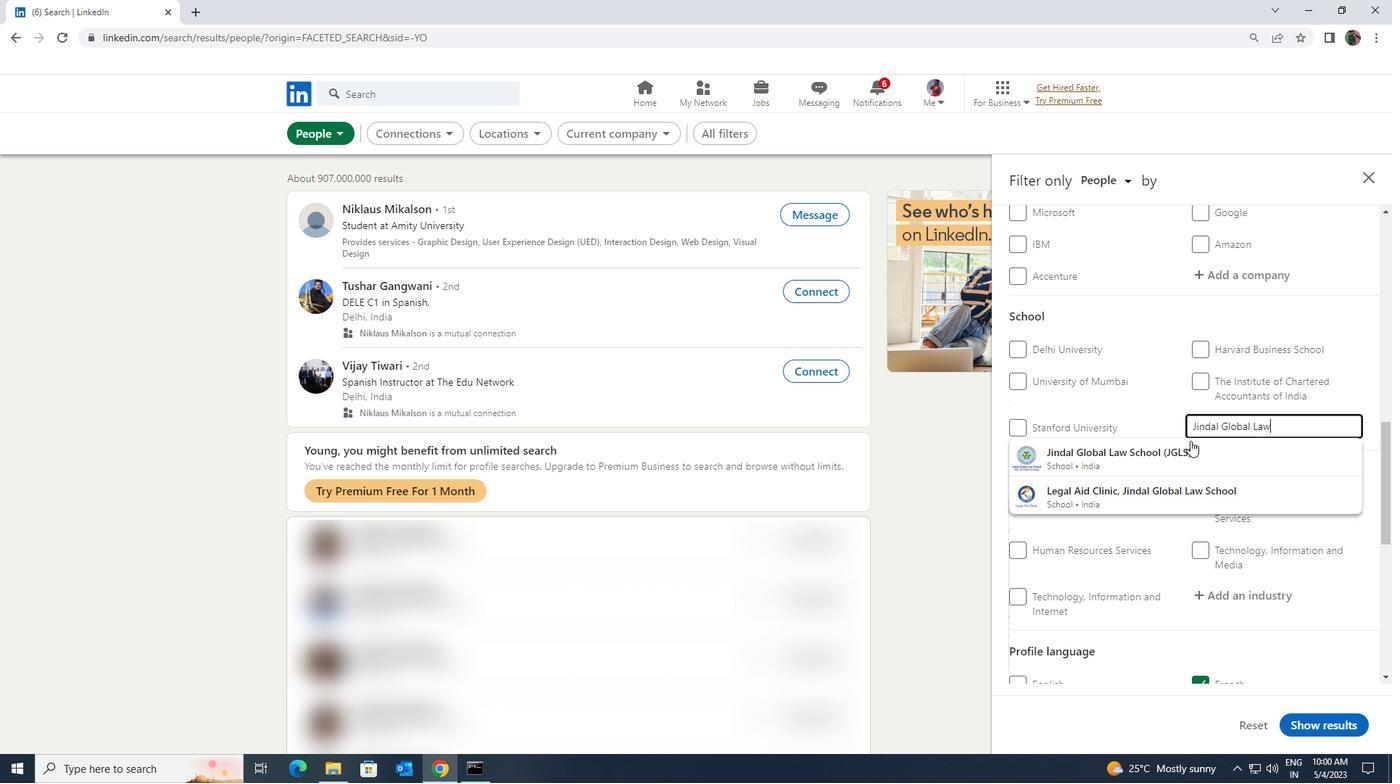 
Action: Mouse pressed left at (1188, 450)
Screenshot: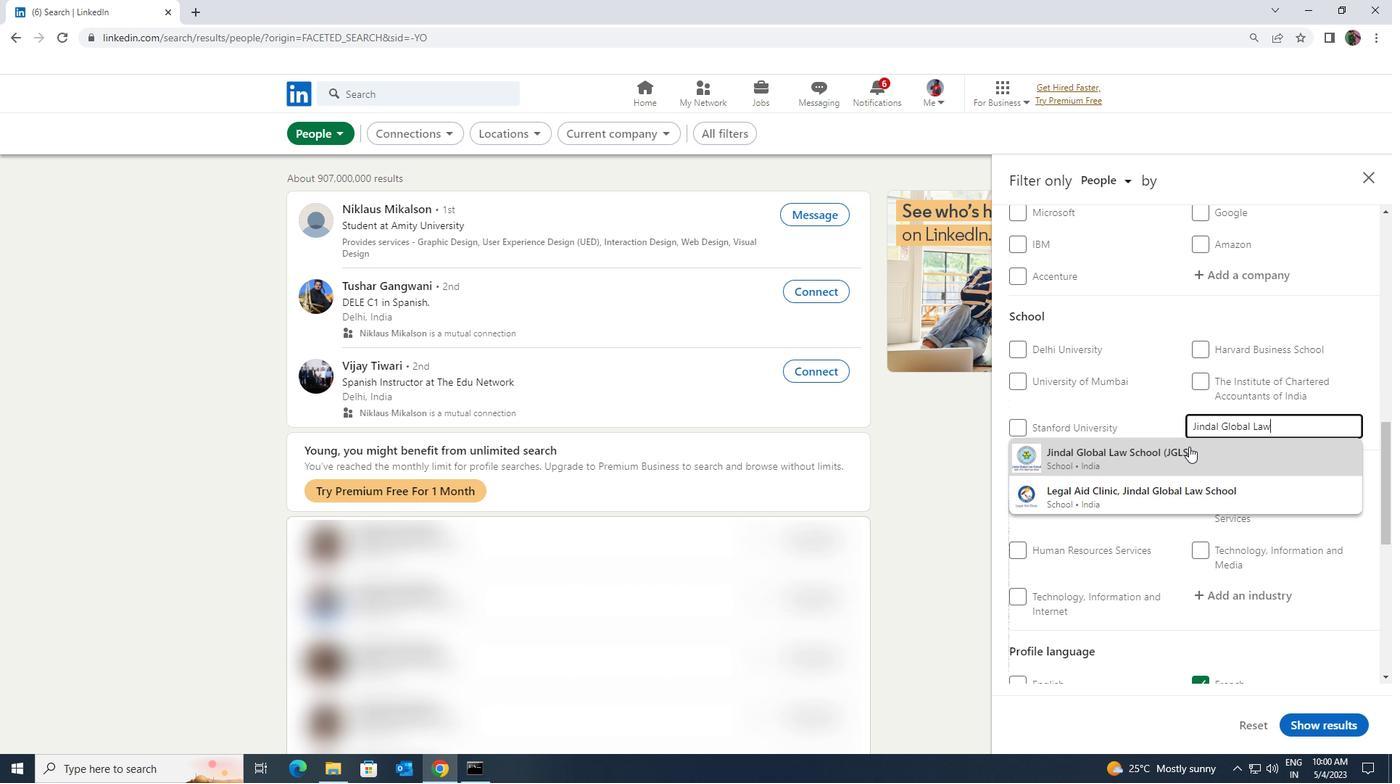 
Action: Mouse moved to (1188, 450)
Screenshot: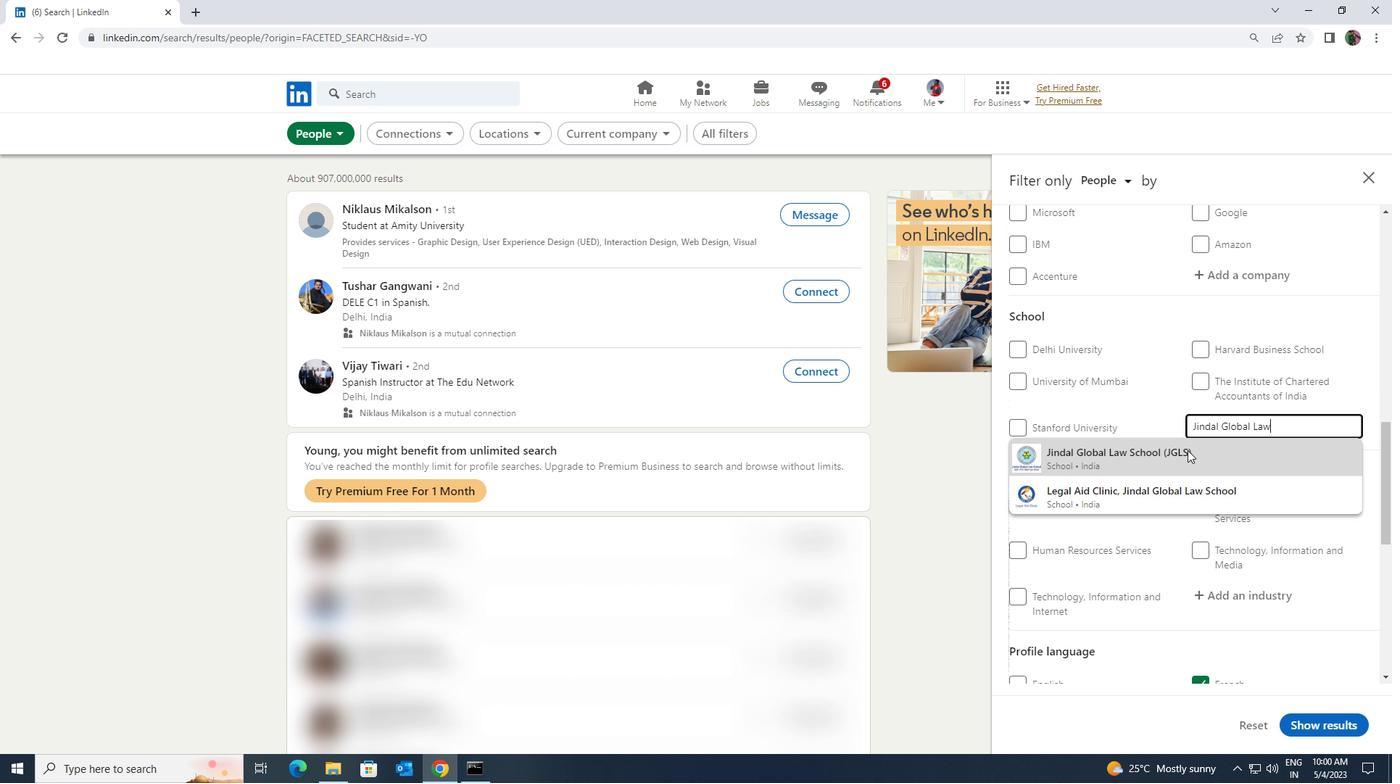 
Action: Mouse scrolled (1188, 449) with delta (0, 0)
Screenshot: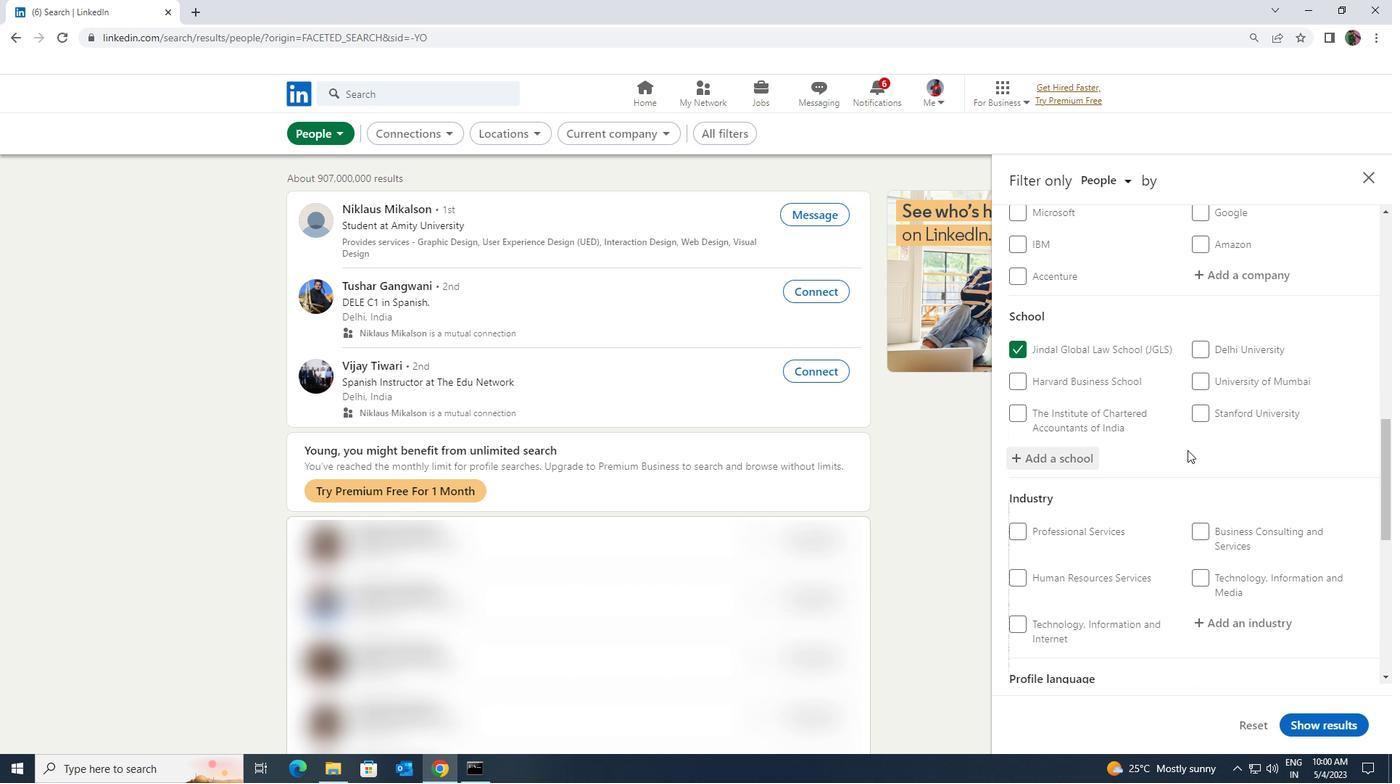 
Action: Mouse scrolled (1188, 449) with delta (0, 0)
Screenshot: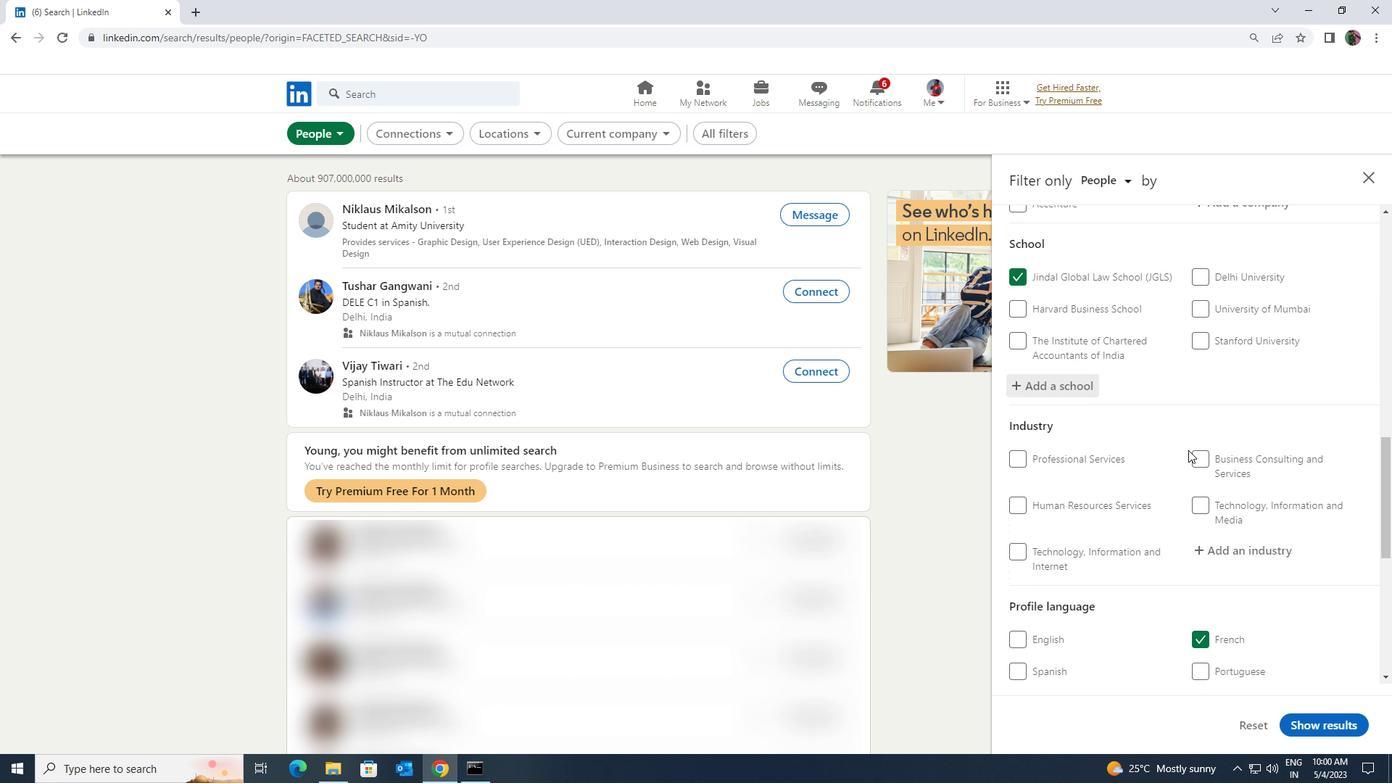 
Action: Mouse moved to (1199, 468)
Screenshot: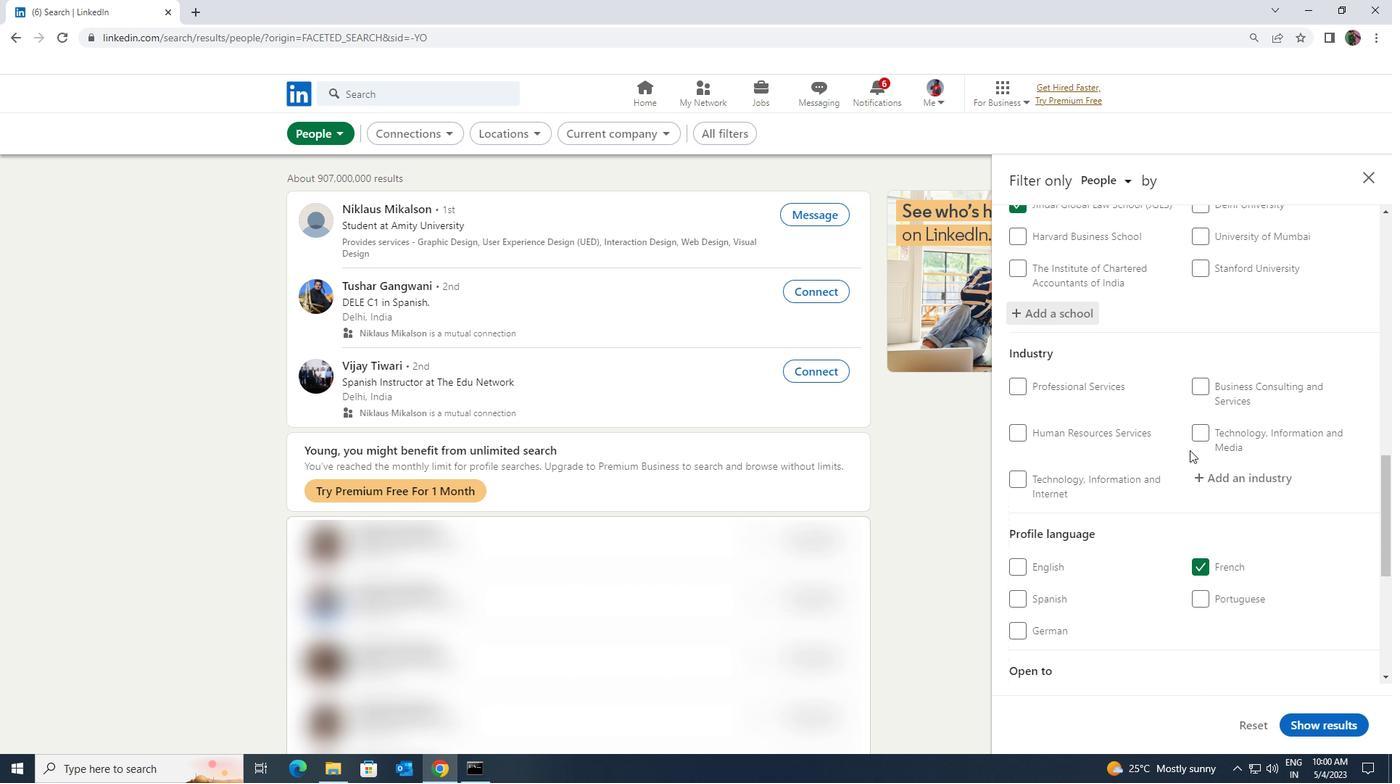 
Action: Mouse pressed left at (1199, 468)
Screenshot: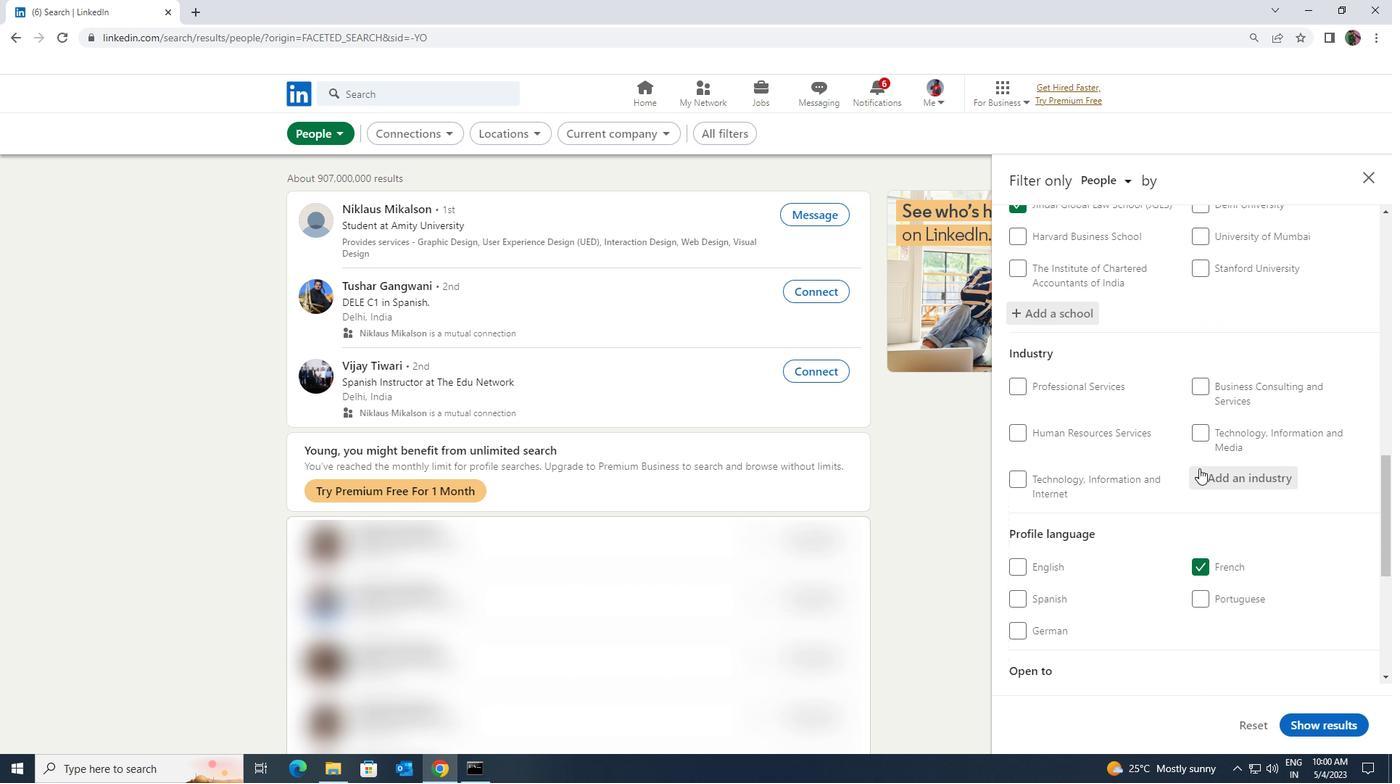 
Action: Key pressed <Key.shift><Key.shift><Key.shift><Key.shift><Key.shift><Key.shift><Key.shift><Key.shift><Key.shift>PLASTIC
Screenshot: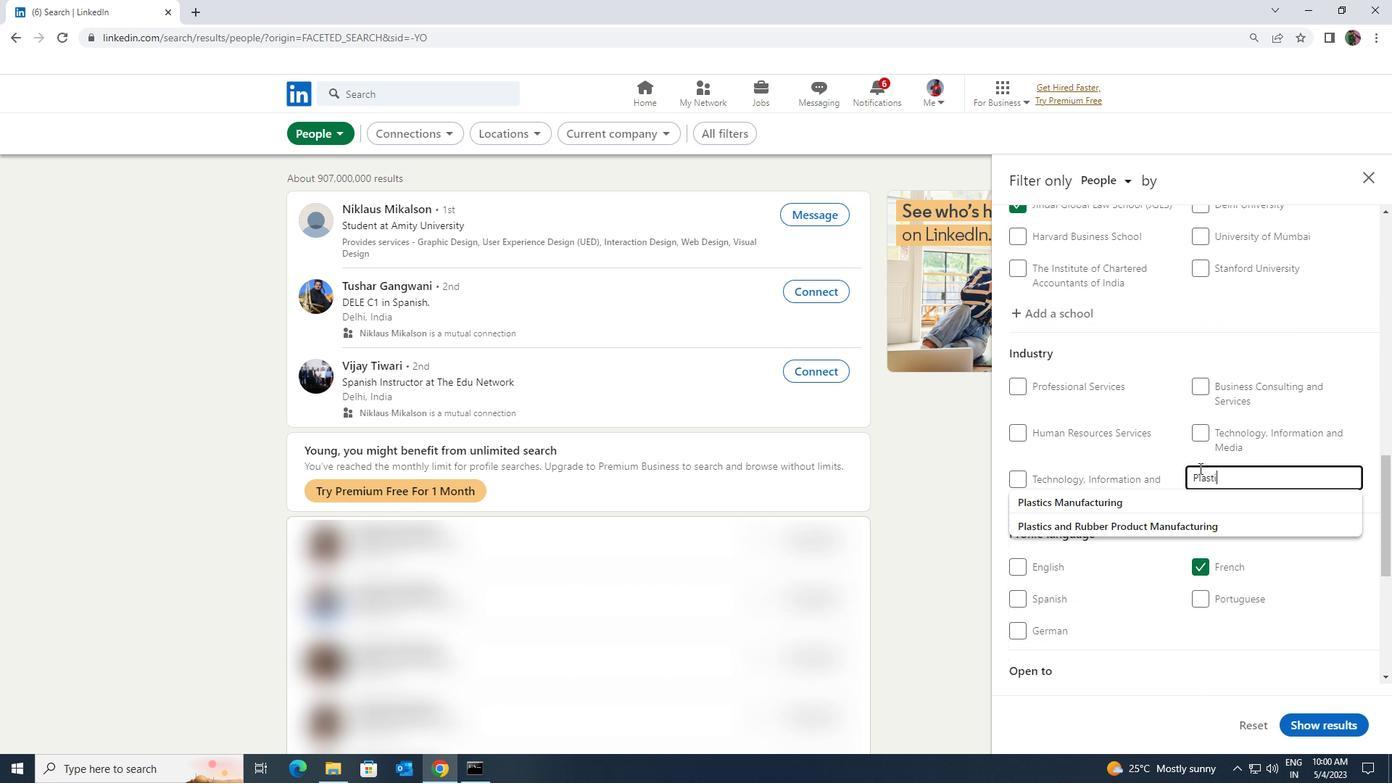 
Action: Mouse moved to (1187, 510)
Screenshot: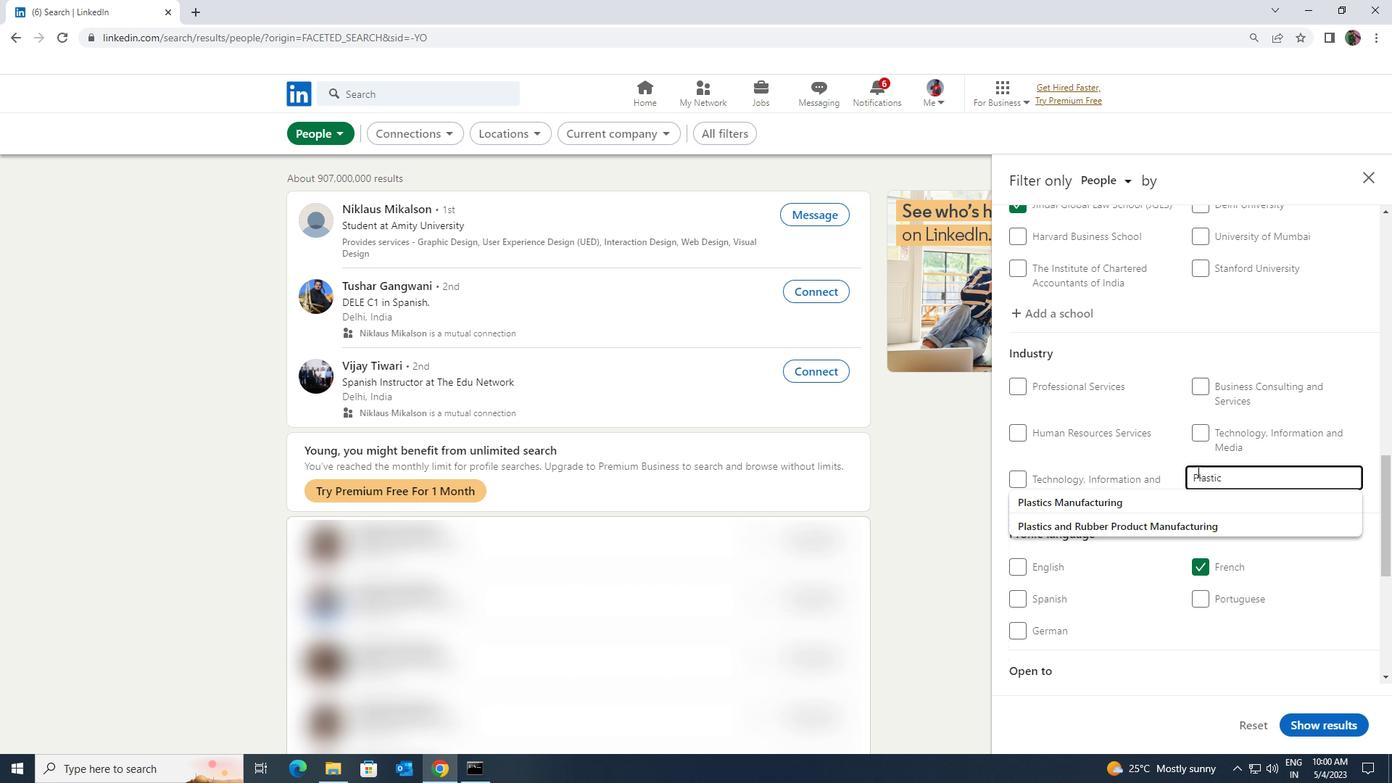 
Action: Mouse pressed left at (1187, 510)
Screenshot: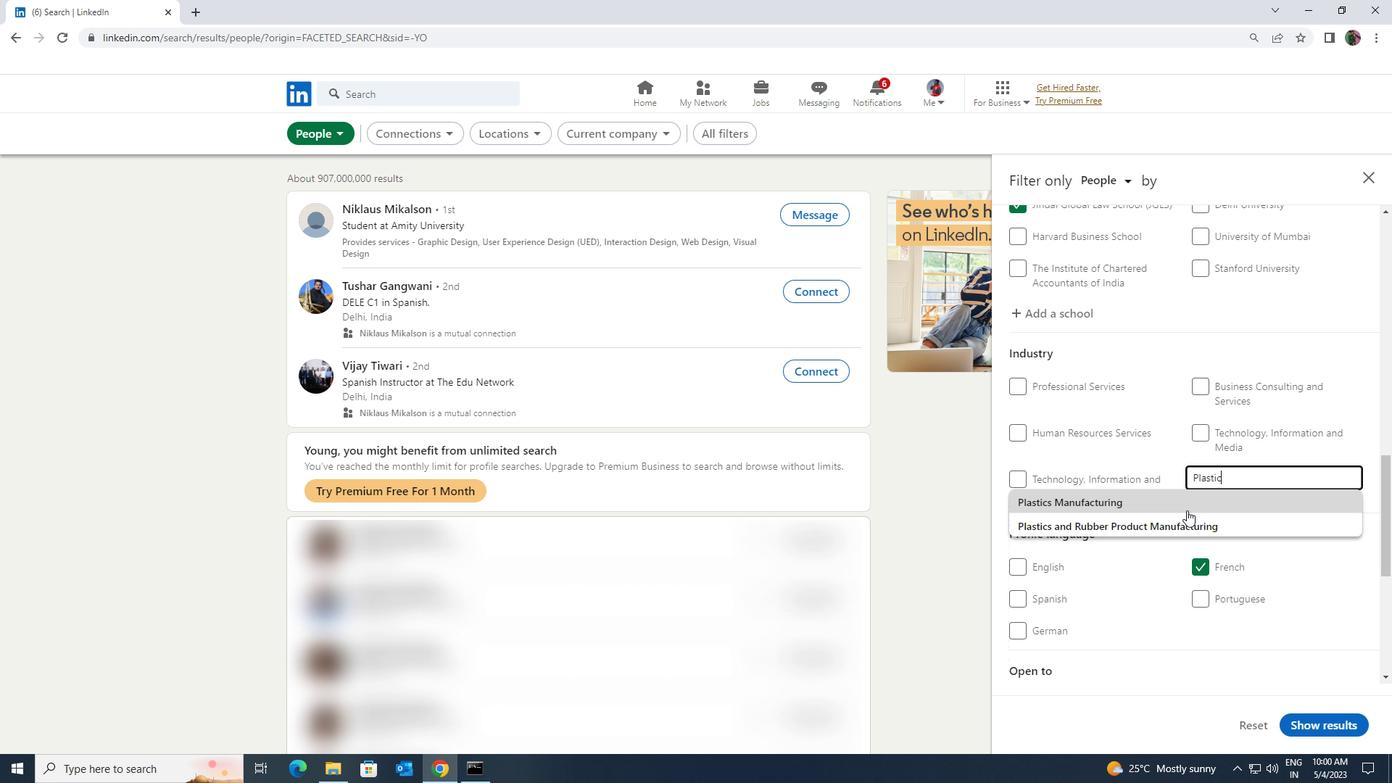 
Action: Mouse scrolled (1187, 509) with delta (0, 0)
Screenshot: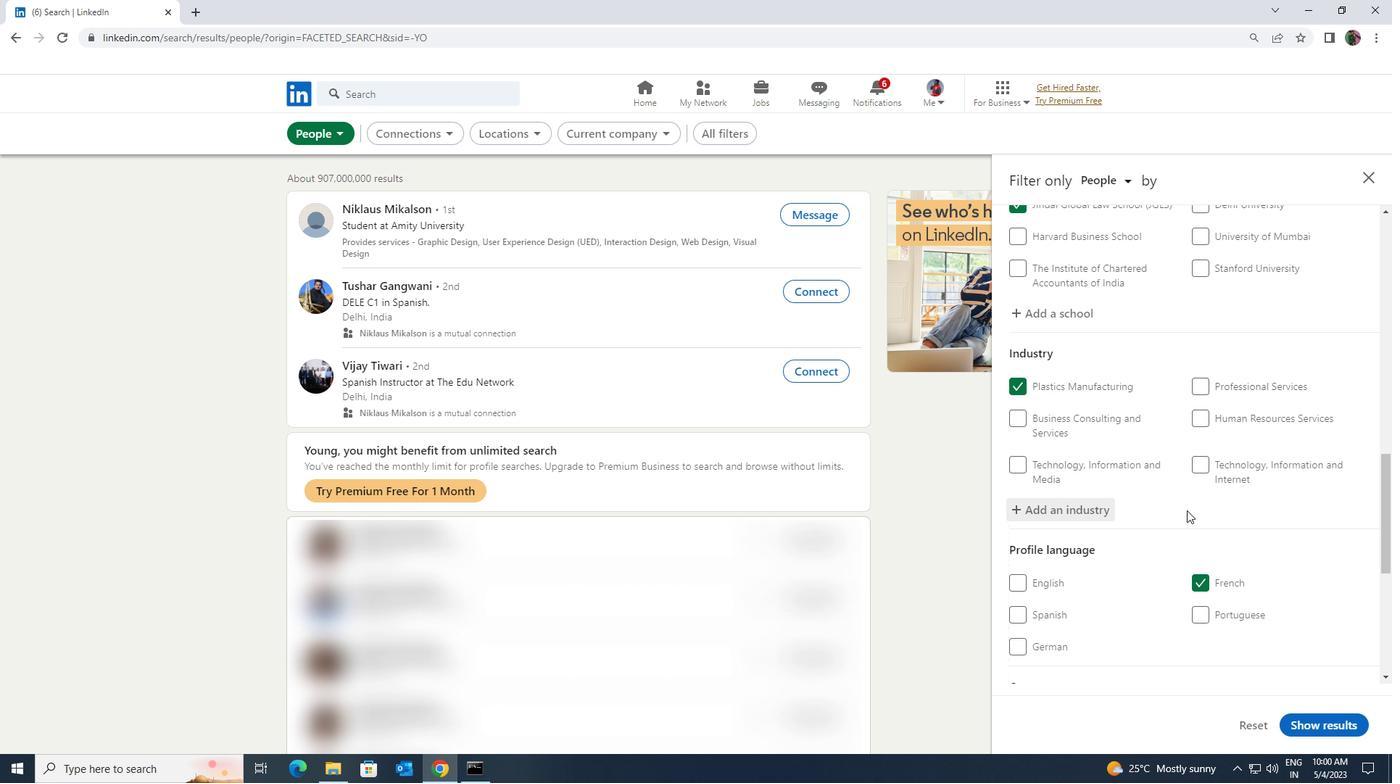 
Action: Mouse scrolled (1187, 509) with delta (0, 0)
Screenshot: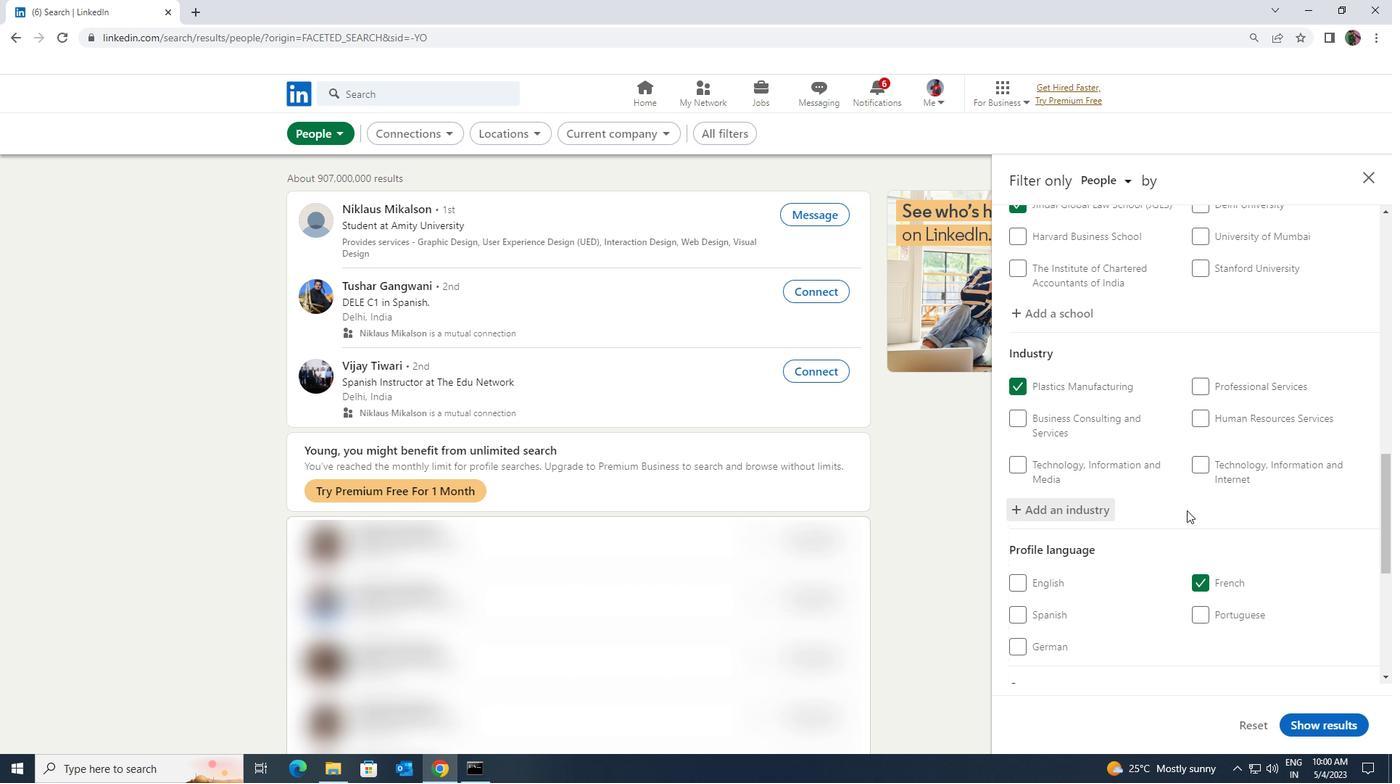 
Action: Mouse moved to (1188, 509)
Screenshot: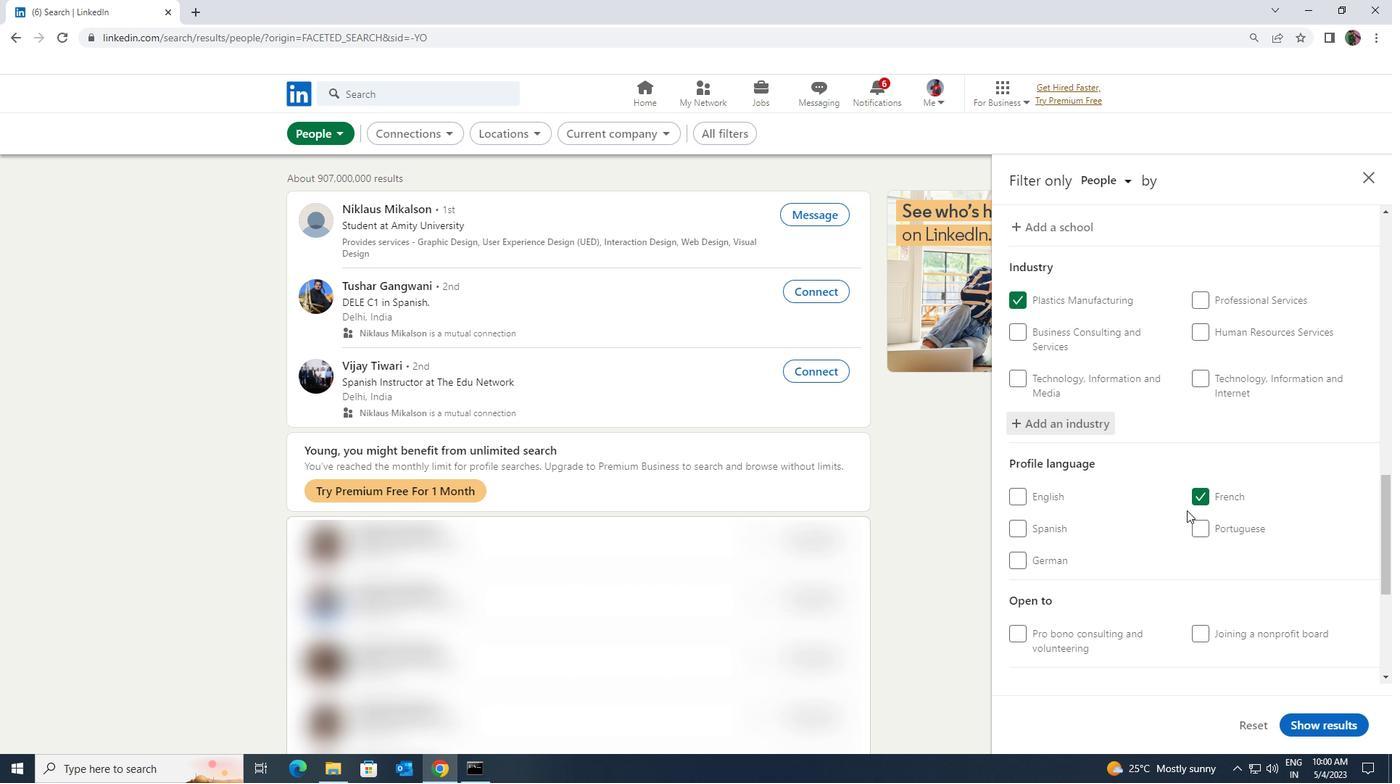 
Action: Mouse scrolled (1188, 508) with delta (0, 0)
Screenshot: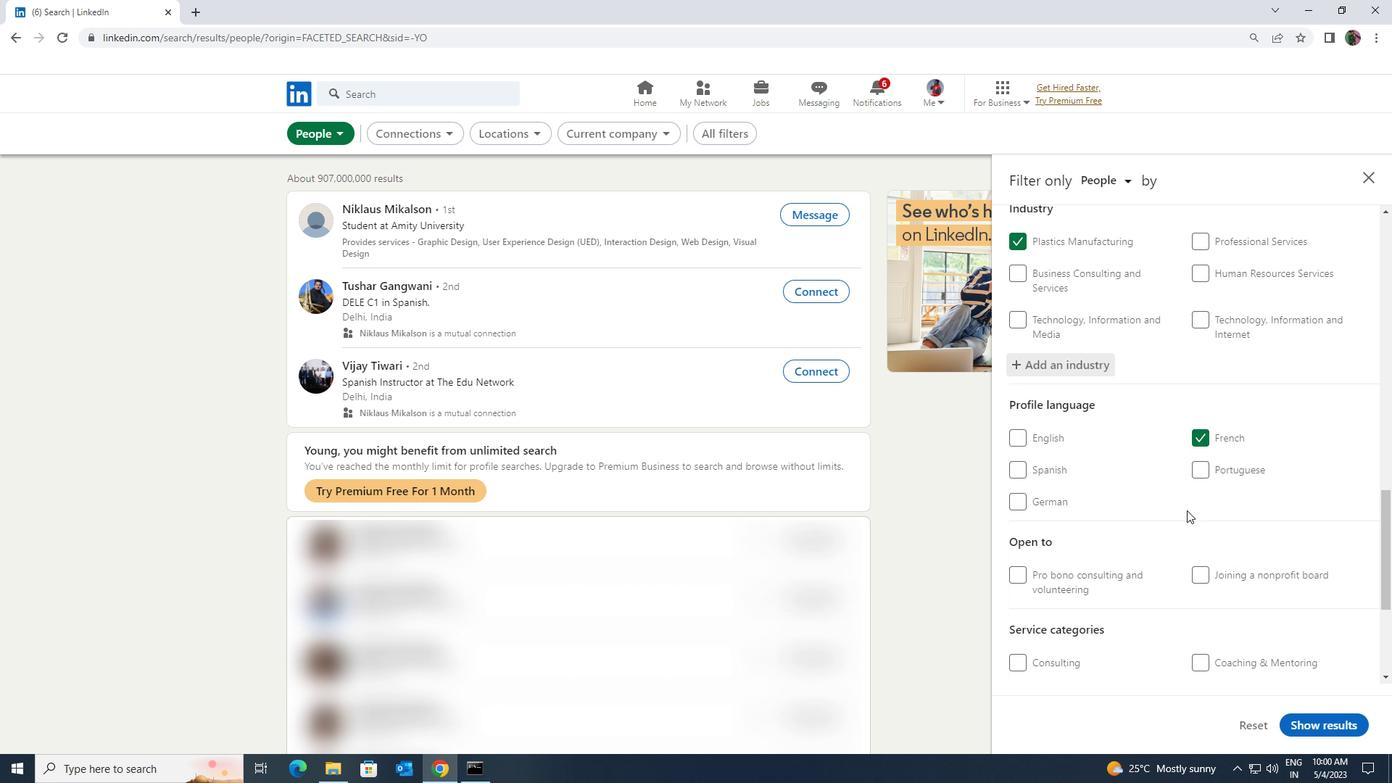 
Action: Mouse scrolled (1188, 508) with delta (0, 0)
Screenshot: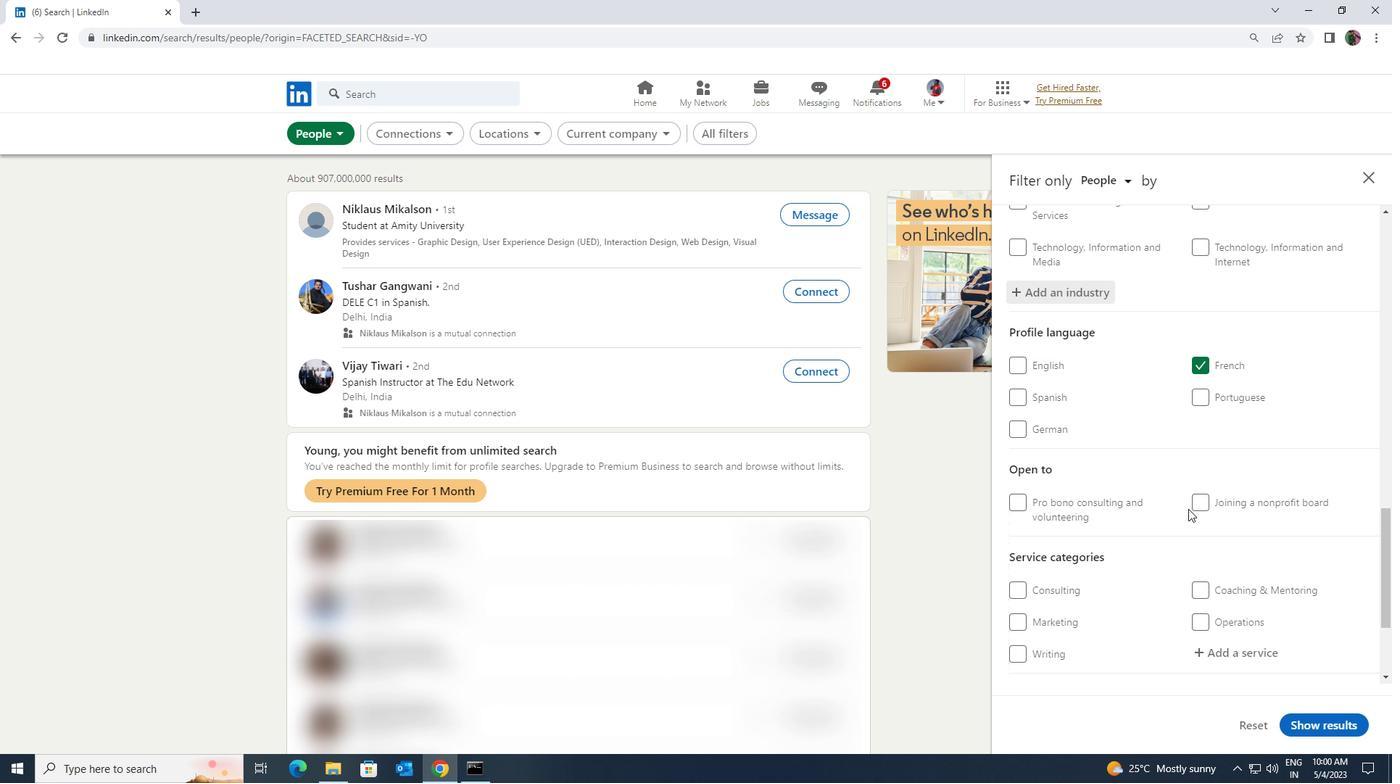
Action: Mouse moved to (1208, 572)
Screenshot: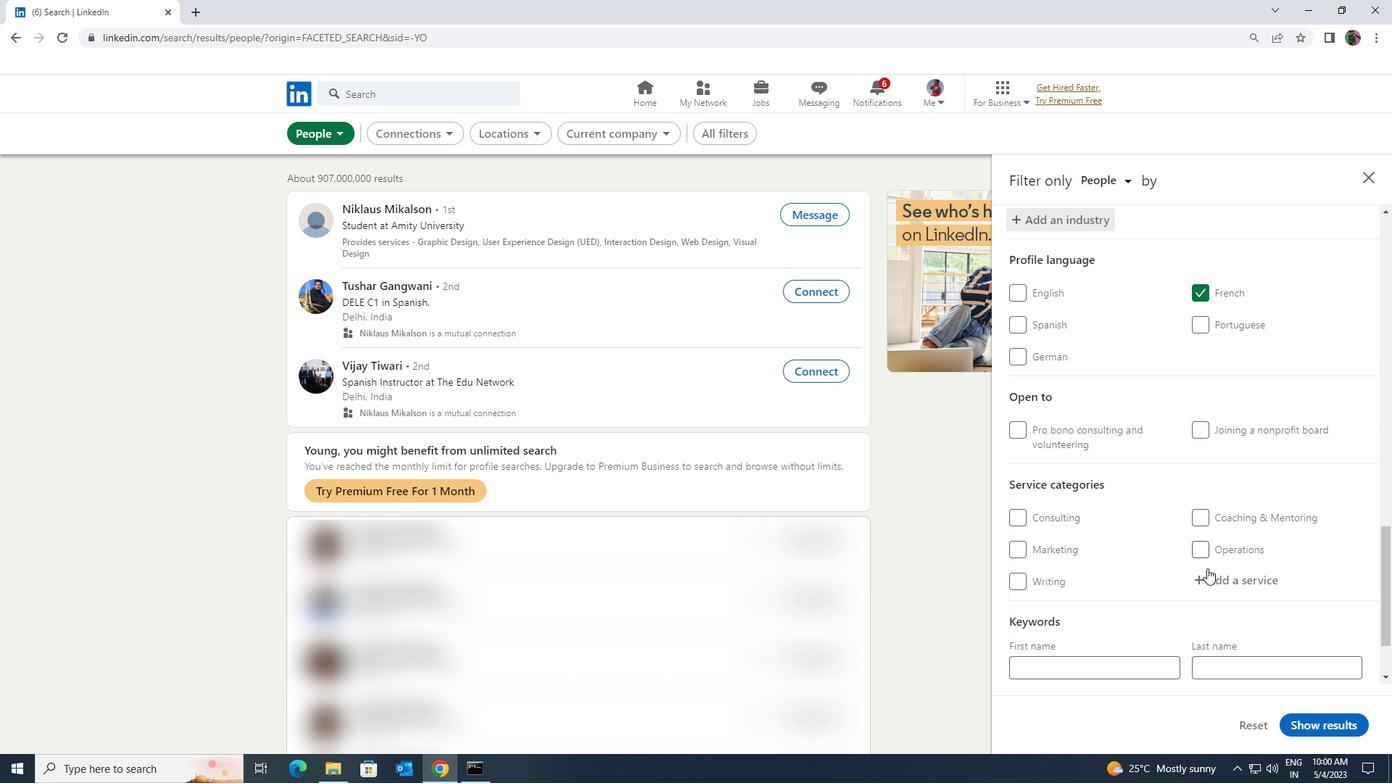 
Action: Mouse pressed left at (1208, 572)
Screenshot: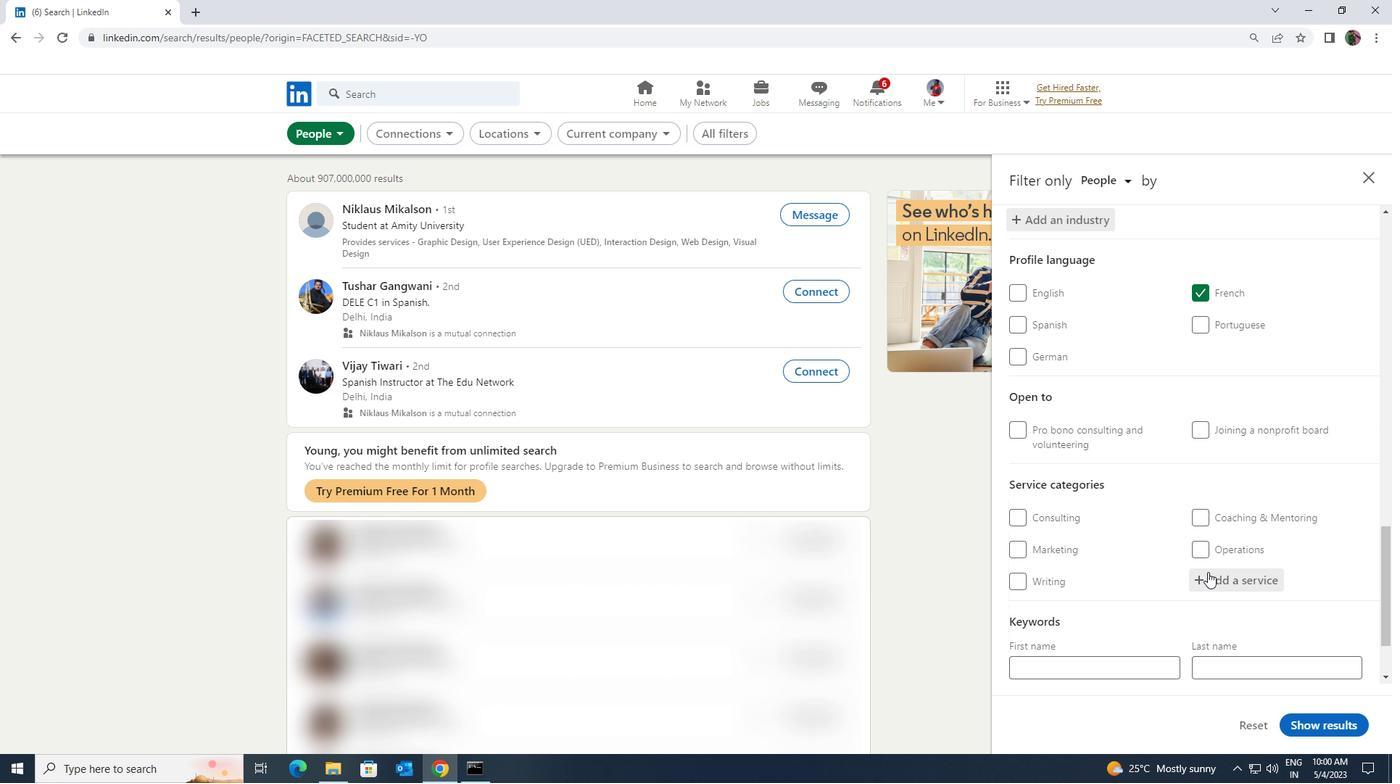 
Action: Key pressed <Key.shift><Key.shift><Key.shift>FILI
Screenshot: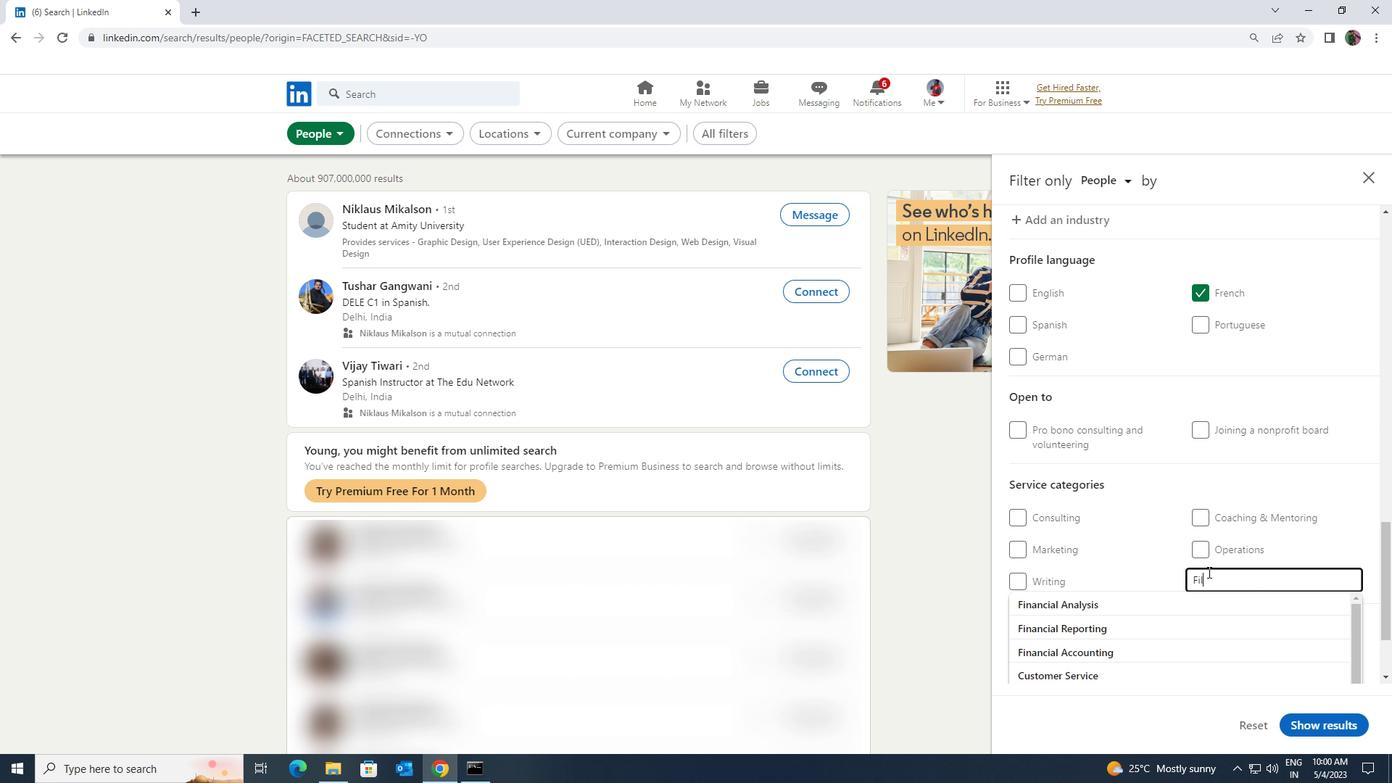 
Action: Mouse moved to (1203, 597)
Screenshot: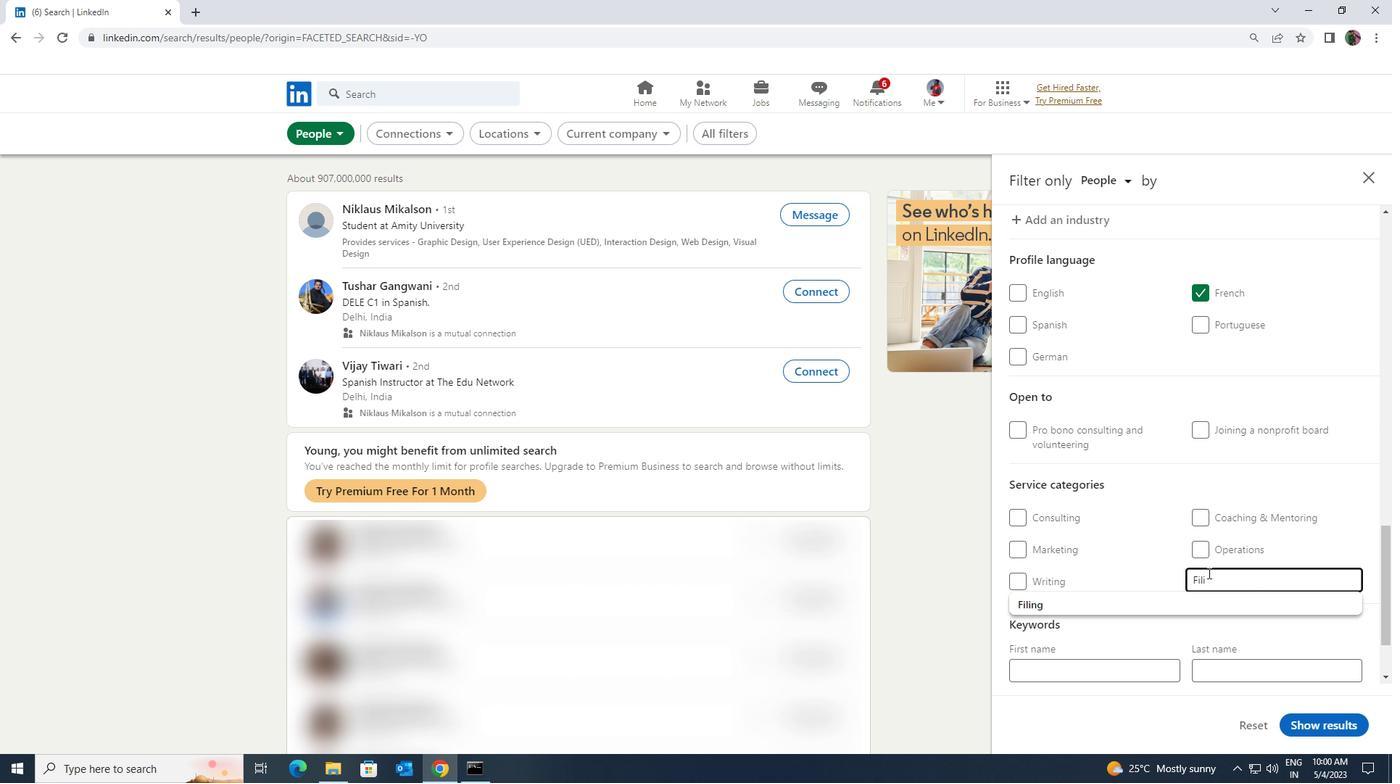 
Action: Mouse pressed left at (1203, 597)
Screenshot: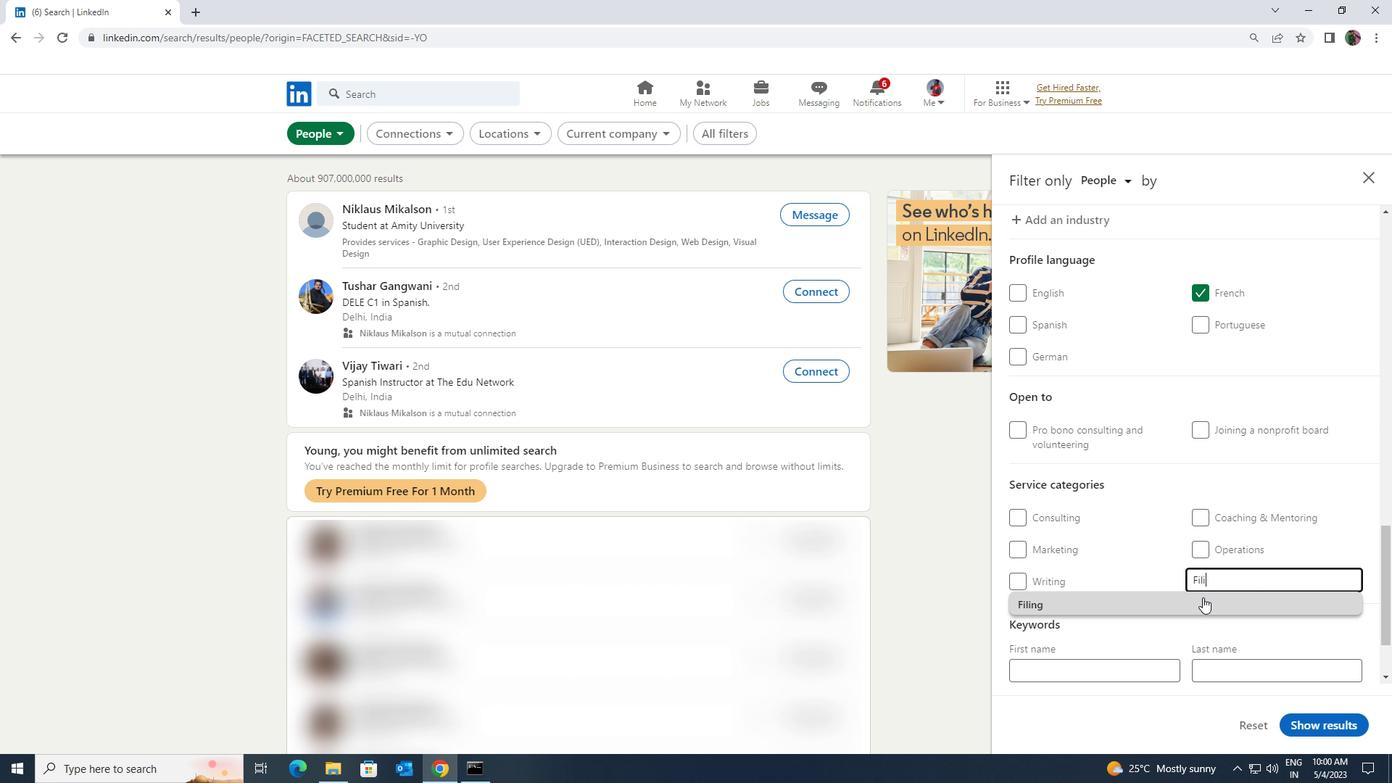 
Action: Mouse moved to (1203, 597)
Screenshot: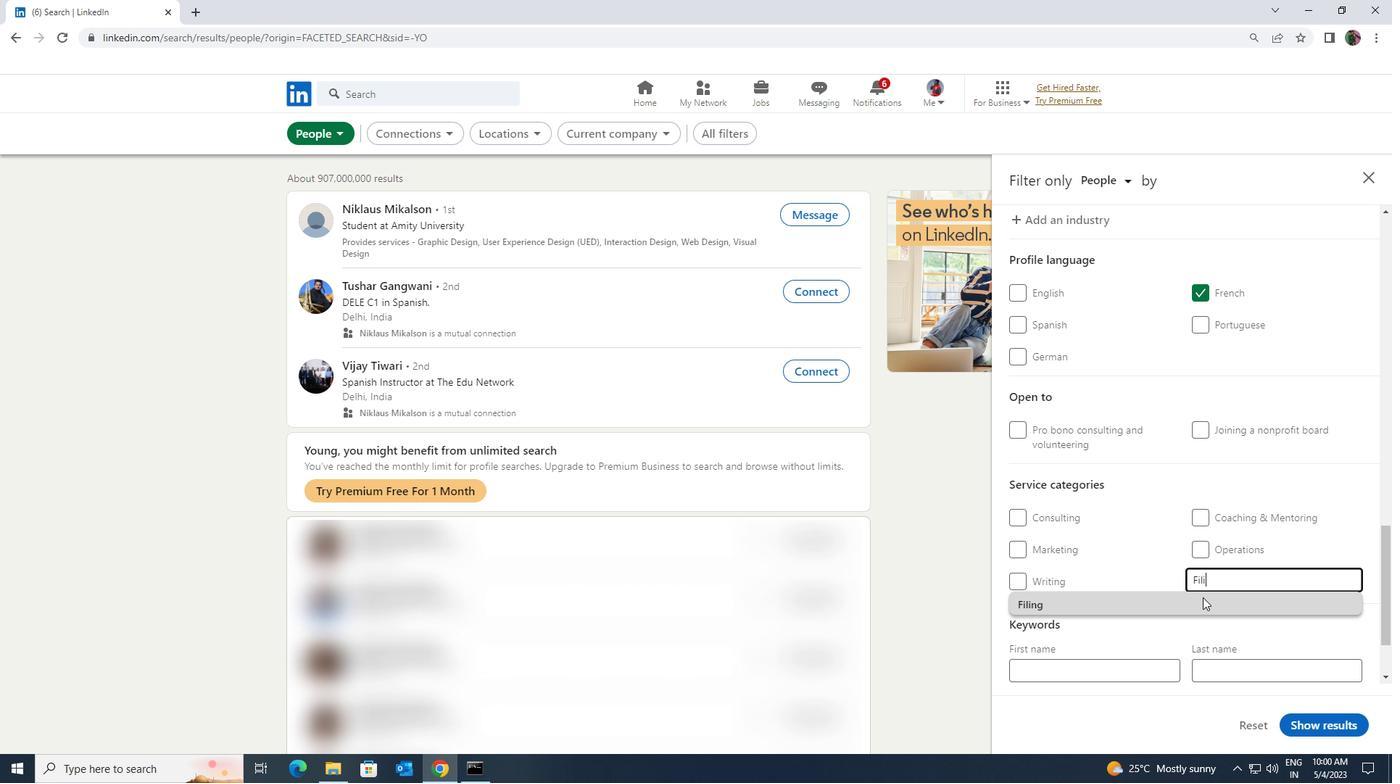
Action: Mouse scrolled (1203, 597) with delta (0, 0)
Screenshot: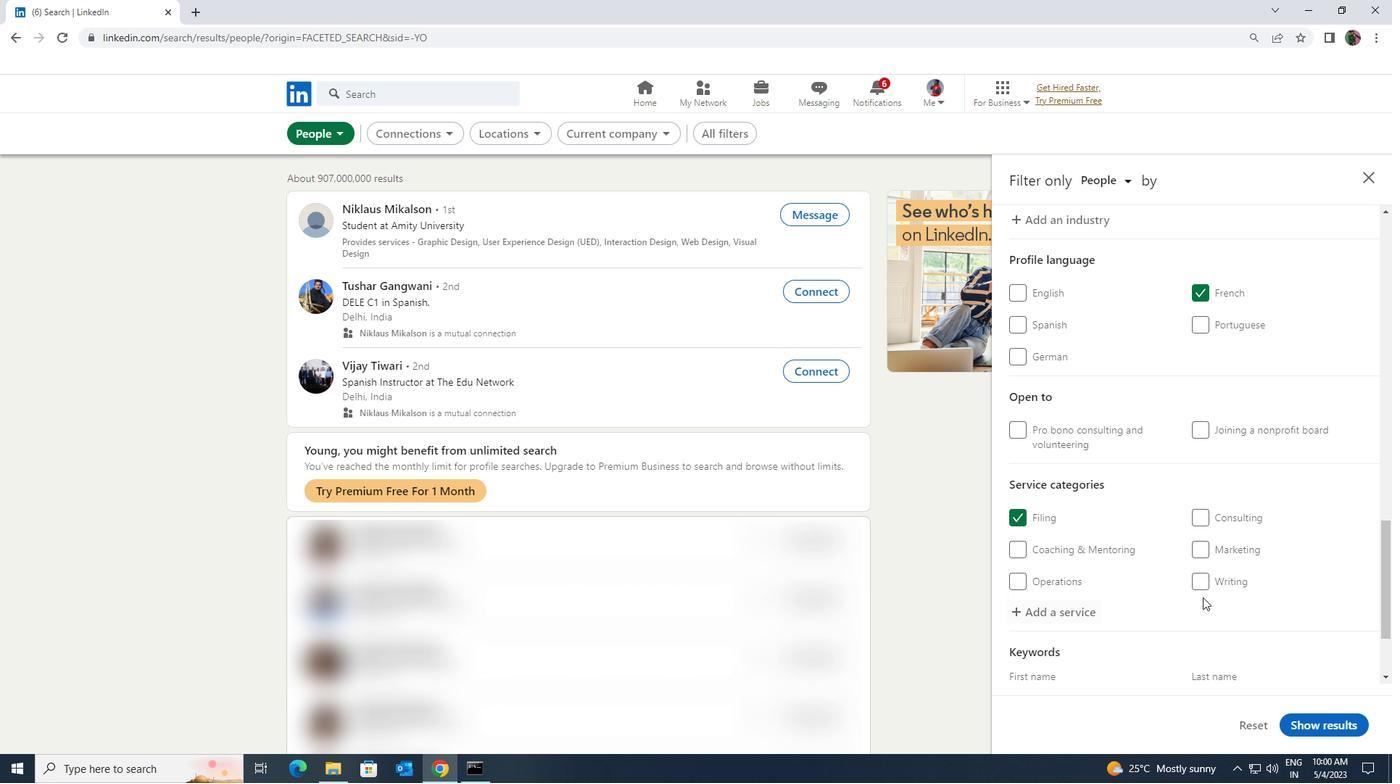 
Action: Mouse scrolled (1203, 597) with delta (0, 0)
Screenshot: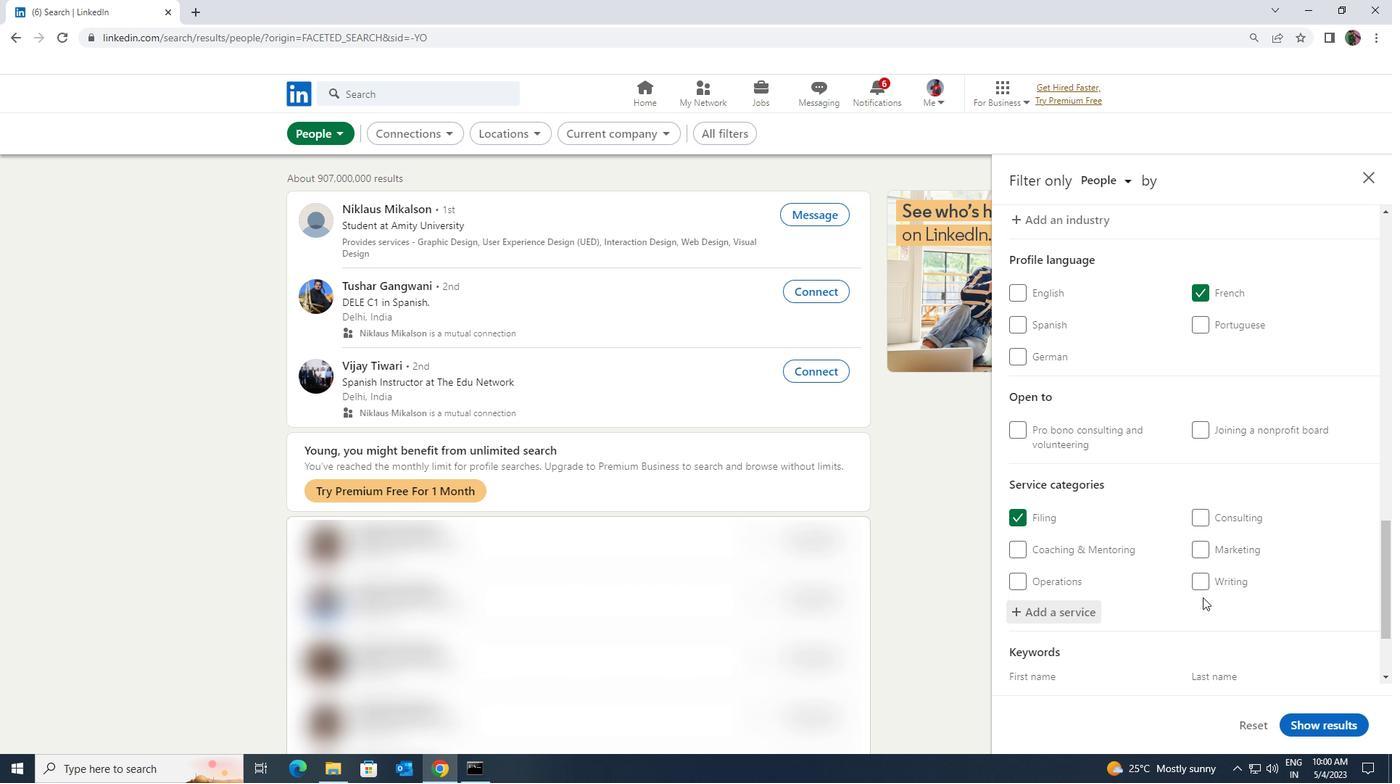 
Action: Mouse moved to (1205, 597)
Screenshot: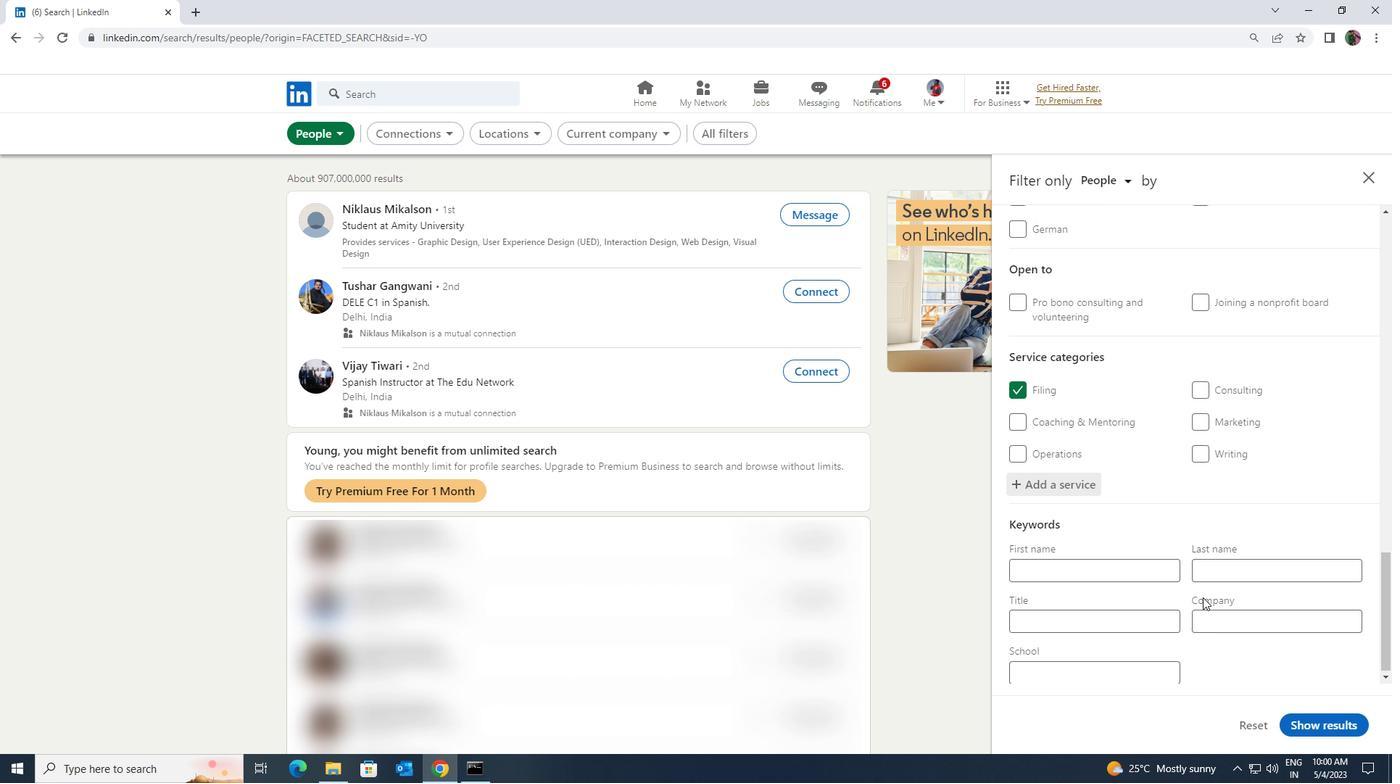 
Action: Mouse scrolled (1205, 596) with delta (0, 0)
Screenshot: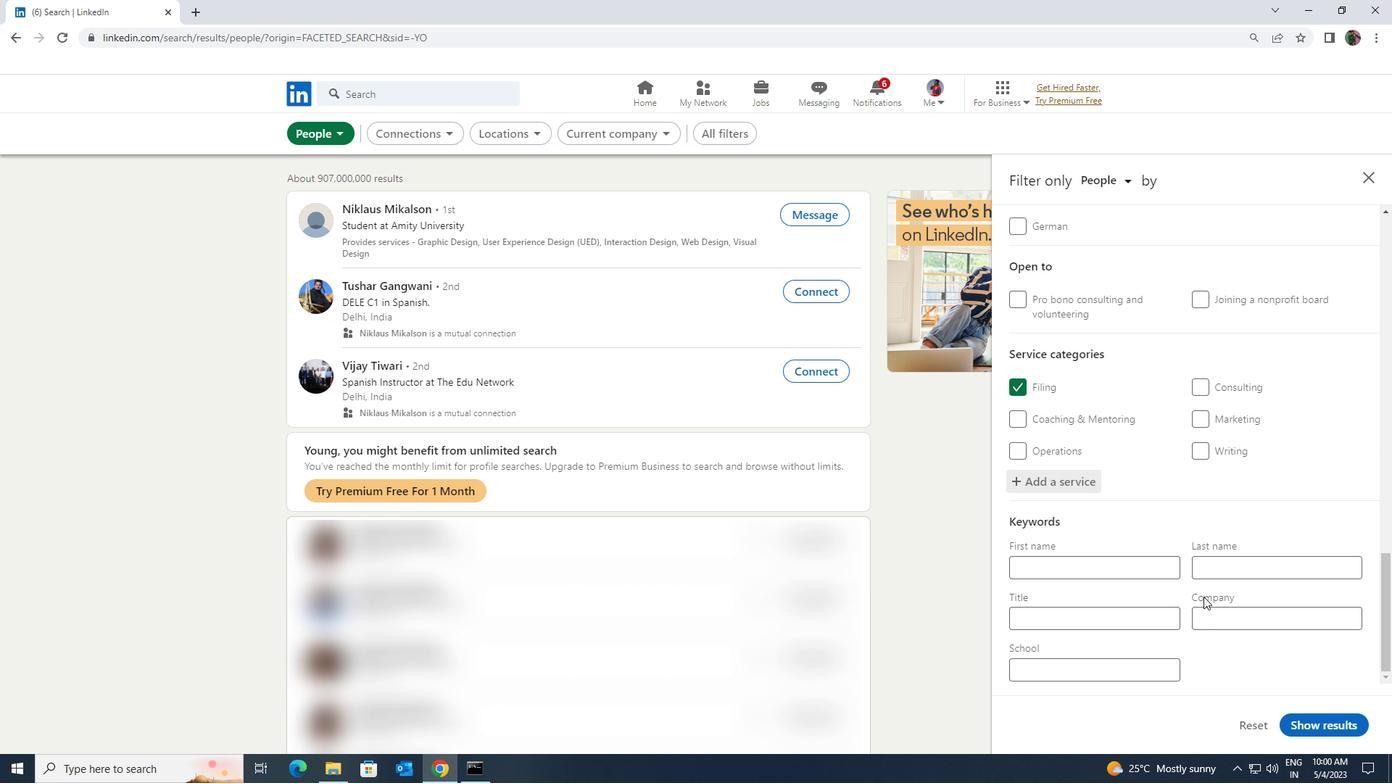 
Action: Mouse moved to (1167, 615)
Screenshot: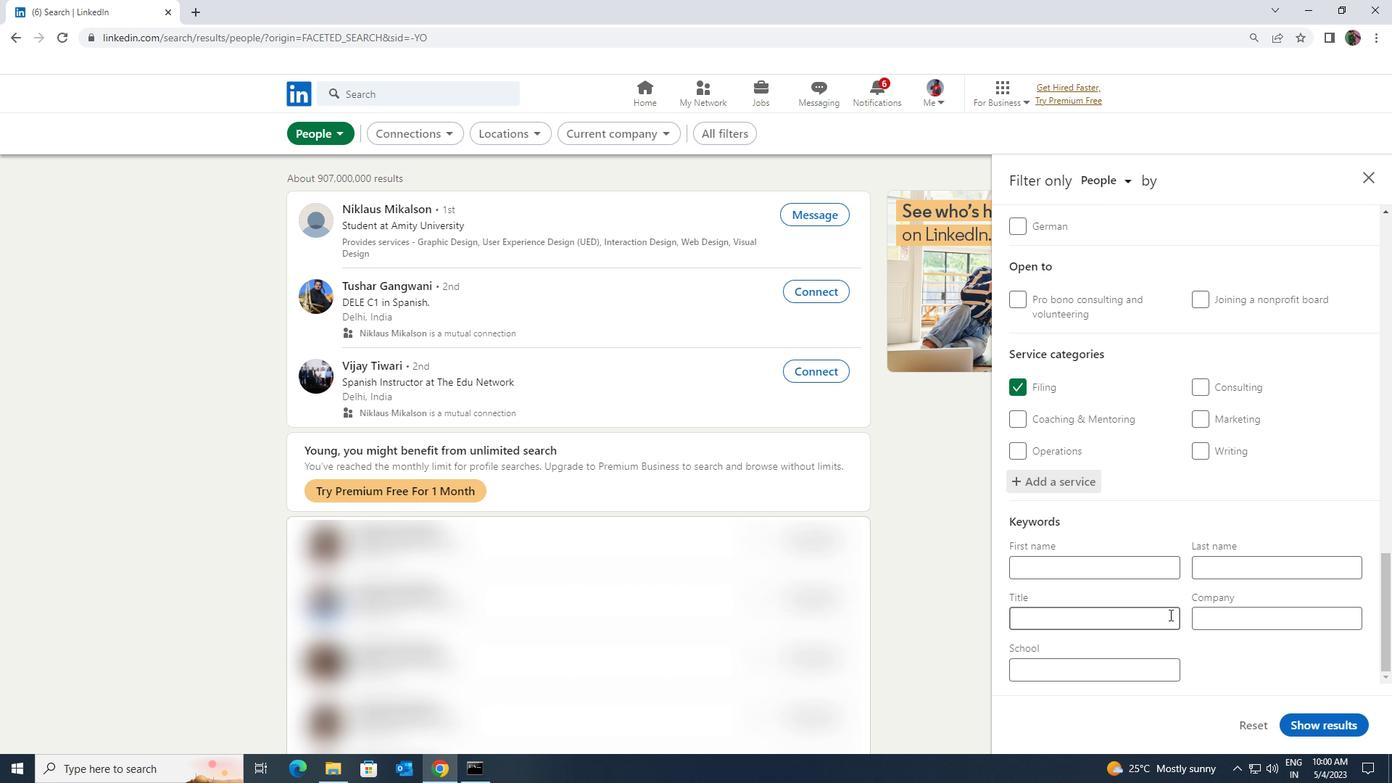 
Action: Mouse pressed left at (1167, 615)
Screenshot: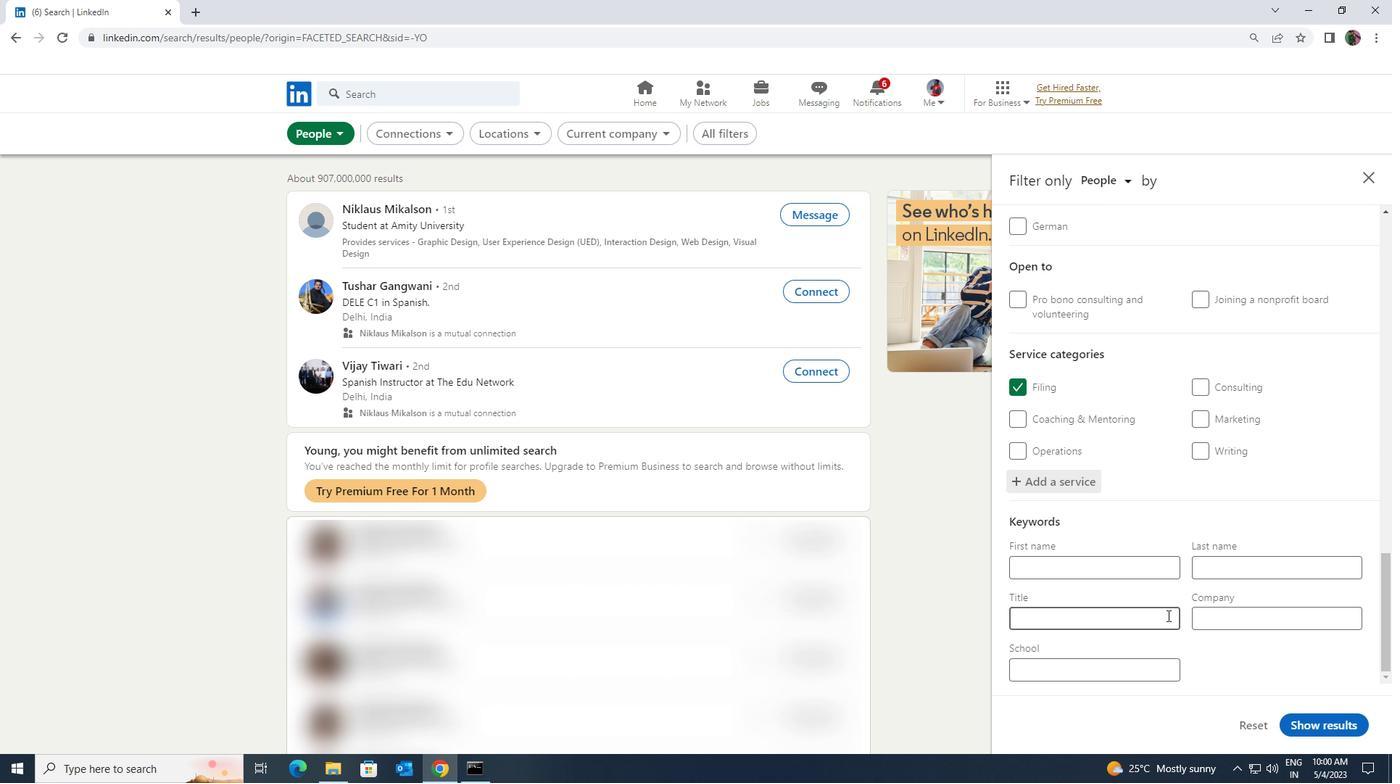 
Action: Key pressed <Key.shift><Key.shift><Key.shift>TRUCK<Key.space><Key.shift>DRIVER
Screenshot: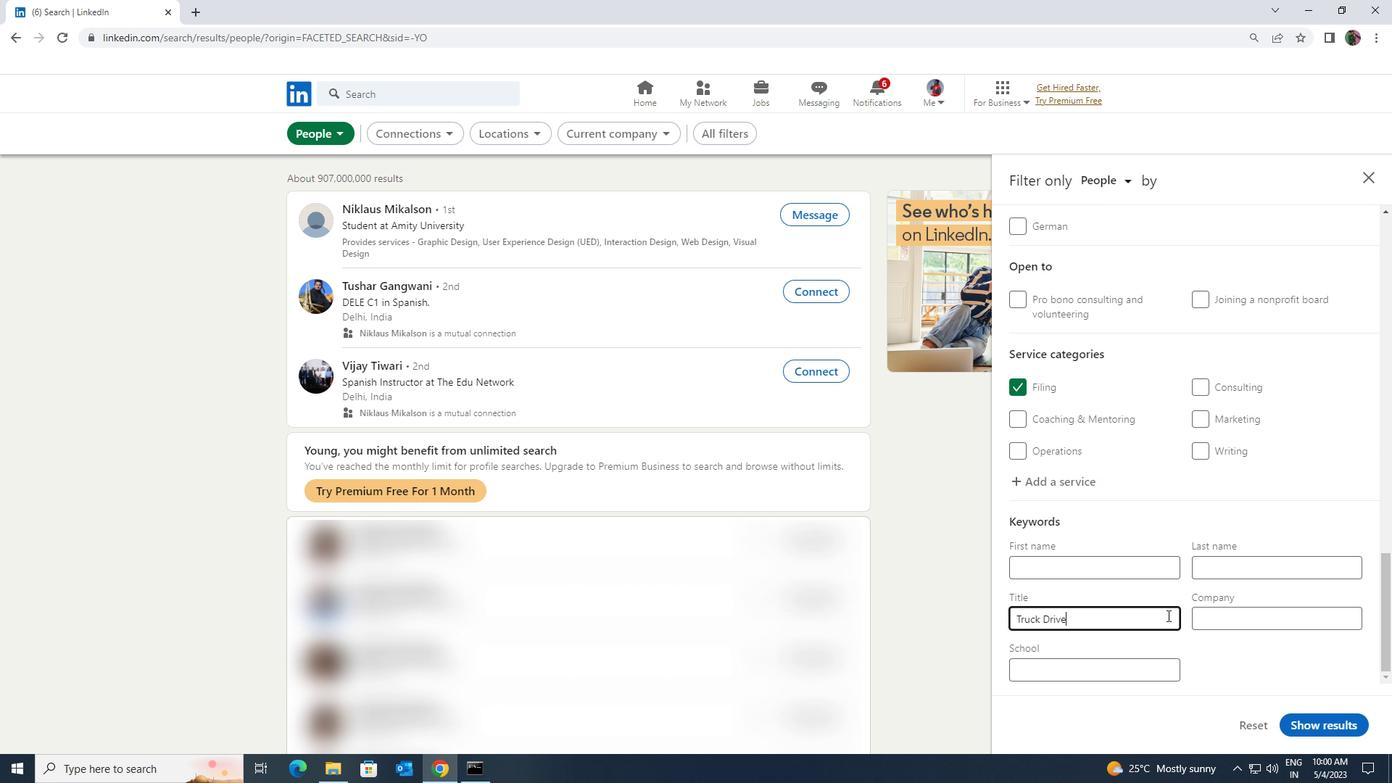 
Action: Mouse moved to (1310, 726)
Screenshot: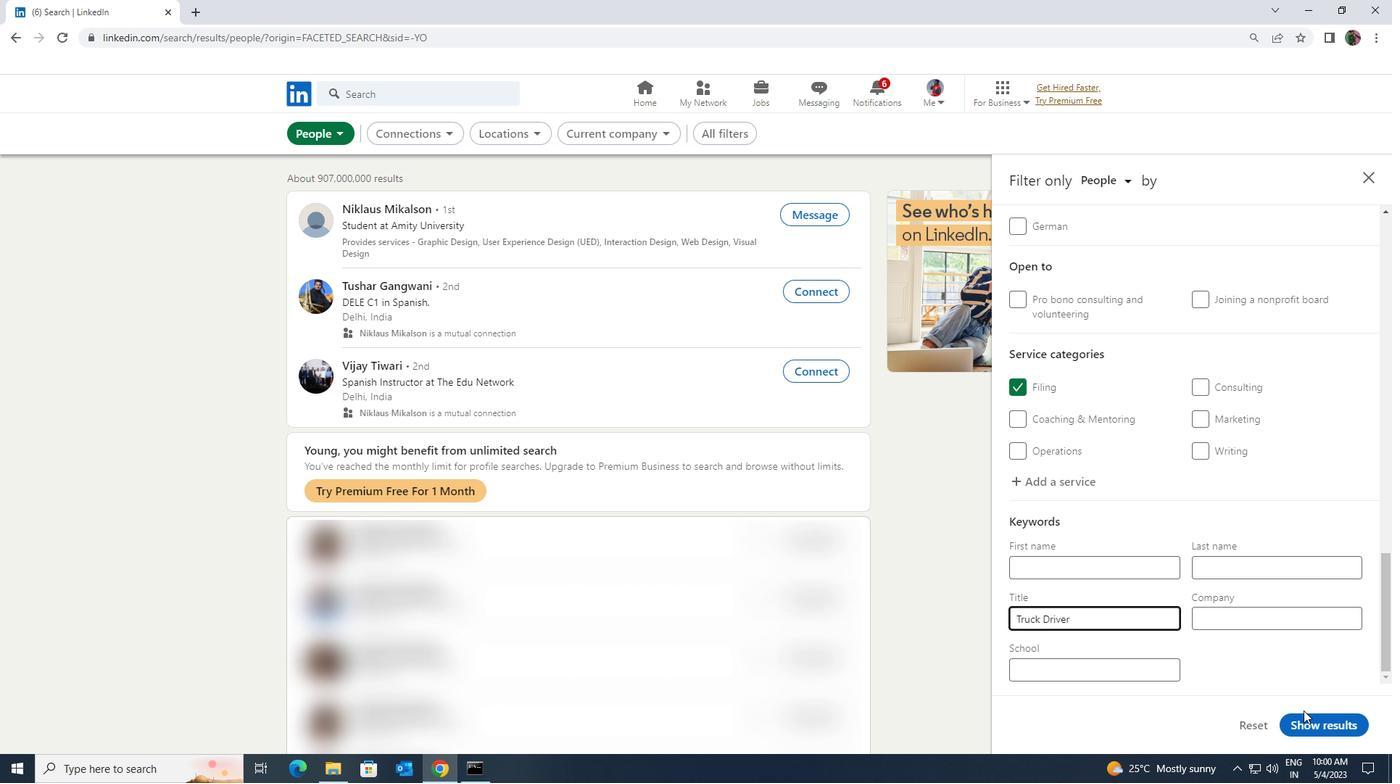 
Action: Mouse pressed left at (1310, 726)
Screenshot: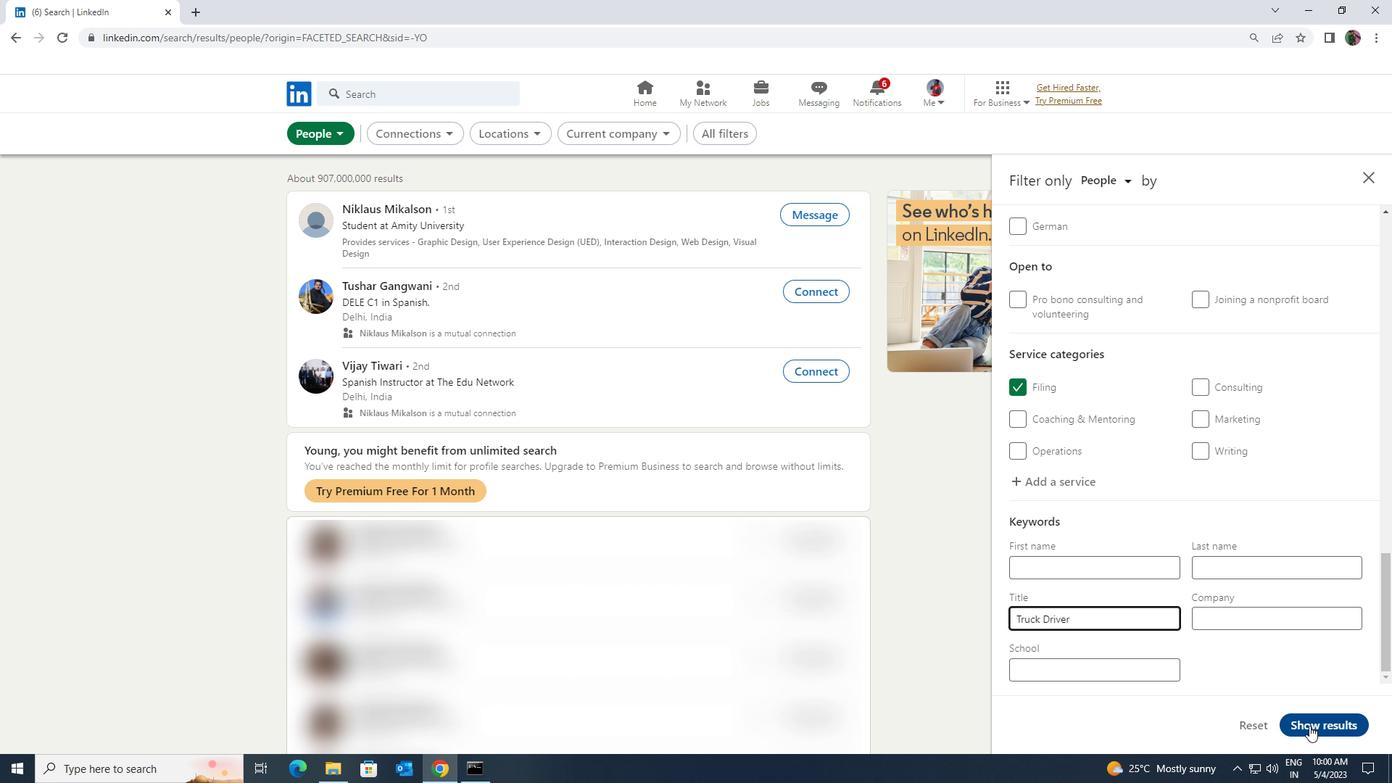 
